 Task: Find connections with filter location Barrancabermeja with filter topic #wfhwith filter profile language Spanish with filter current company Monginis Foods Pvt. Ltd. with filter school Government Engineering College,Gandhinagar with filter industry Utilities Administration with filter service category Bankruptcy Law with filter keywords title Dog Walker / Pet Sitter
Action: Mouse moved to (603, 100)
Screenshot: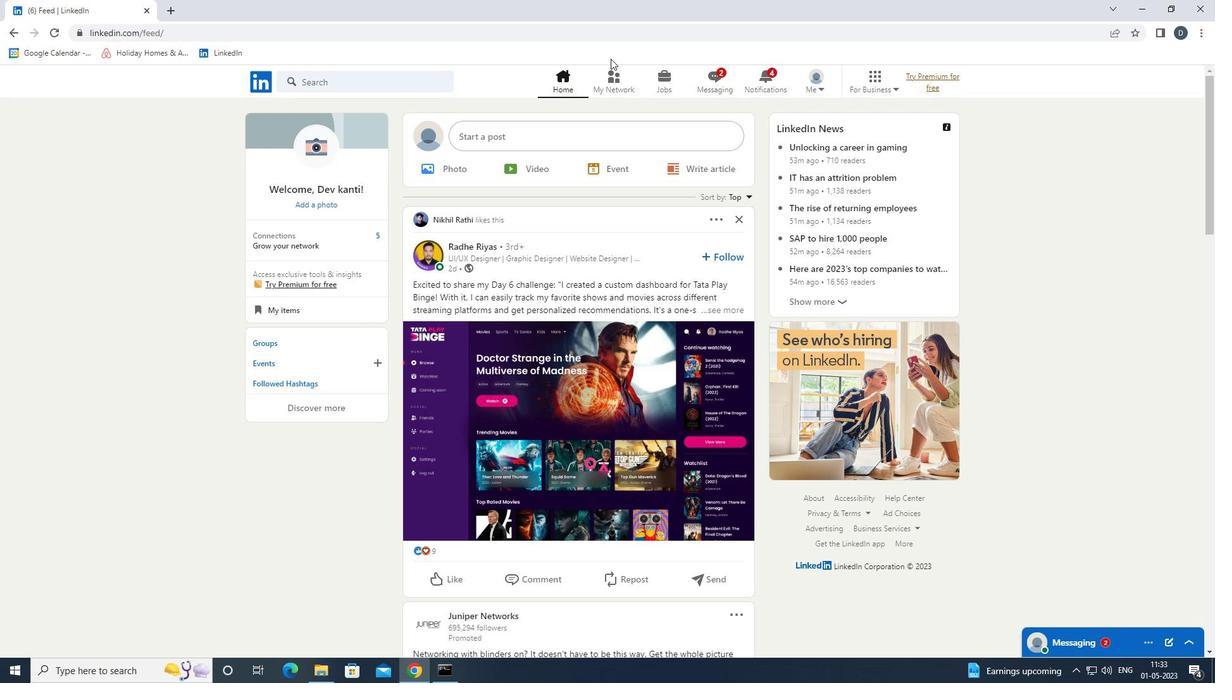 
Action: Mouse pressed left at (603, 100)
Screenshot: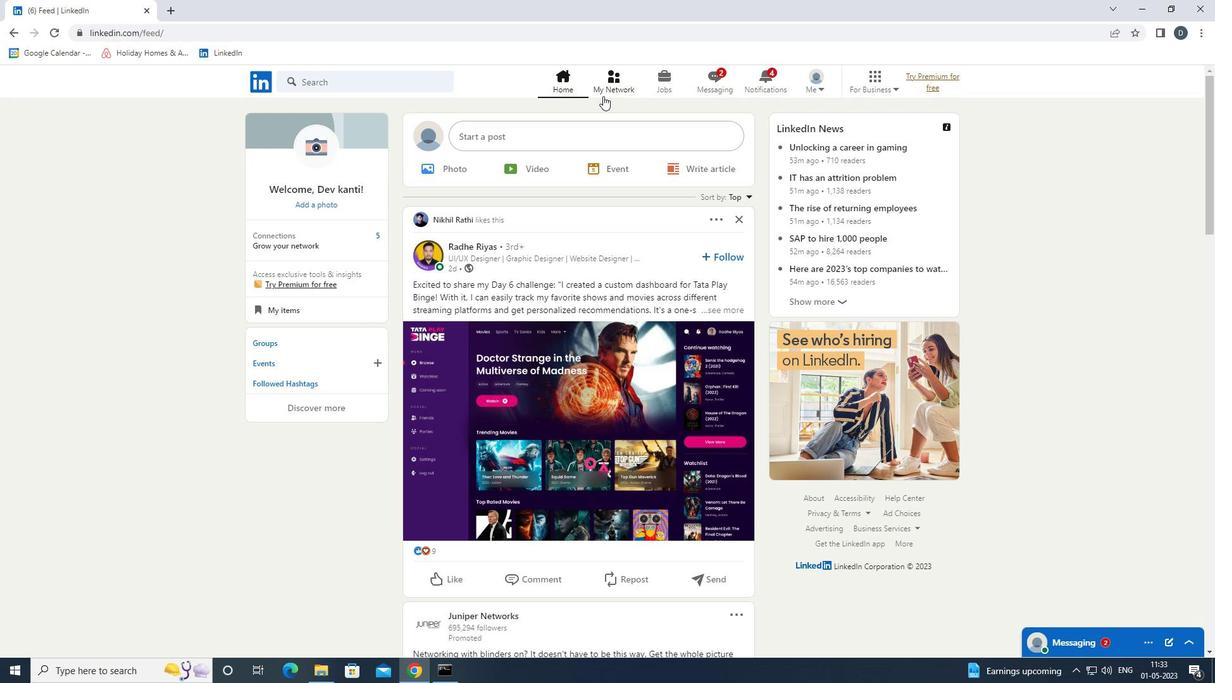 
Action: Mouse moved to (607, 81)
Screenshot: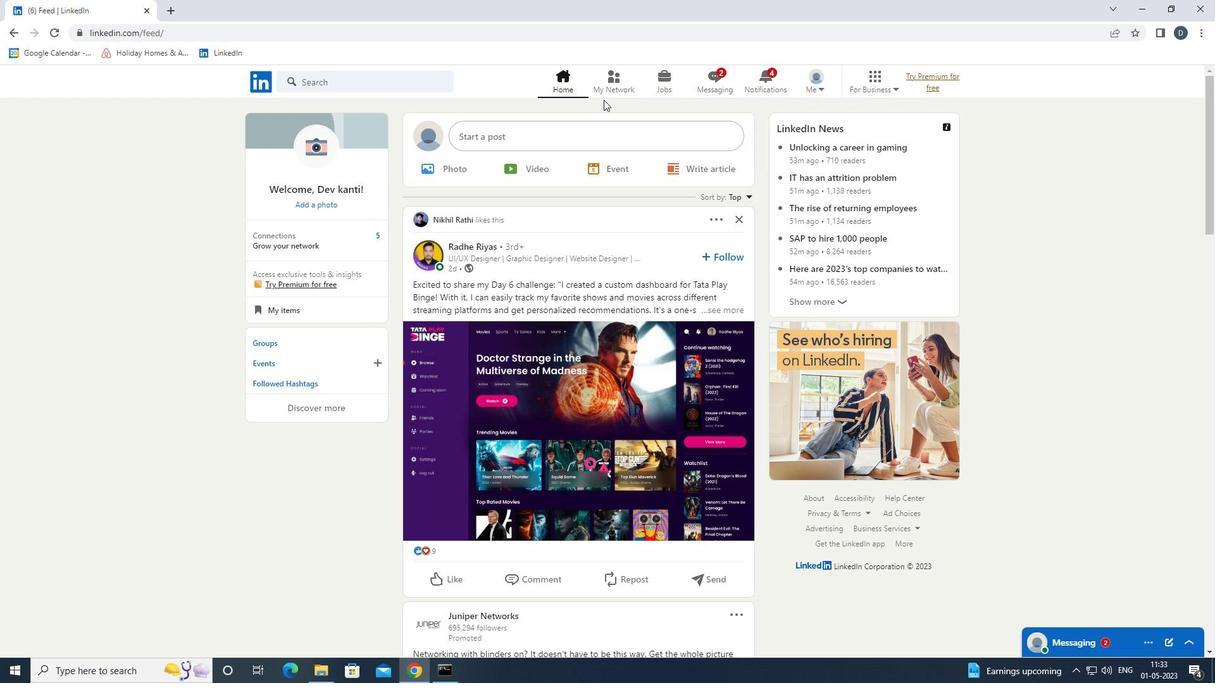 
Action: Mouse pressed left at (607, 81)
Screenshot: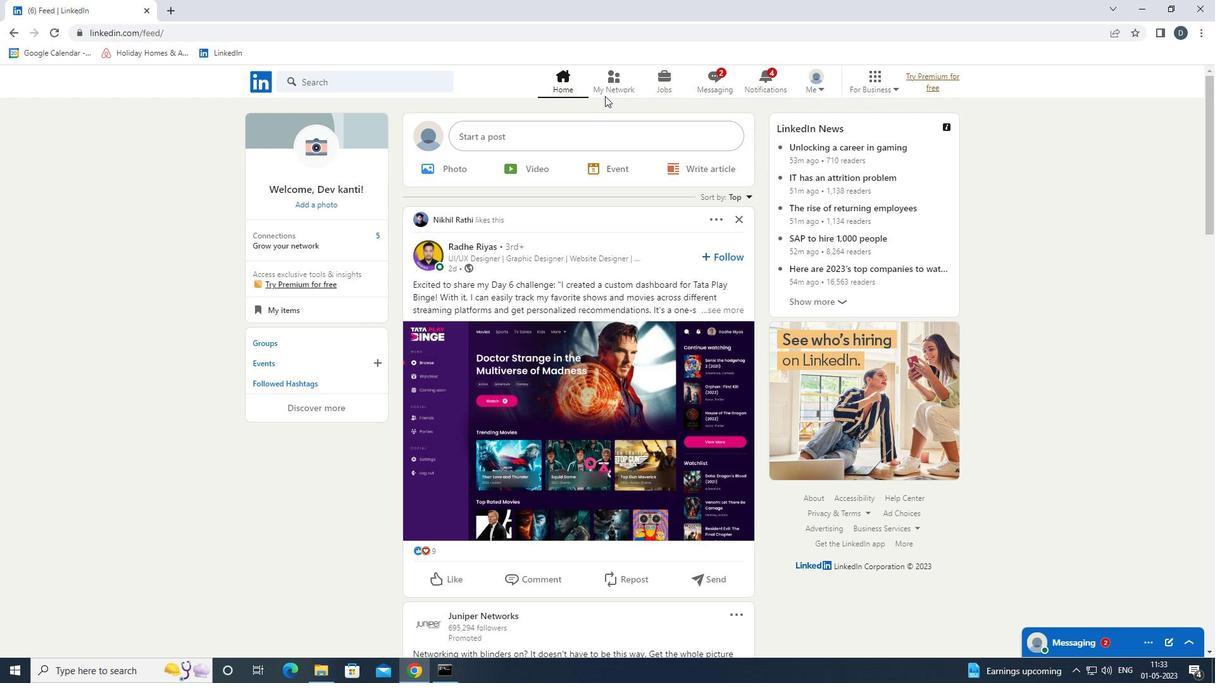 
Action: Mouse moved to (416, 151)
Screenshot: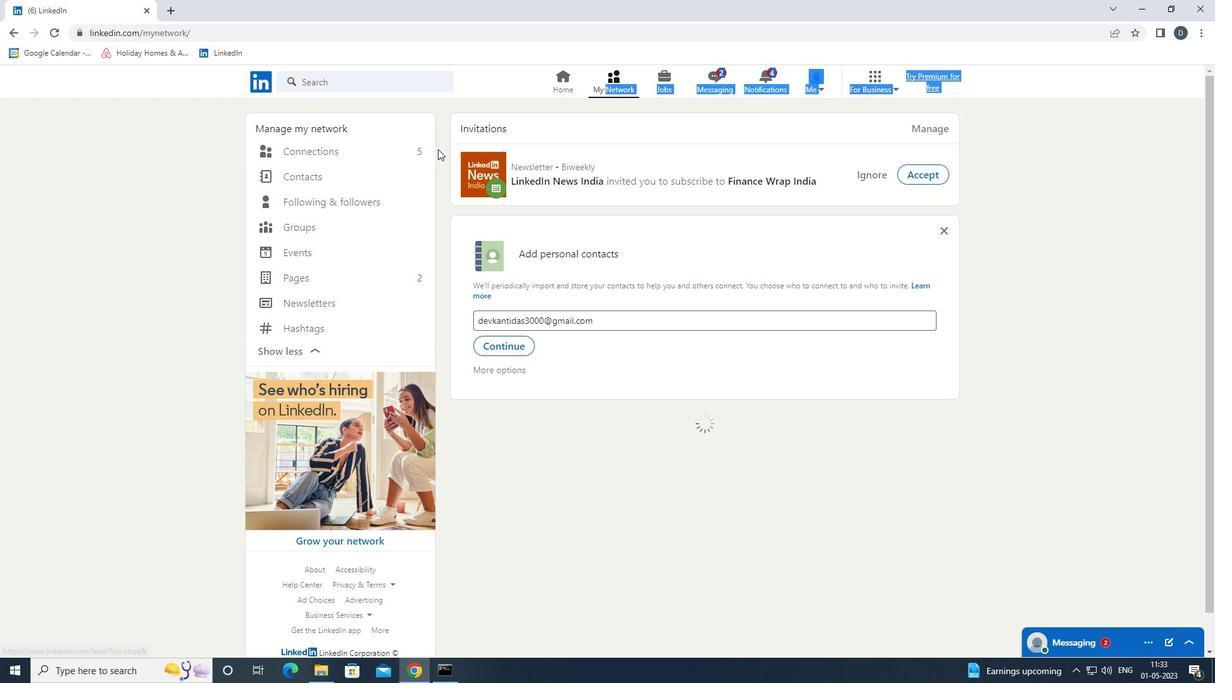
Action: Mouse pressed left at (416, 151)
Screenshot: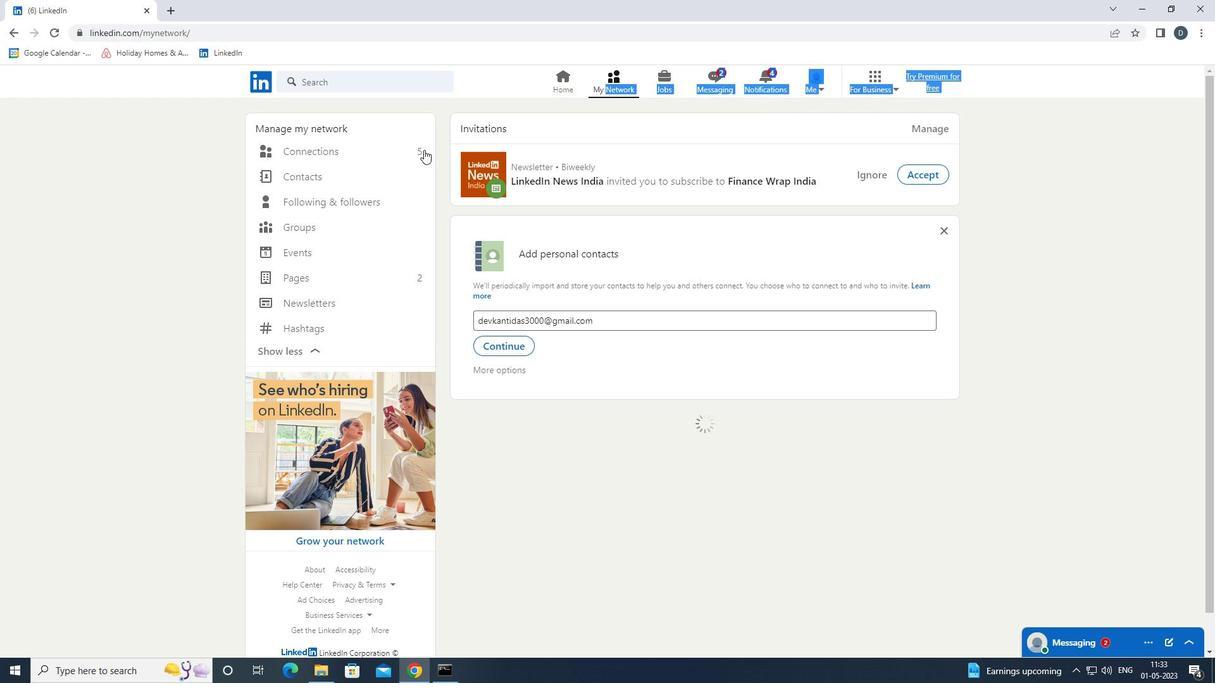 
Action: Mouse moved to (975, 109)
Screenshot: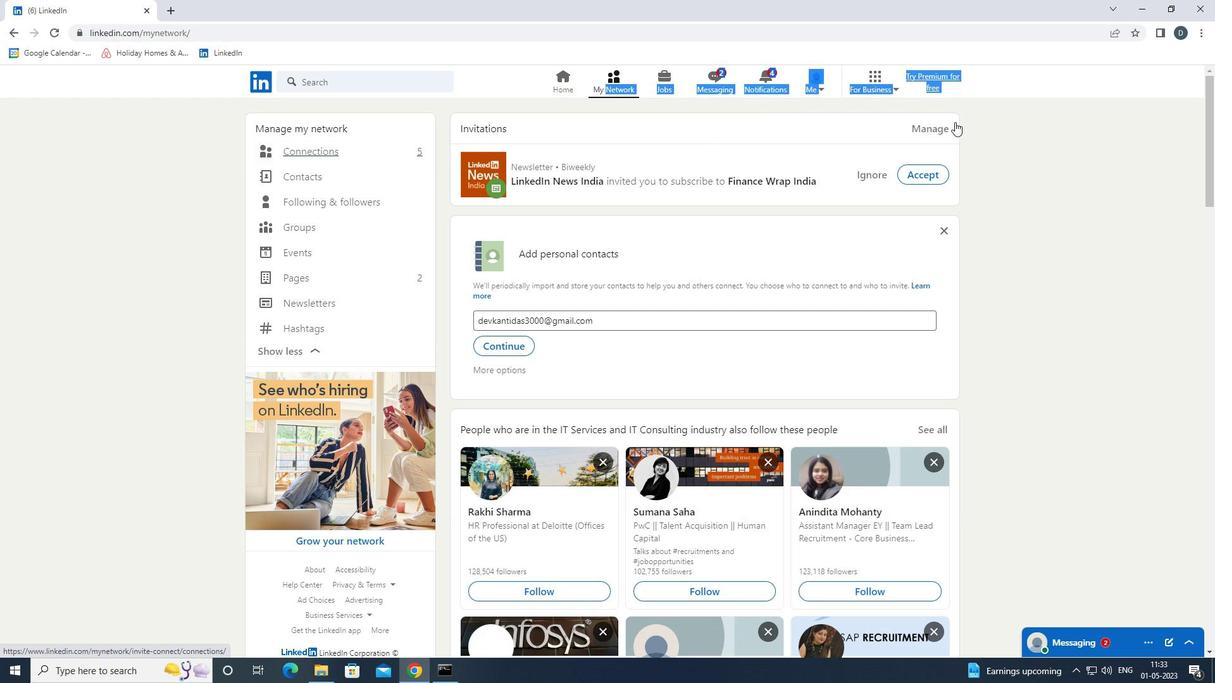 
Action: Mouse pressed left at (975, 109)
Screenshot: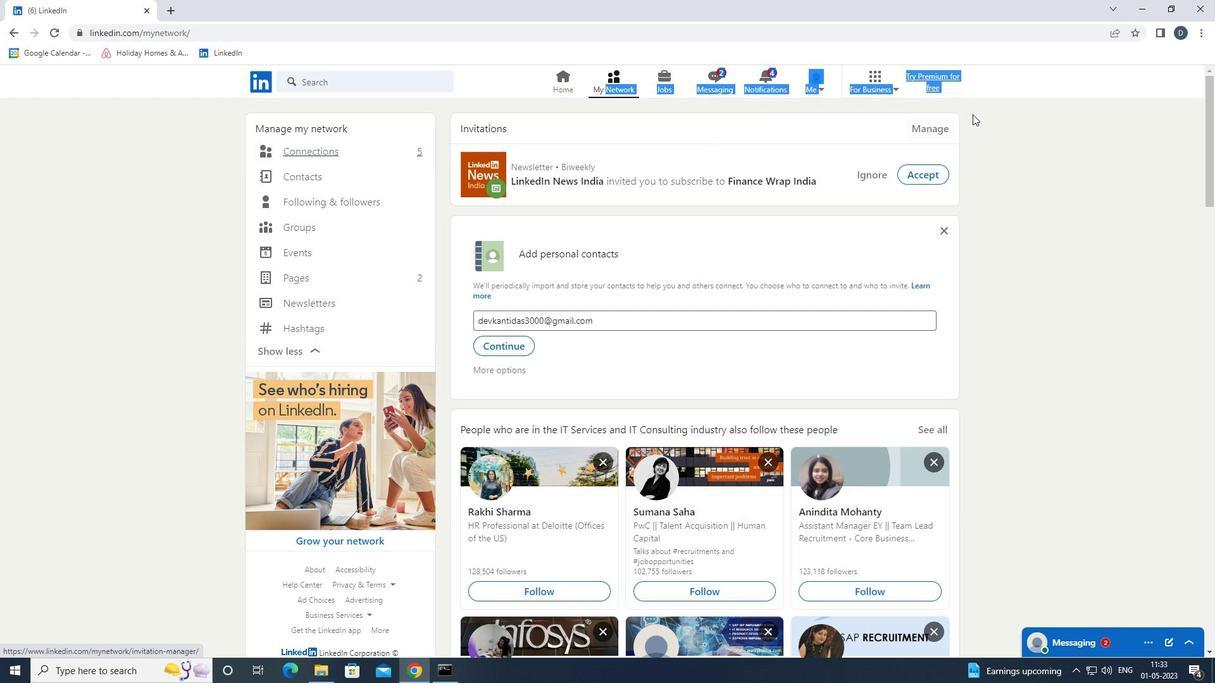 
Action: Mouse moved to (719, 148)
Screenshot: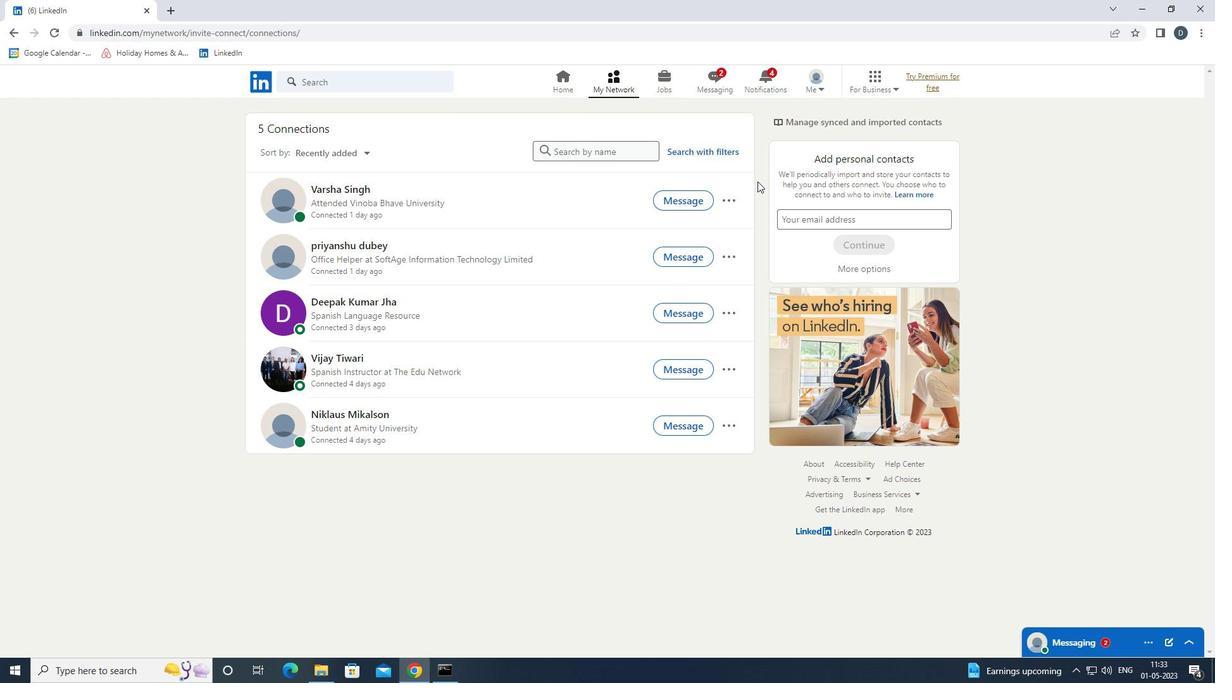 
Action: Mouse pressed left at (719, 148)
Screenshot: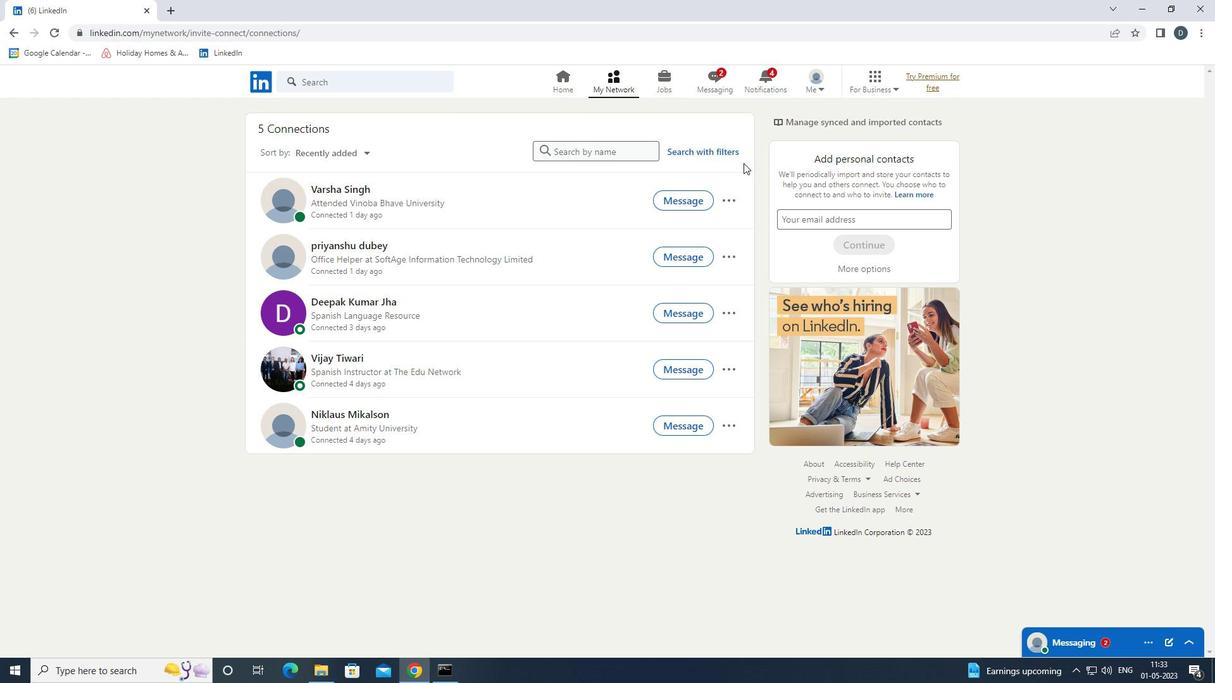 
Action: Mouse moved to (657, 119)
Screenshot: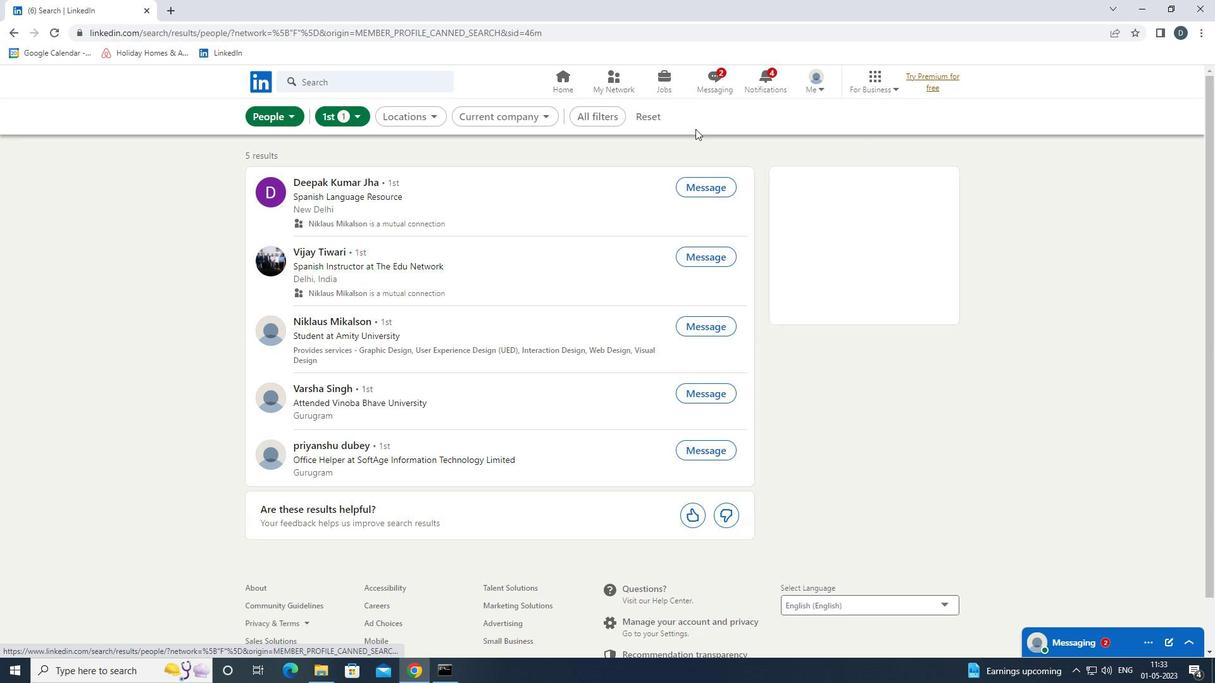 
Action: Mouse pressed left at (657, 119)
Screenshot: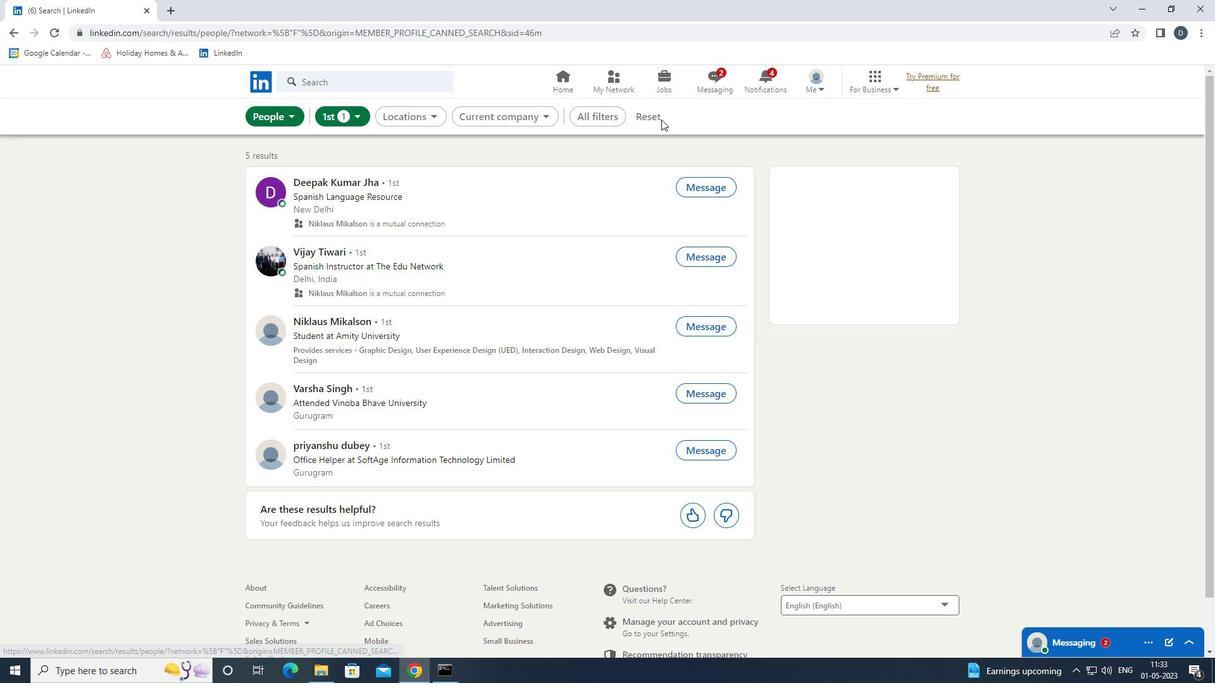 
Action: Mouse moved to (619, 113)
Screenshot: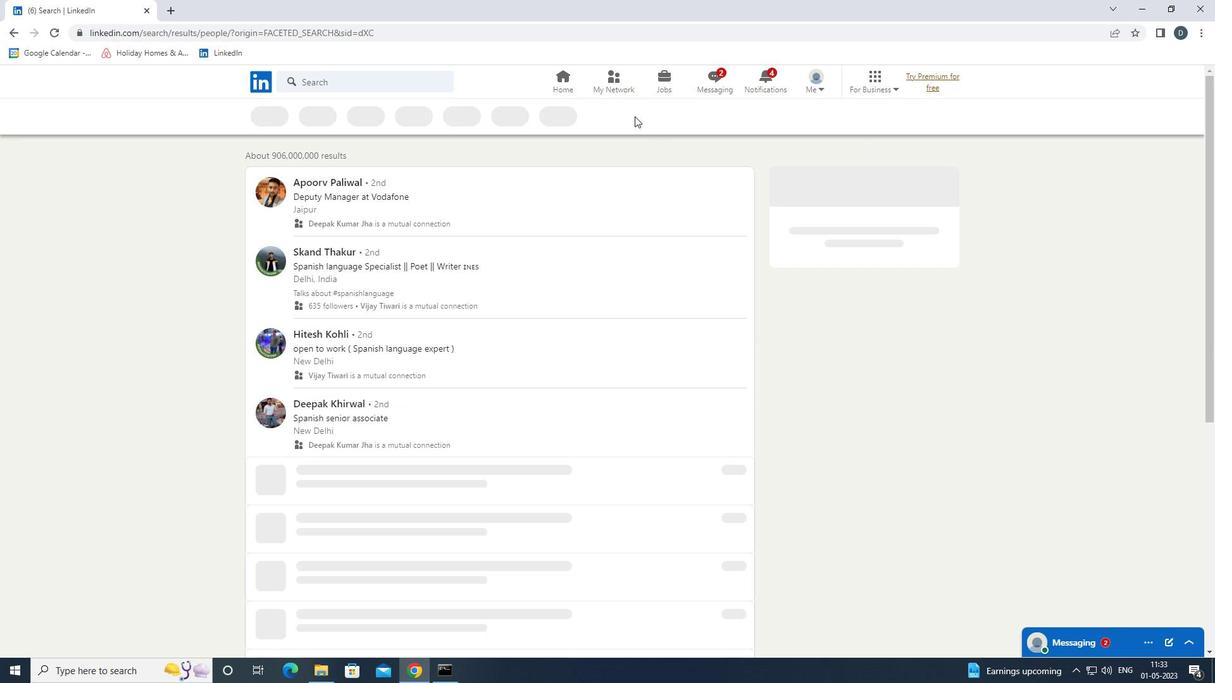 
Action: Mouse pressed left at (619, 113)
Screenshot: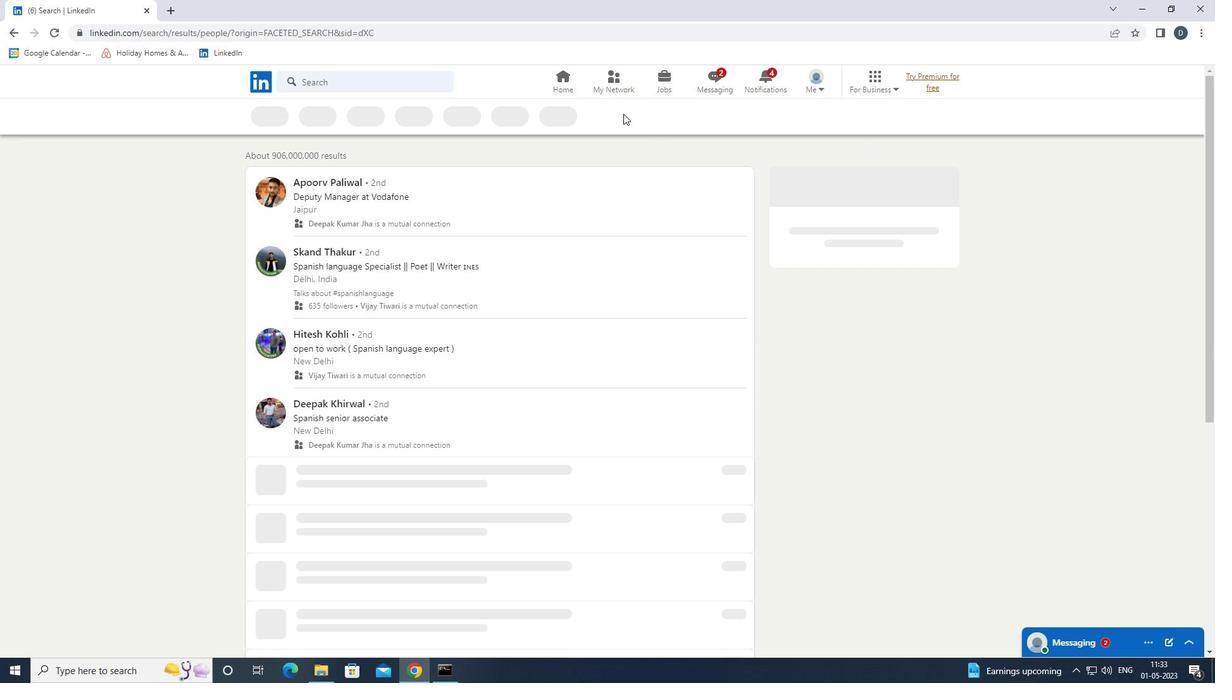 
Action: Mouse moved to (1007, 368)
Screenshot: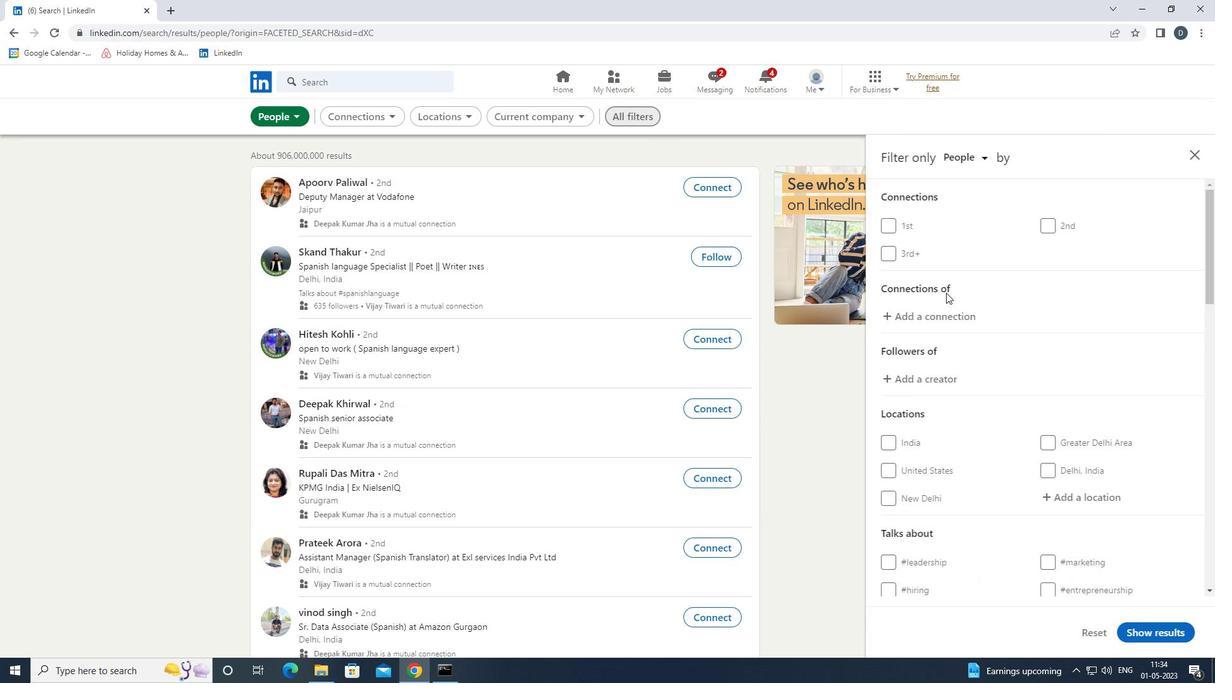 
Action: Mouse scrolled (1007, 367) with delta (0, 0)
Screenshot: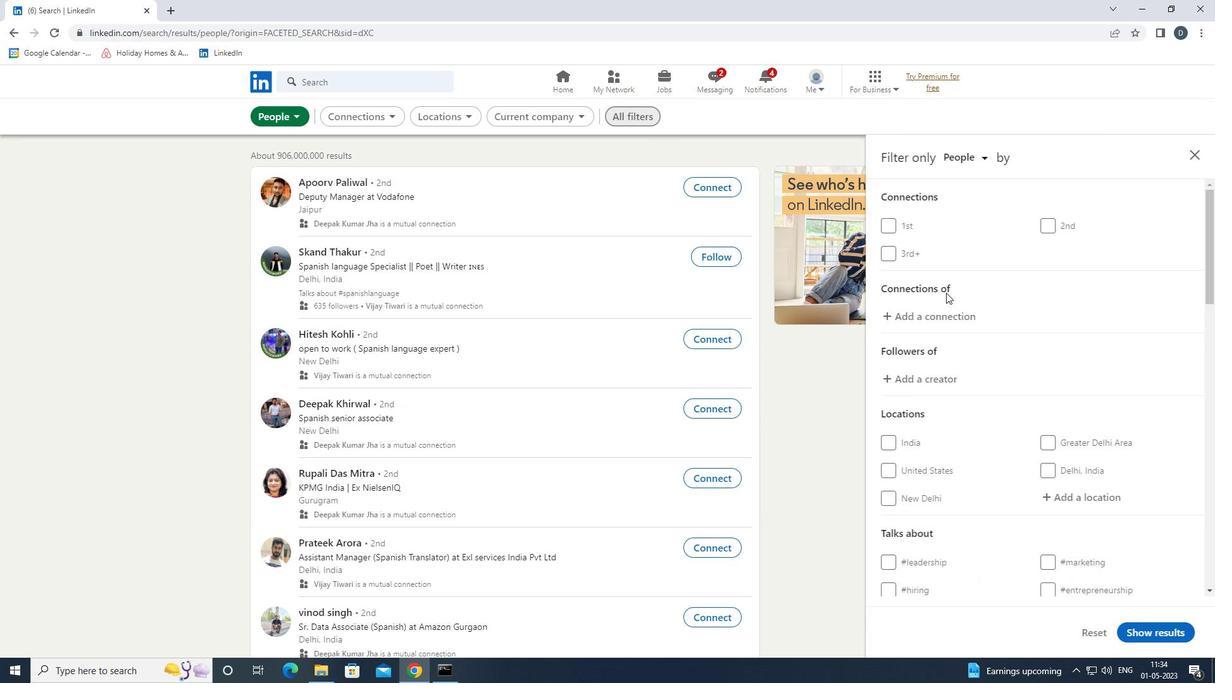 
Action: Mouse scrolled (1007, 367) with delta (0, 0)
Screenshot: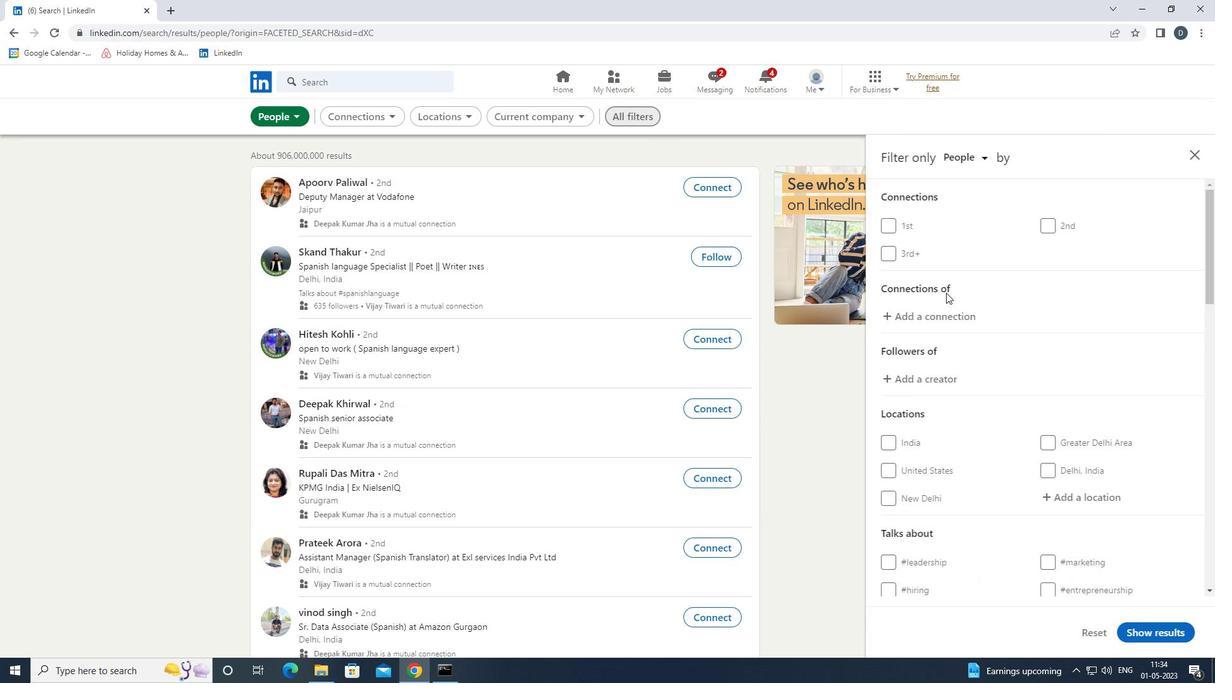 
Action: Mouse scrolled (1007, 367) with delta (0, 0)
Screenshot: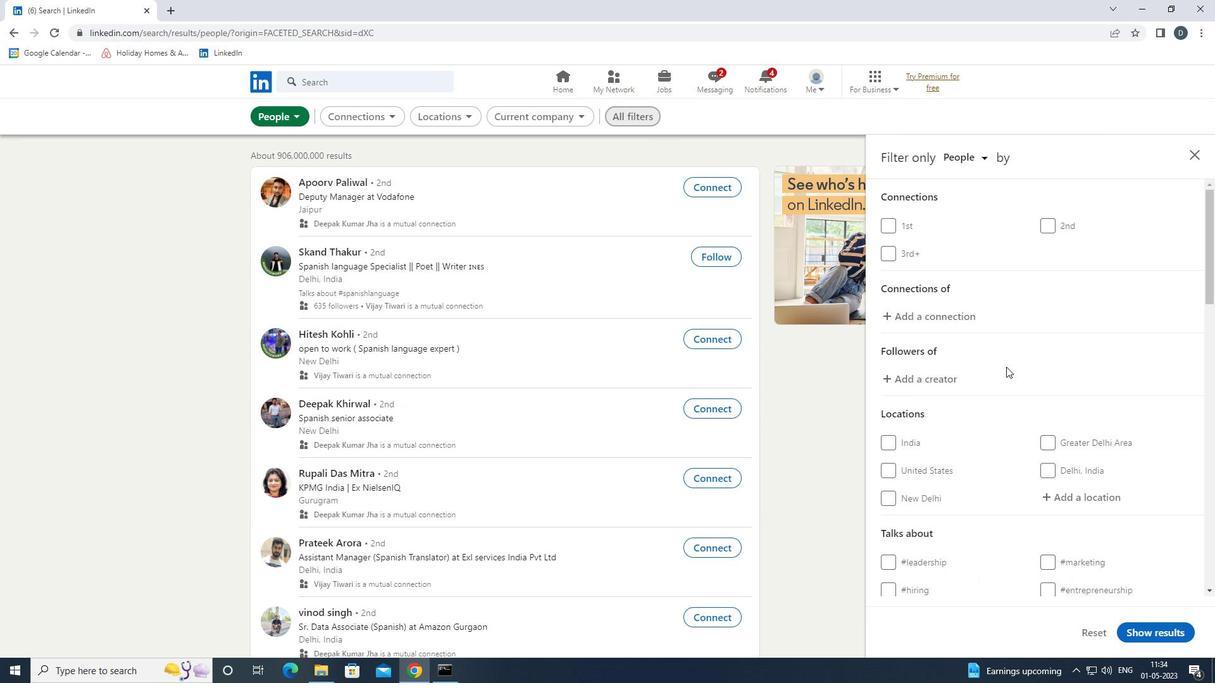 
Action: Mouse moved to (1083, 310)
Screenshot: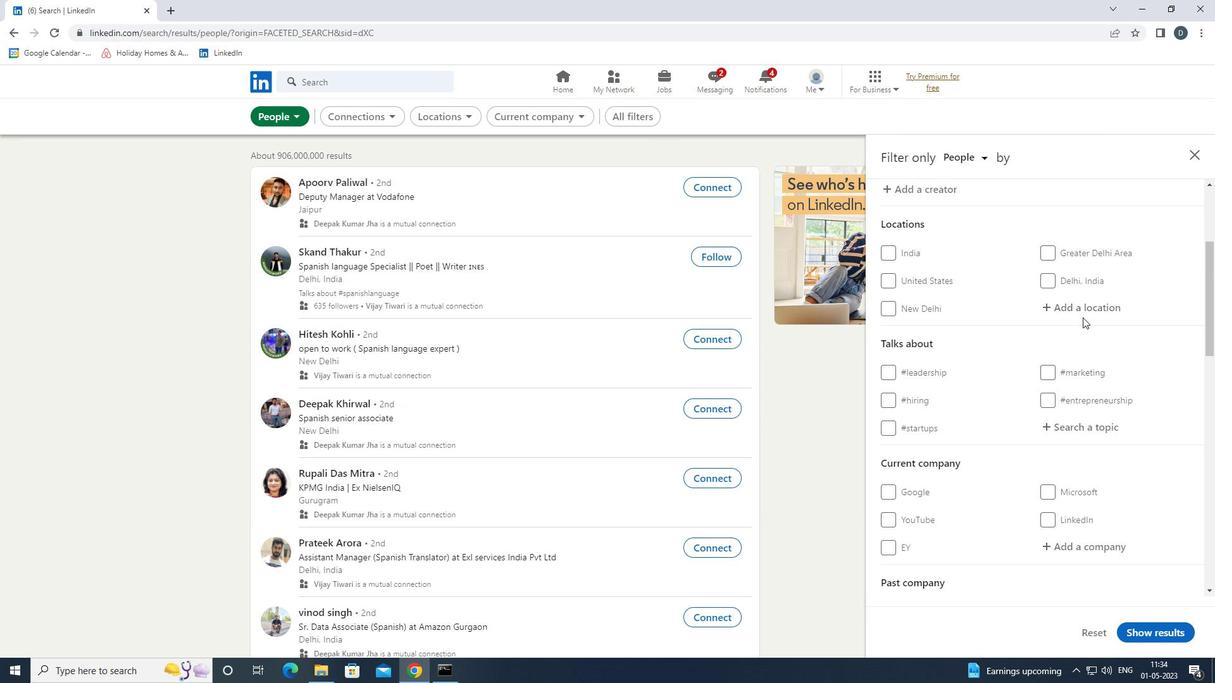 
Action: Mouse pressed left at (1083, 310)
Screenshot: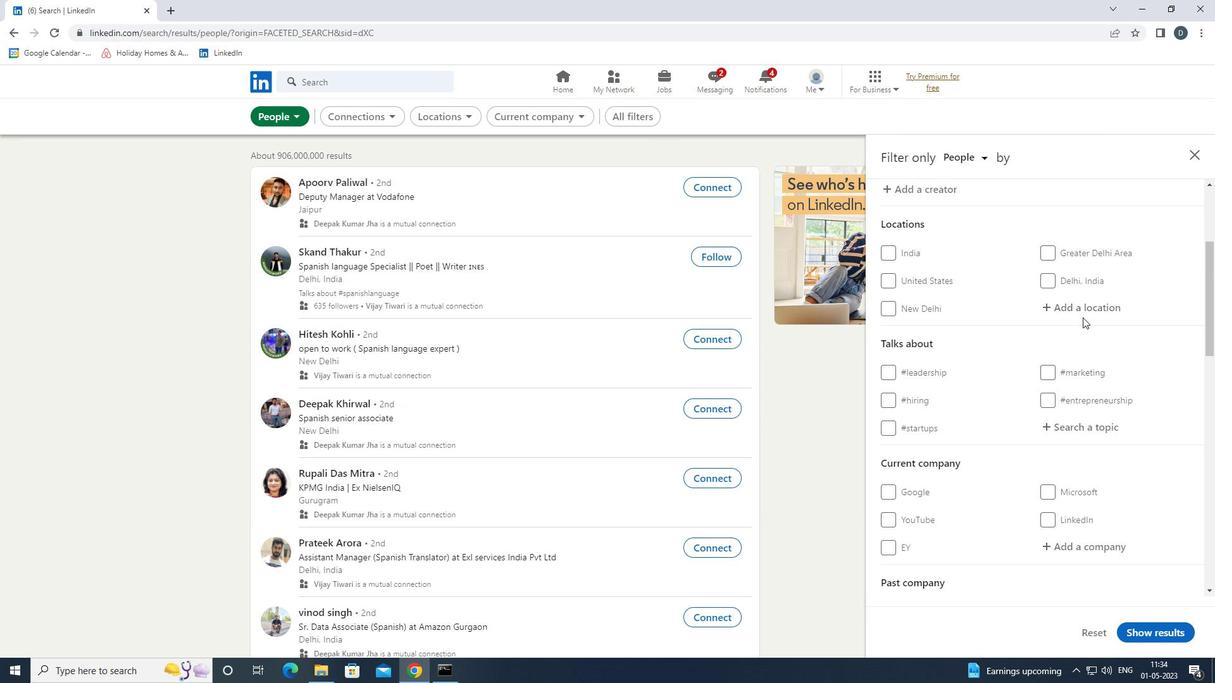
Action: Key pressed <Key.shift>BARRANCABER<Key.down><Key.enter>
Screenshot: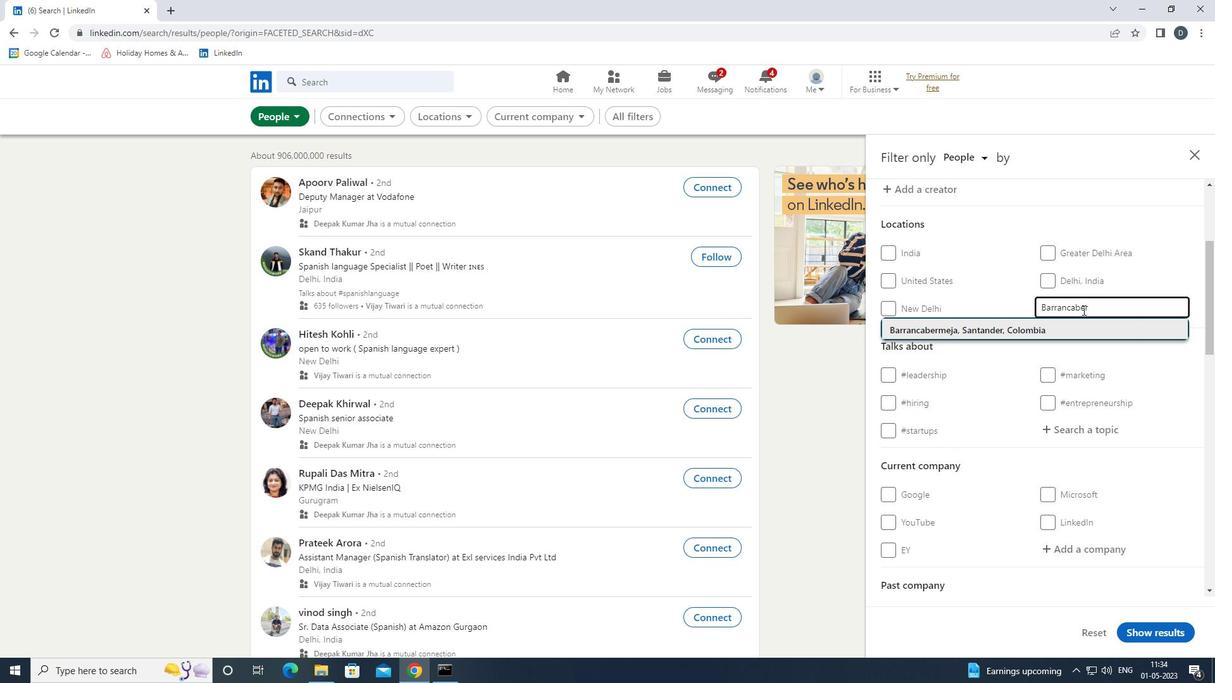 
Action: Mouse moved to (1085, 315)
Screenshot: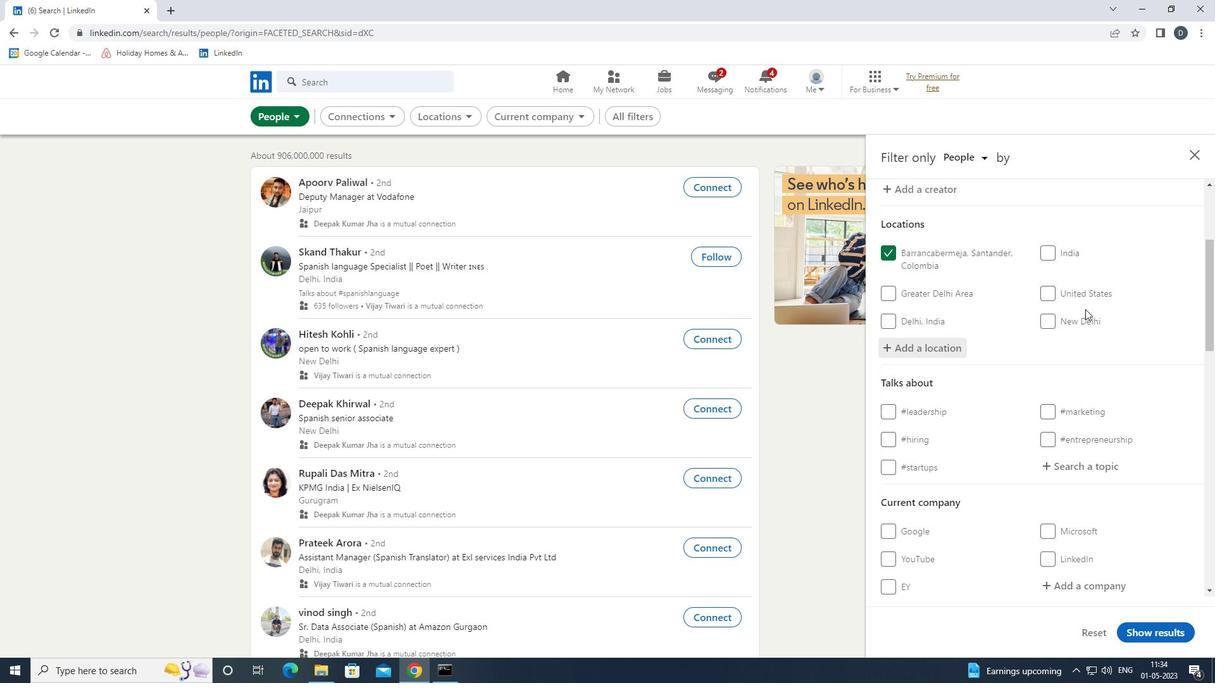 
Action: Mouse scrolled (1085, 314) with delta (0, 0)
Screenshot: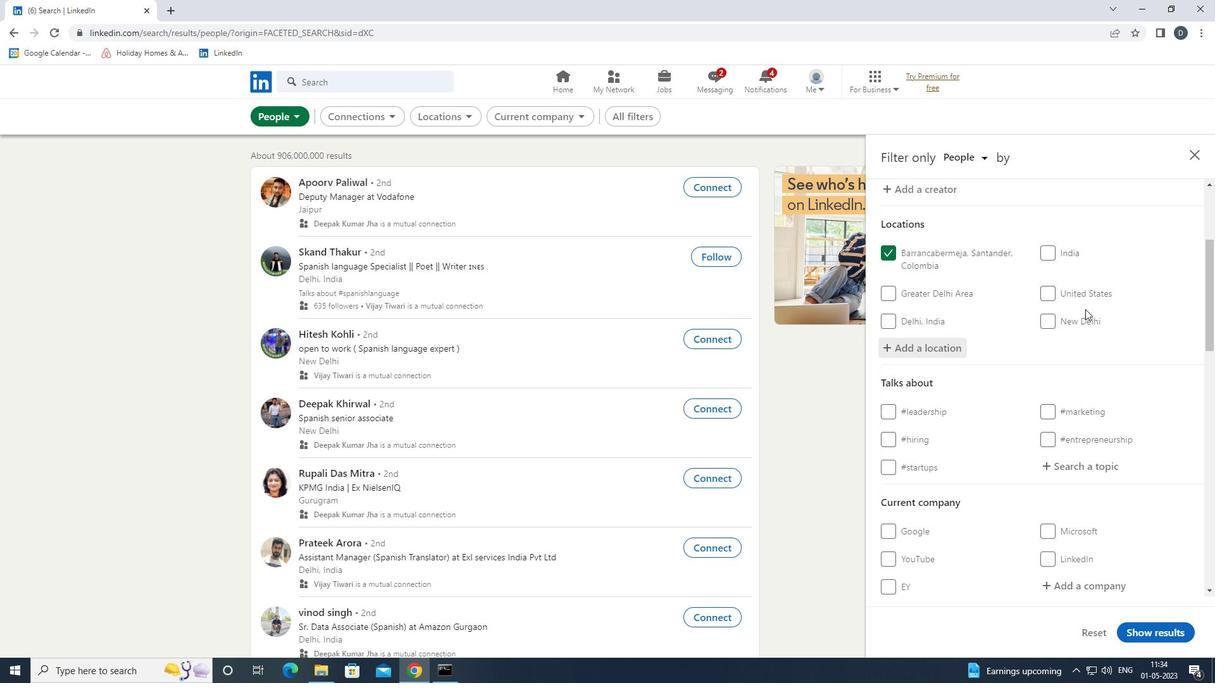 
Action: Mouse moved to (1083, 317)
Screenshot: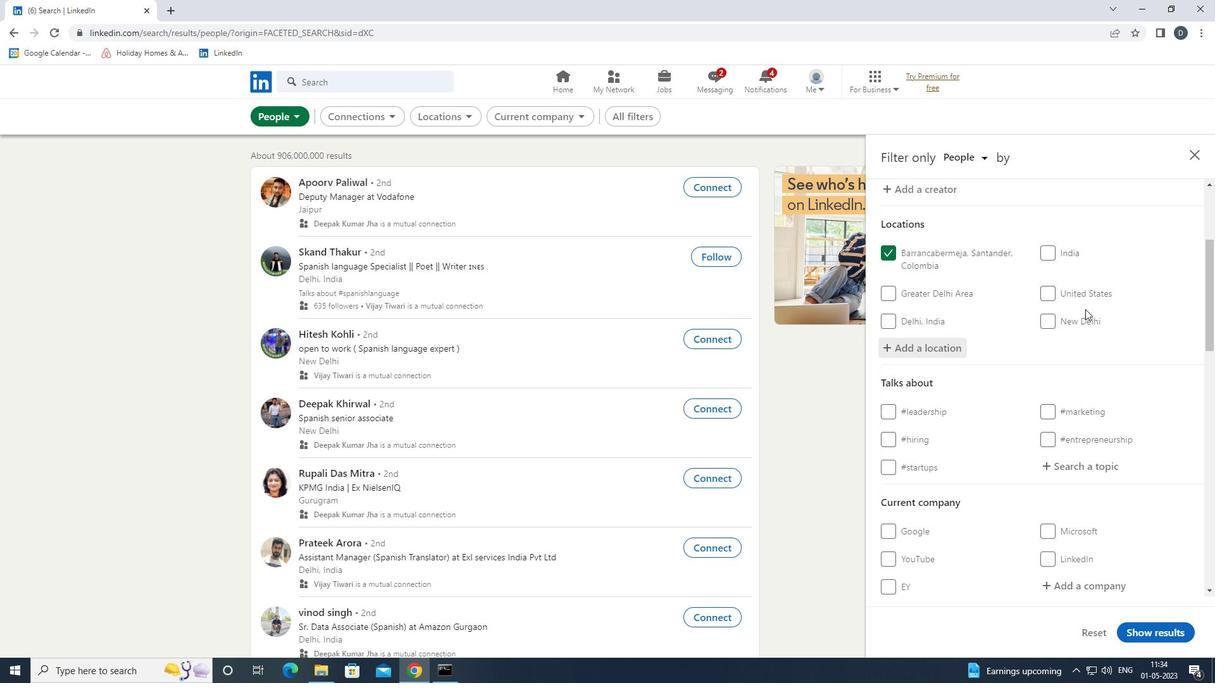 
Action: Mouse scrolled (1083, 316) with delta (0, 0)
Screenshot: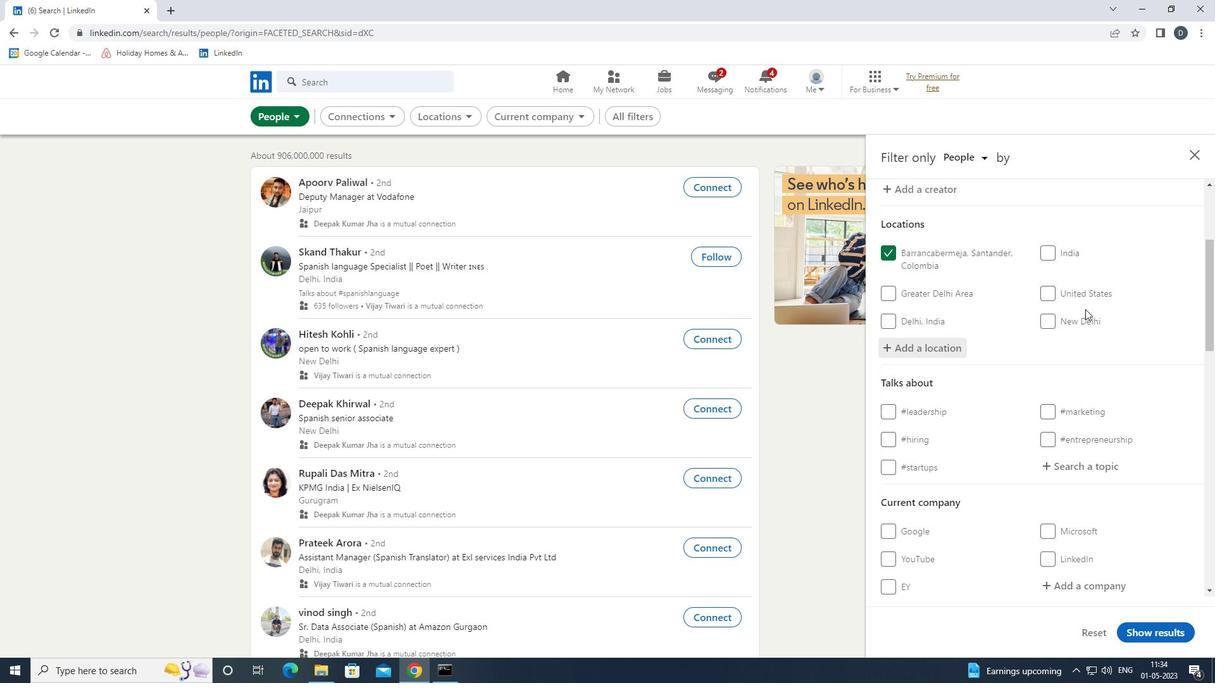 
Action: Mouse moved to (1062, 340)
Screenshot: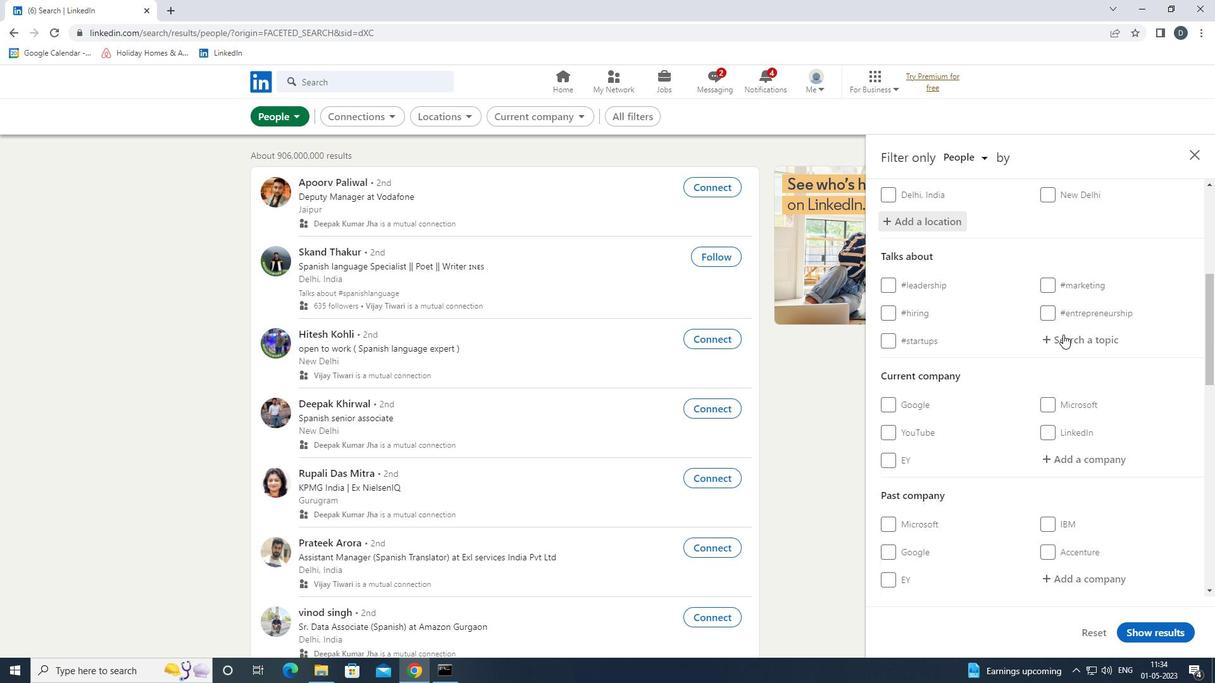 
Action: Mouse pressed left at (1062, 340)
Screenshot: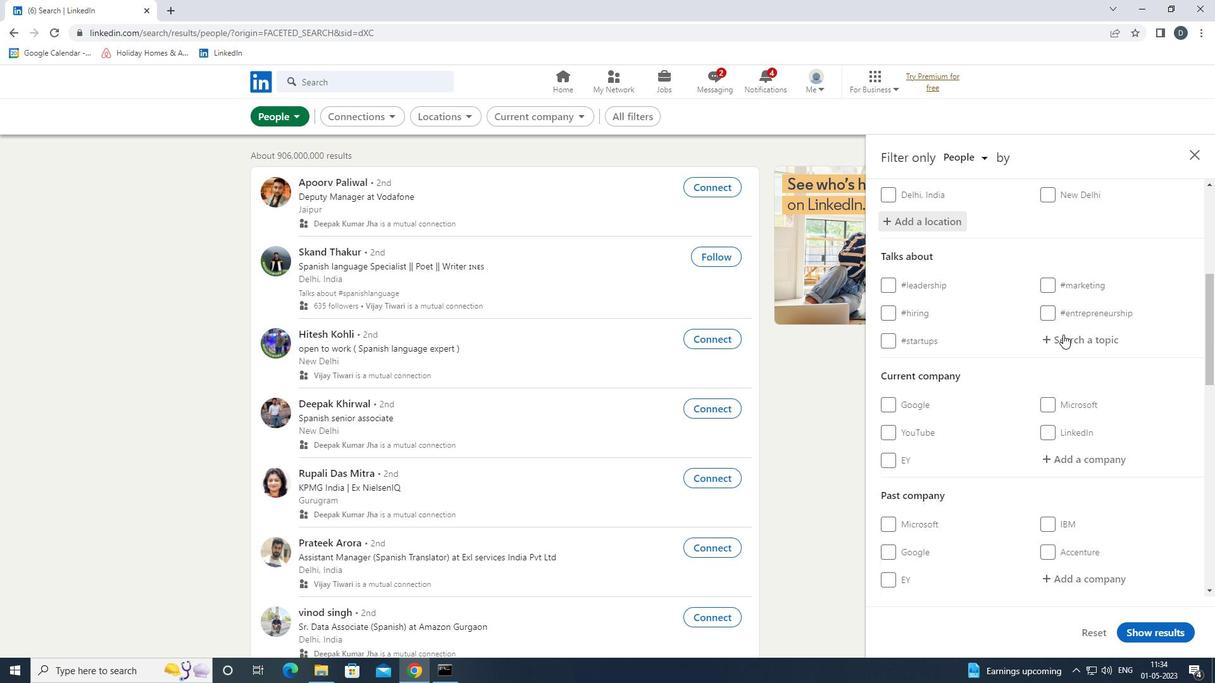 
Action: Key pressed <Key.shift><Key.shift><Key.shift><Key.shift><Key.shift>W<Key.backspace><Key.backspace><Key.shift>#WFH
Screenshot: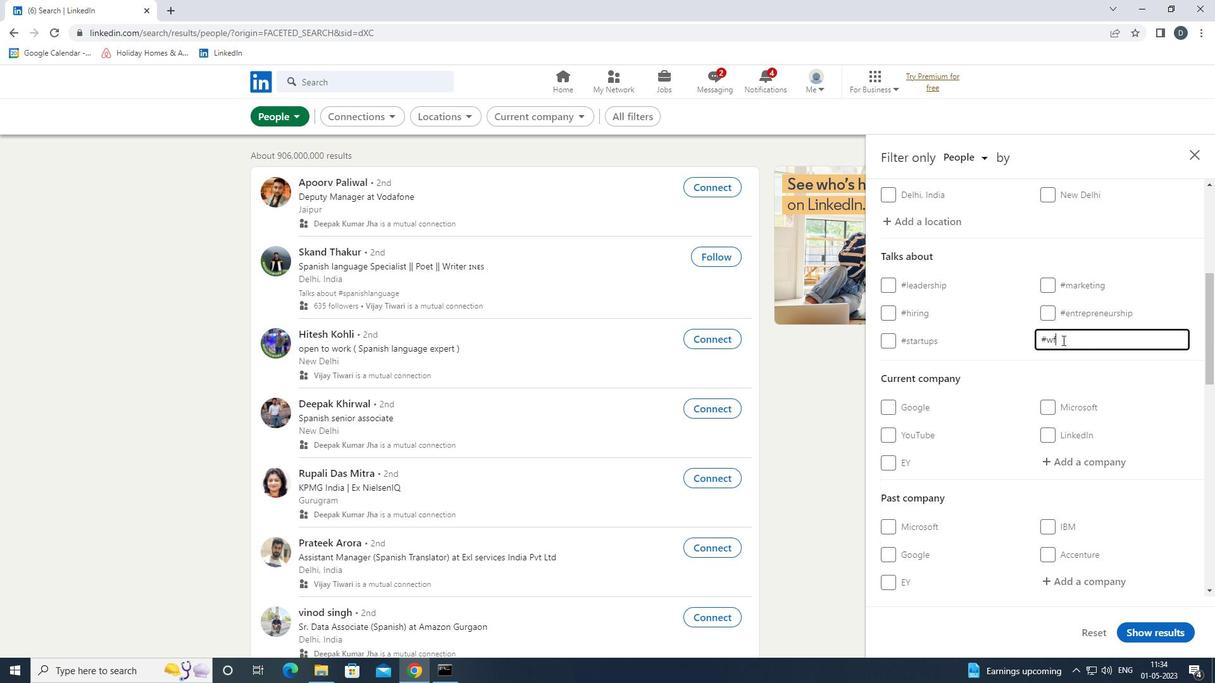 
Action: Mouse scrolled (1062, 339) with delta (0, 0)
Screenshot: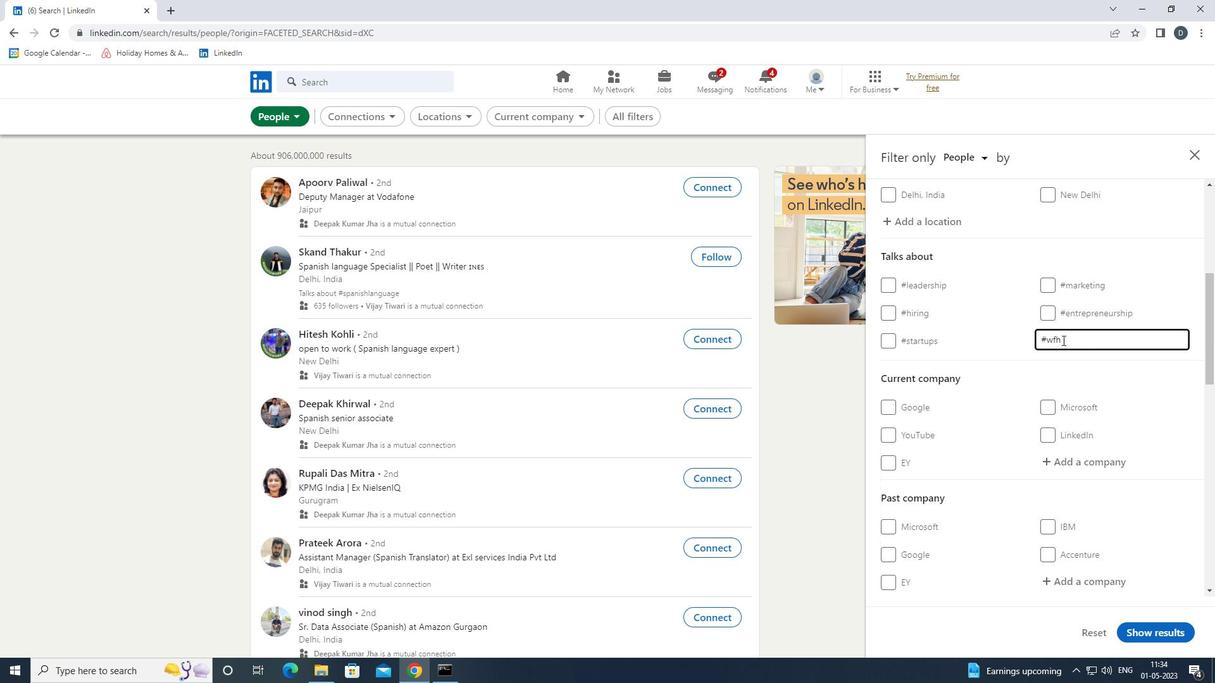 
Action: Mouse scrolled (1062, 339) with delta (0, 0)
Screenshot: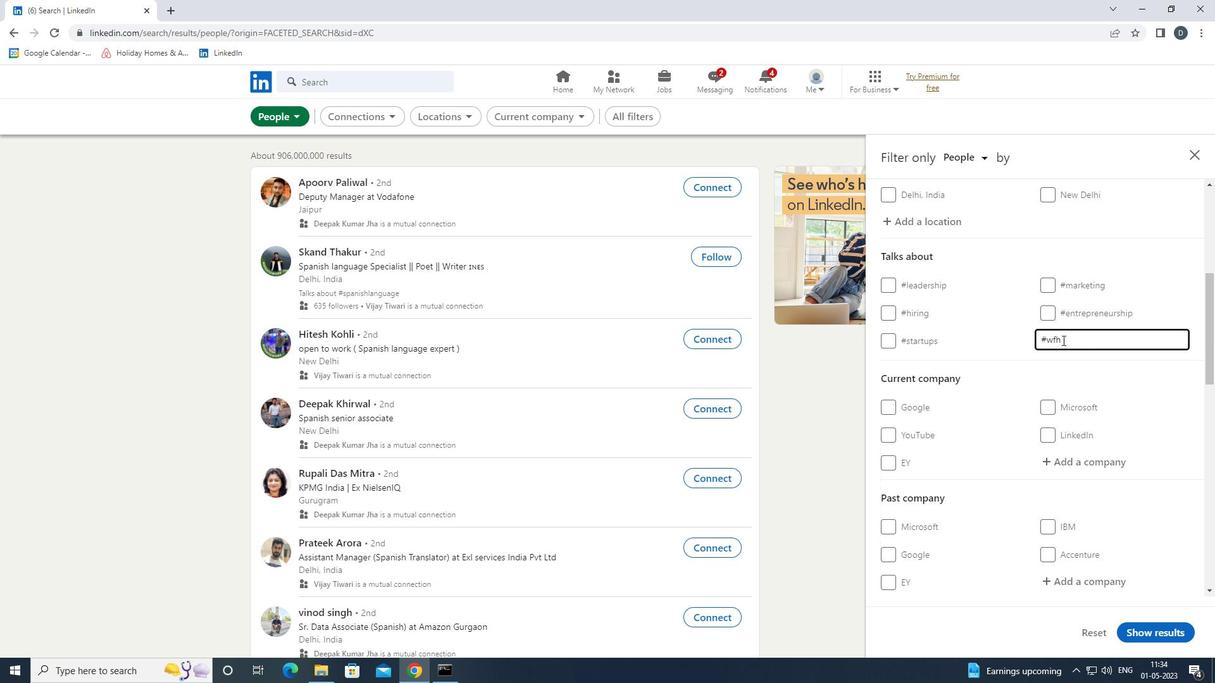 
Action: Mouse moved to (1073, 330)
Screenshot: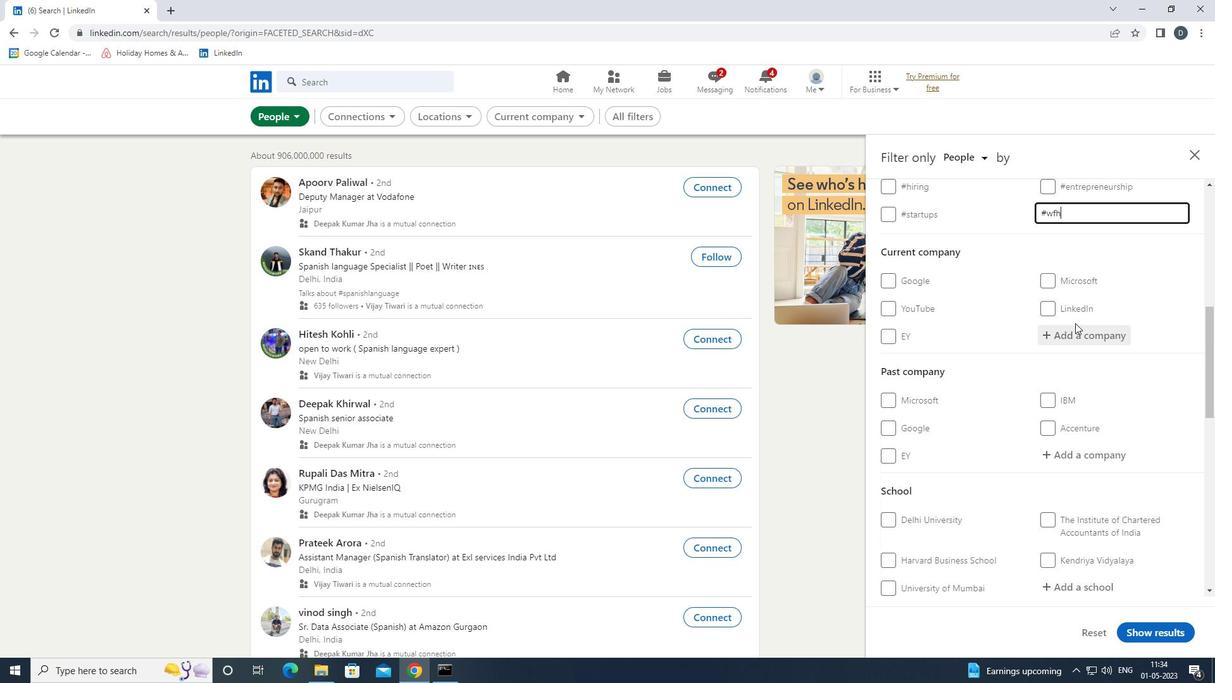 
Action: Mouse scrolled (1073, 329) with delta (0, 0)
Screenshot: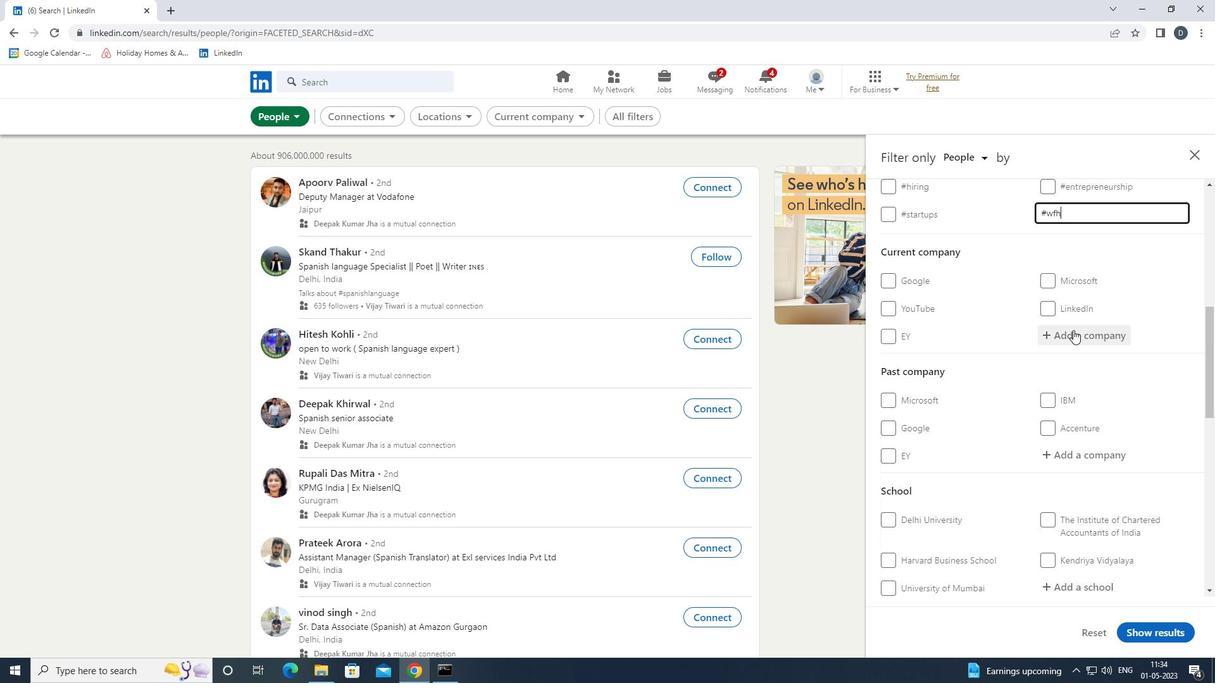 
Action: Mouse scrolled (1073, 329) with delta (0, 0)
Screenshot: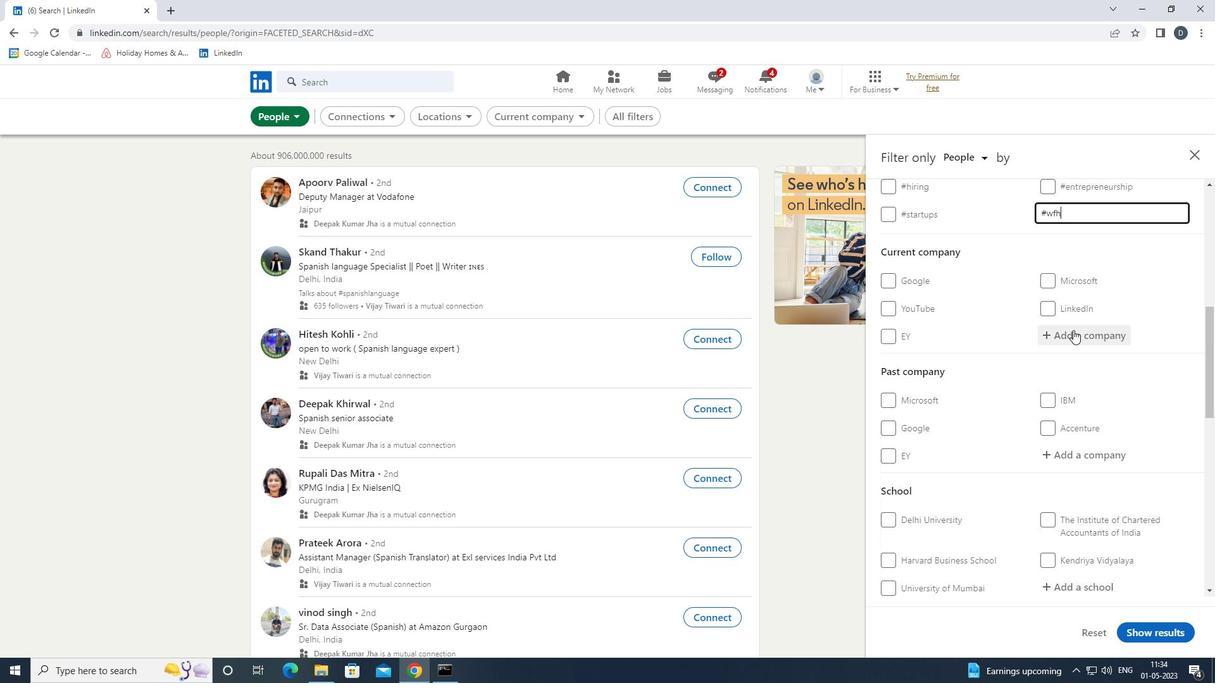 
Action: Mouse scrolled (1073, 329) with delta (0, 0)
Screenshot: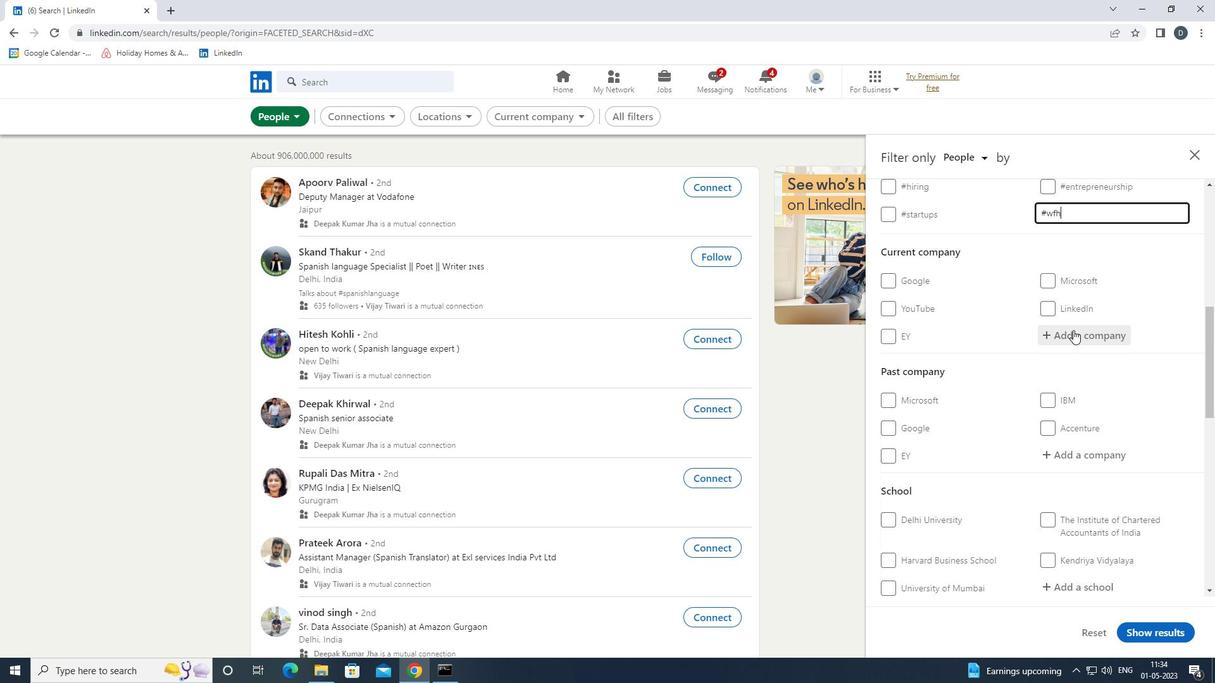 
Action: Mouse scrolled (1073, 329) with delta (0, 0)
Screenshot: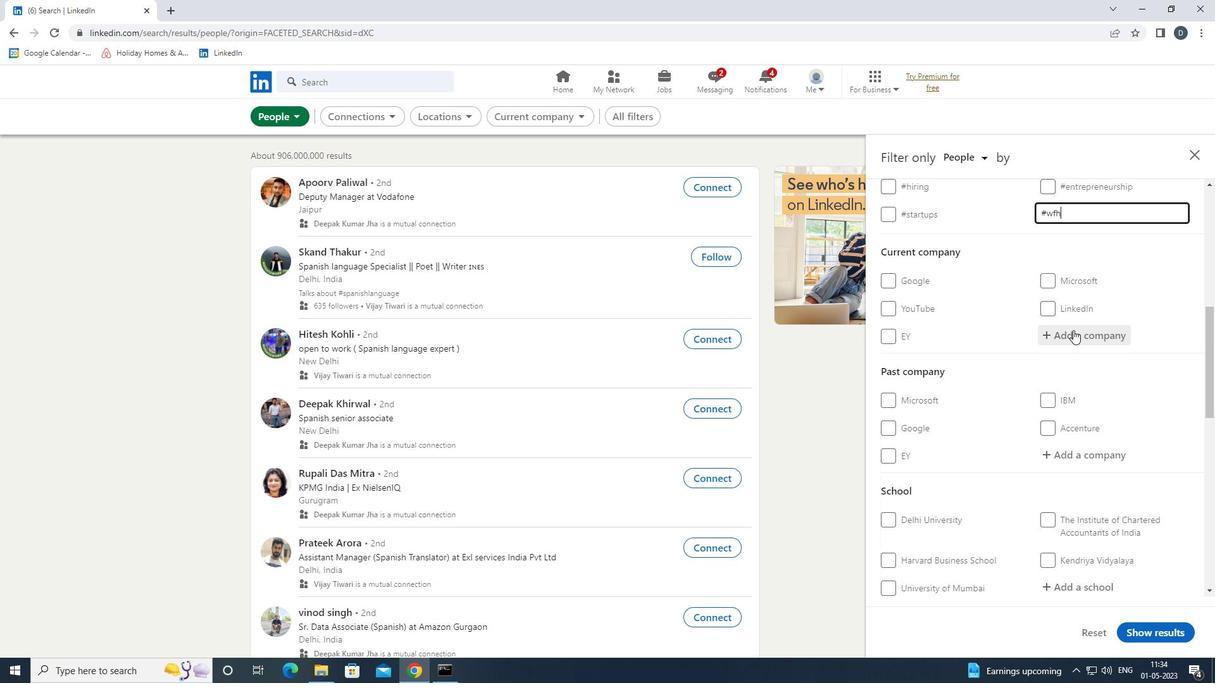 
Action: Mouse moved to (1071, 332)
Screenshot: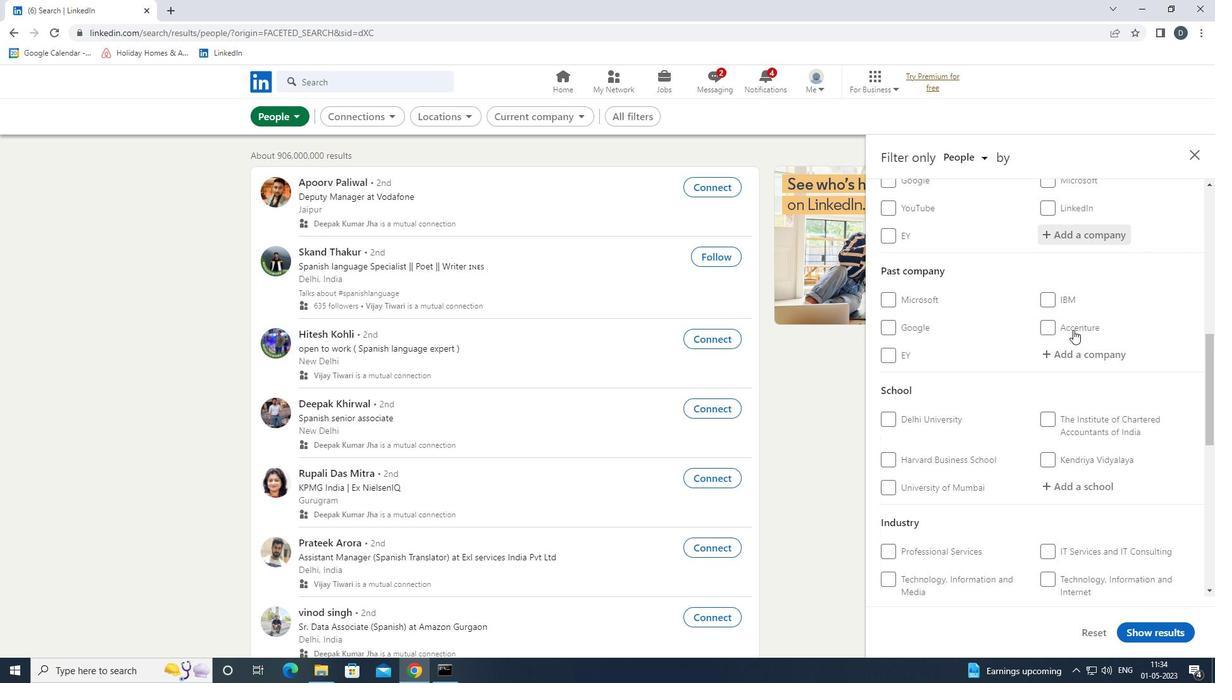
Action: Mouse scrolled (1071, 331) with delta (0, 0)
Screenshot: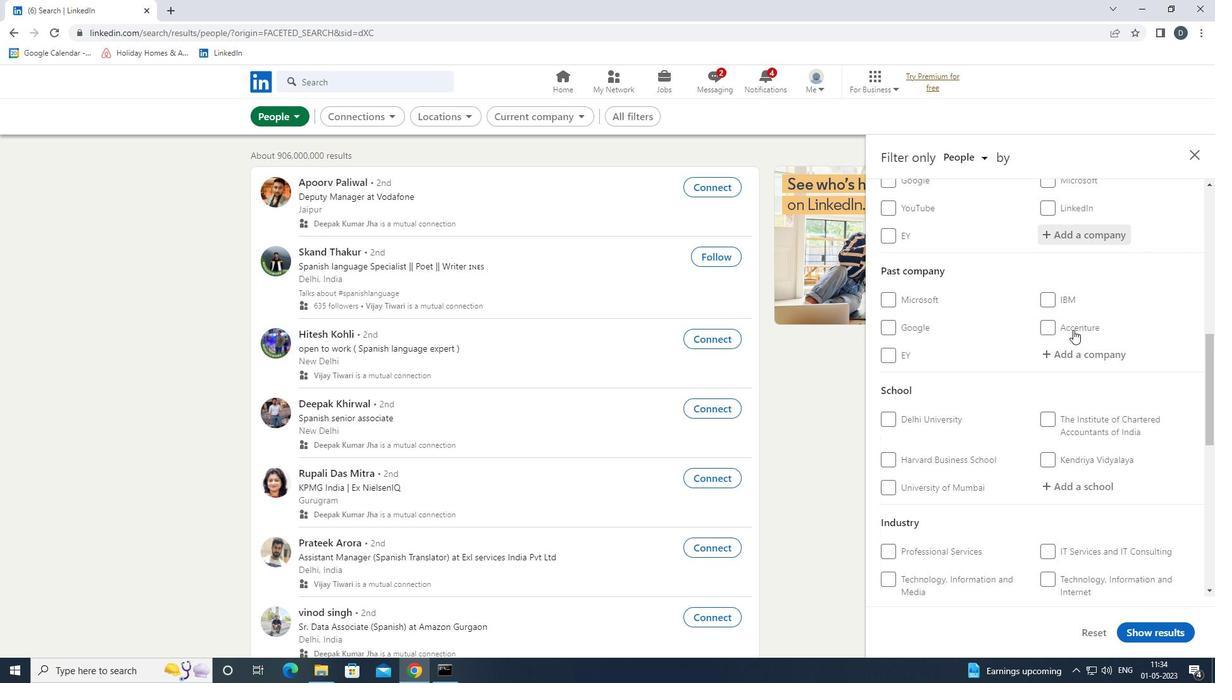 
Action: Mouse moved to (1071, 332)
Screenshot: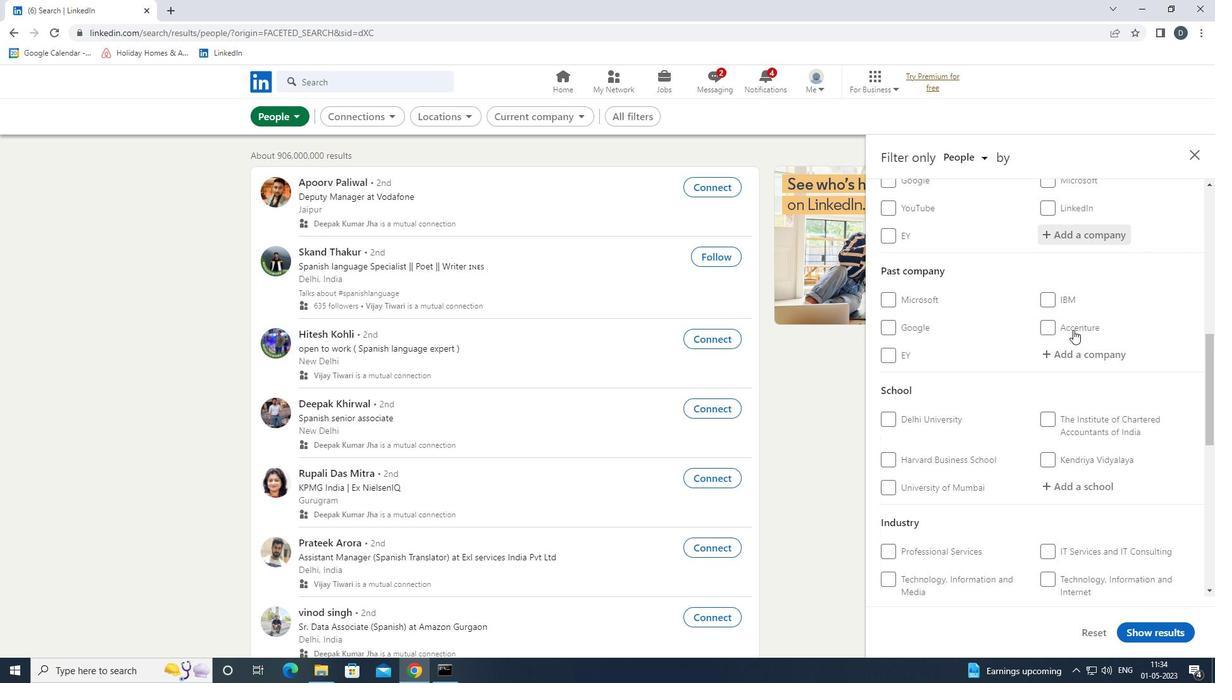 
Action: Mouse scrolled (1071, 331) with delta (0, 0)
Screenshot: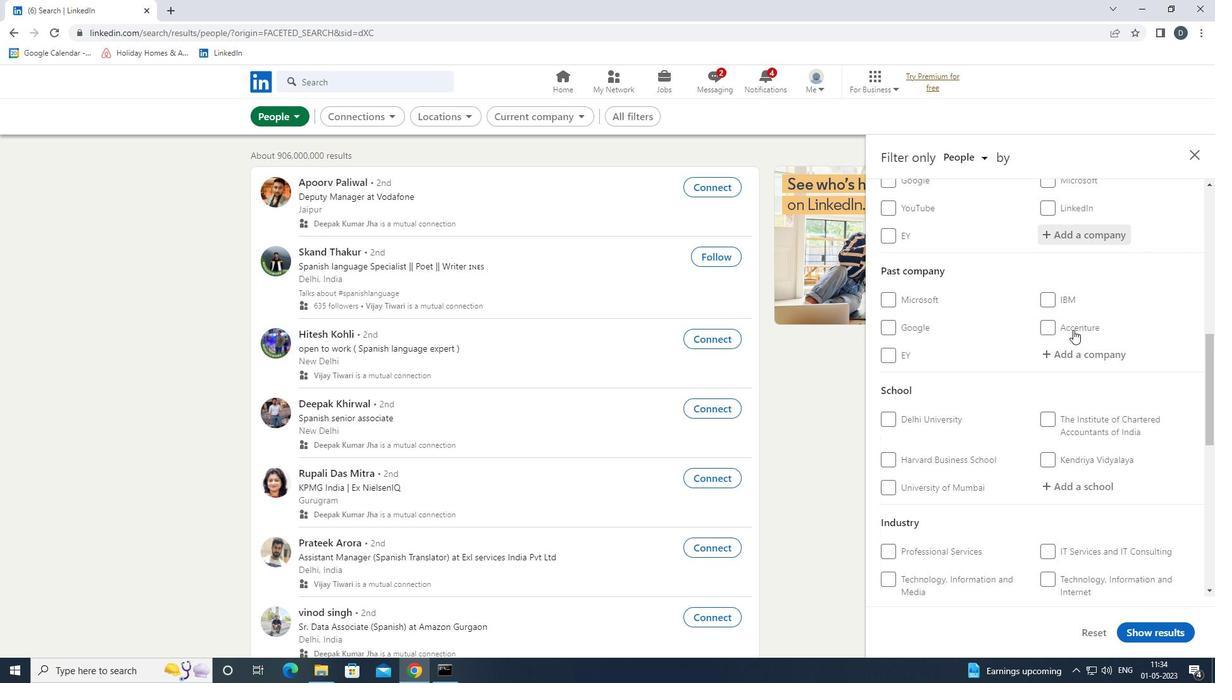 
Action: Mouse moved to (915, 450)
Screenshot: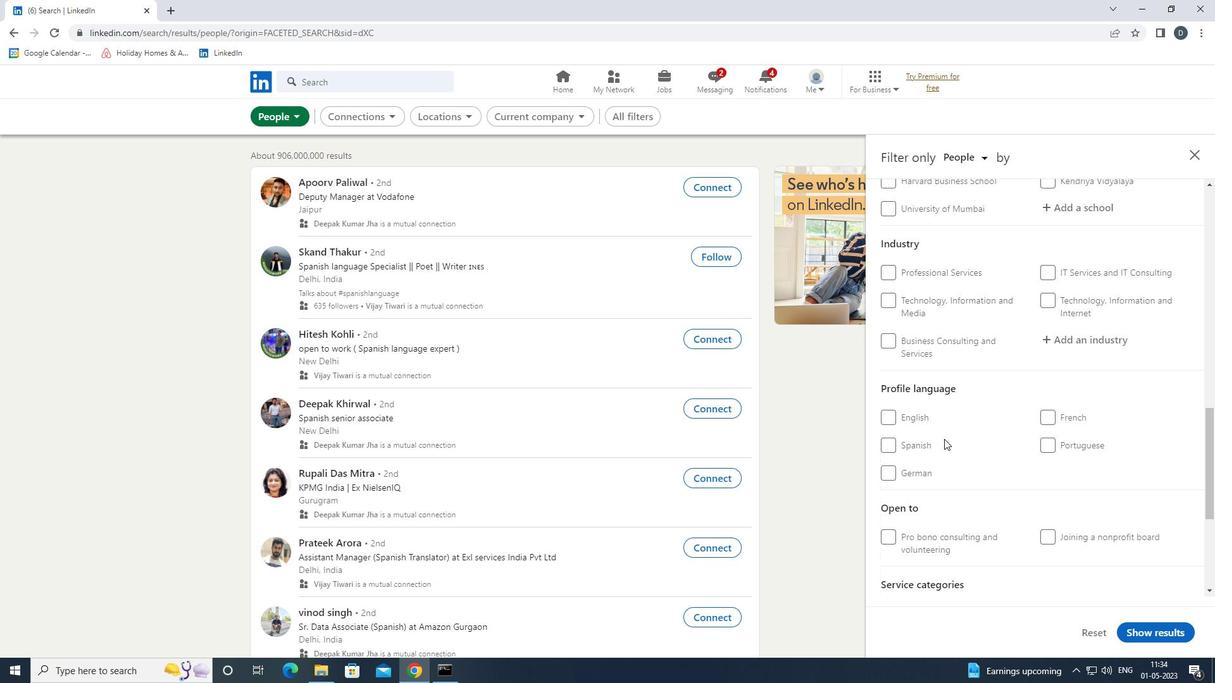 
Action: Mouse pressed left at (915, 450)
Screenshot: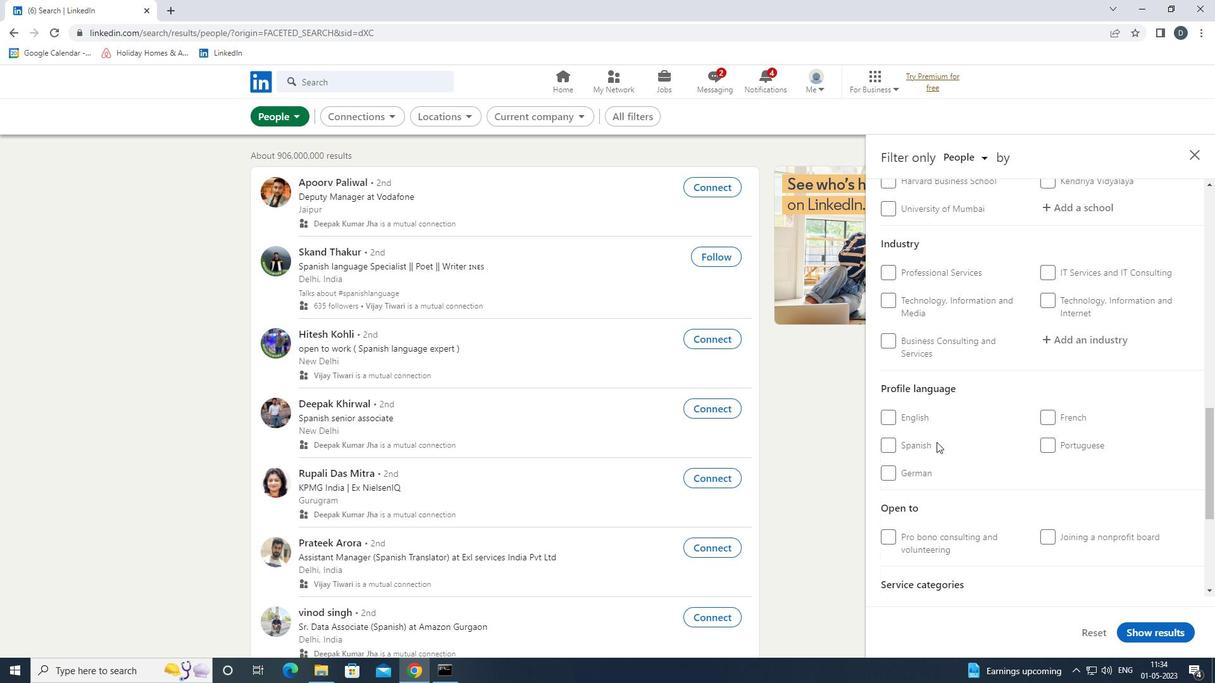 
Action: Mouse moved to (948, 442)
Screenshot: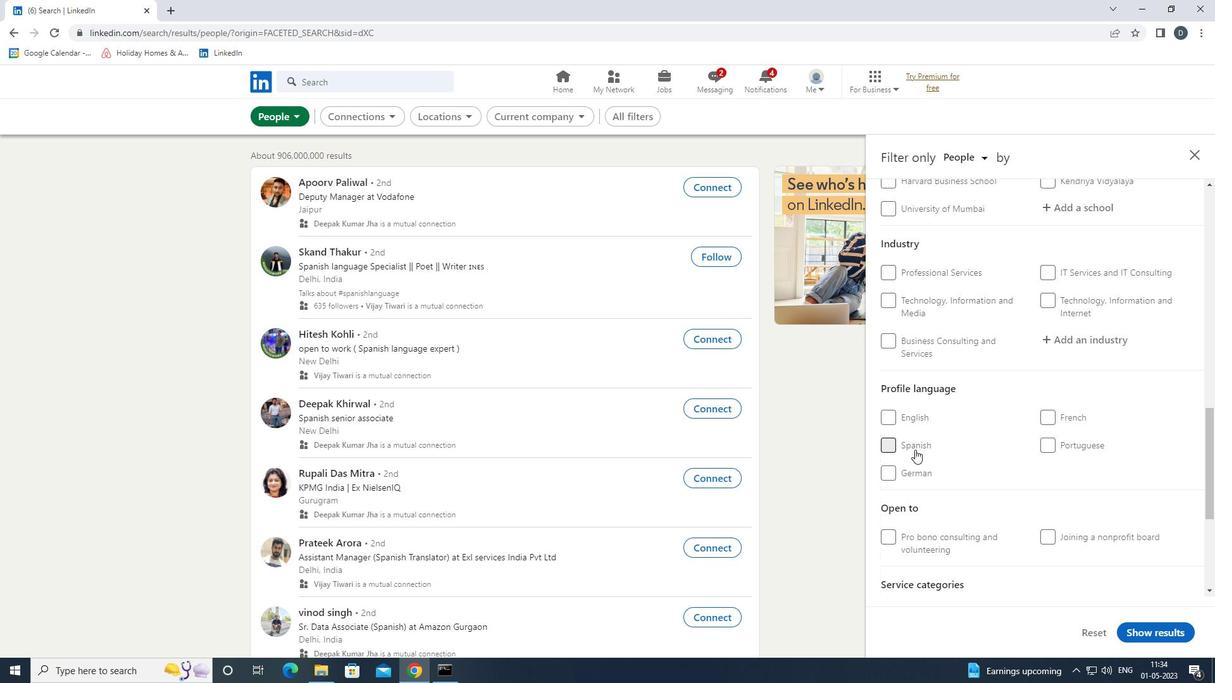 
Action: Mouse scrolled (948, 443) with delta (0, 0)
Screenshot: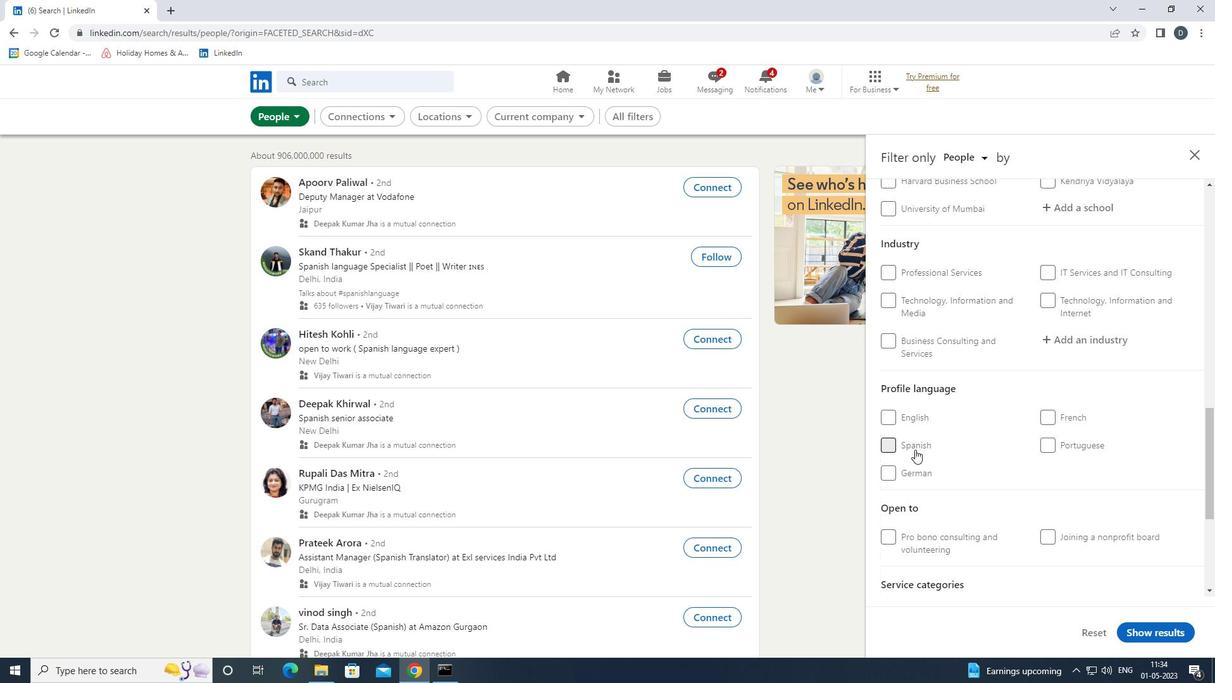 
Action: Mouse scrolled (948, 443) with delta (0, 0)
Screenshot: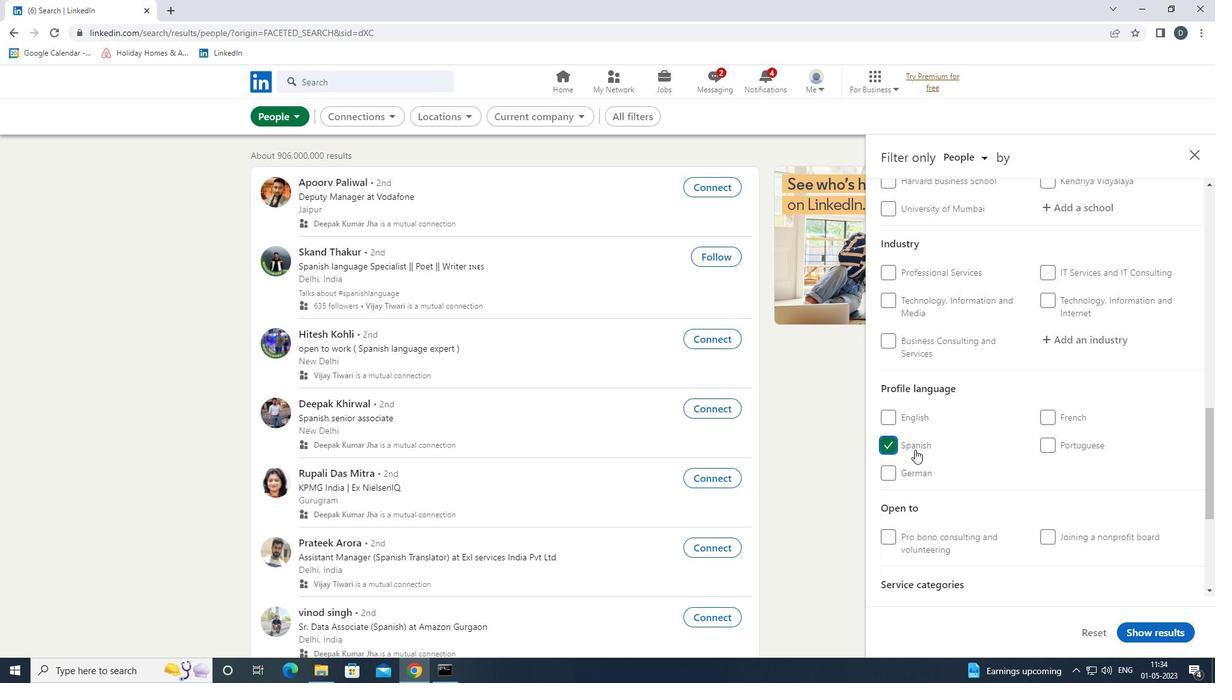 
Action: Mouse scrolled (948, 443) with delta (0, 0)
Screenshot: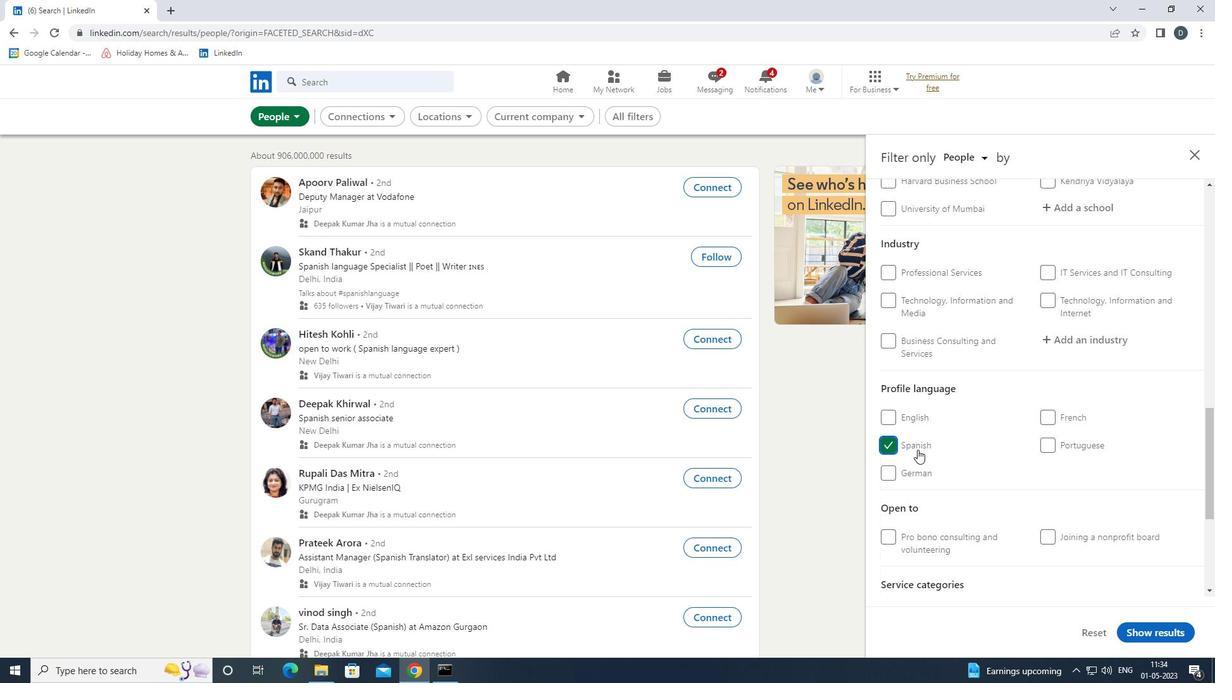
Action: Mouse scrolled (948, 443) with delta (0, 0)
Screenshot: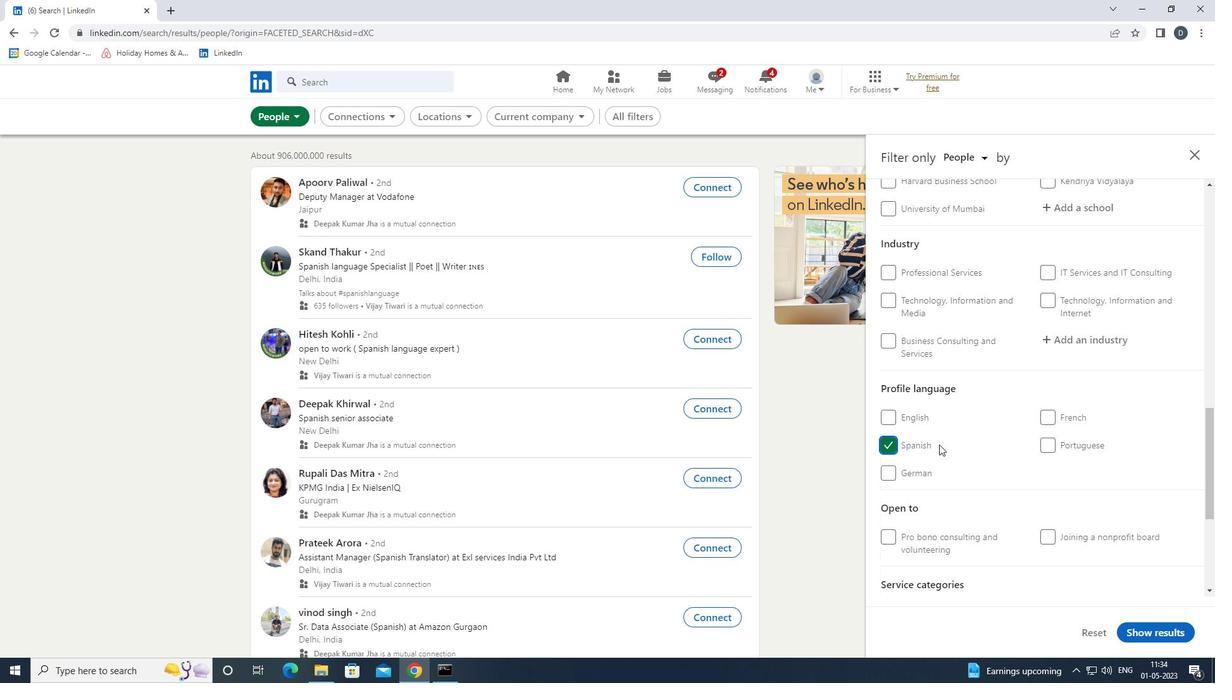
Action: Mouse moved to (959, 438)
Screenshot: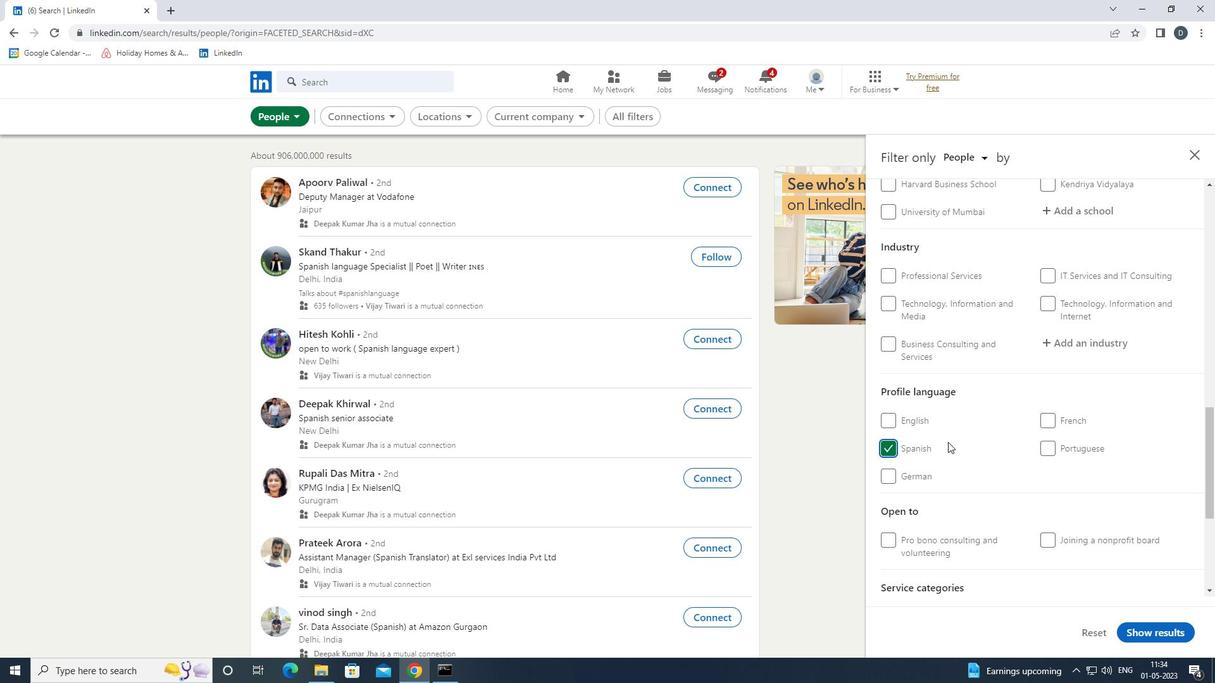 
Action: Mouse scrolled (959, 439) with delta (0, 0)
Screenshot: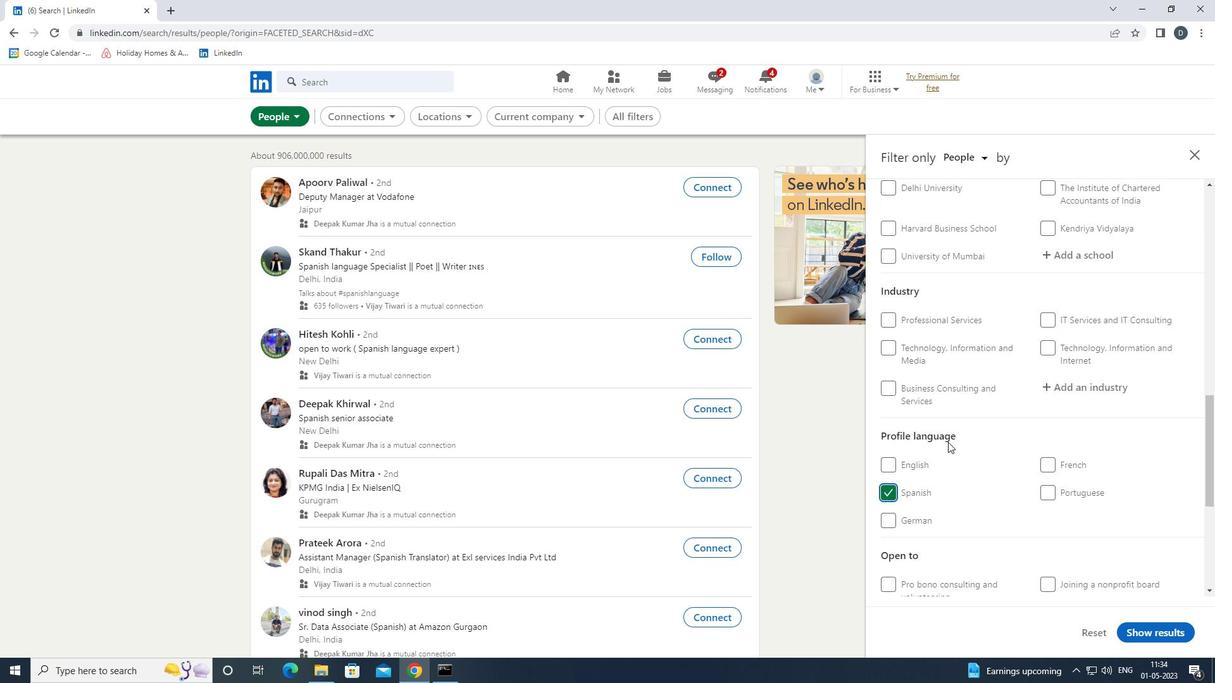 
Action: Mouse scrolled (959, 439) with delta (0, 0)
Screenshot: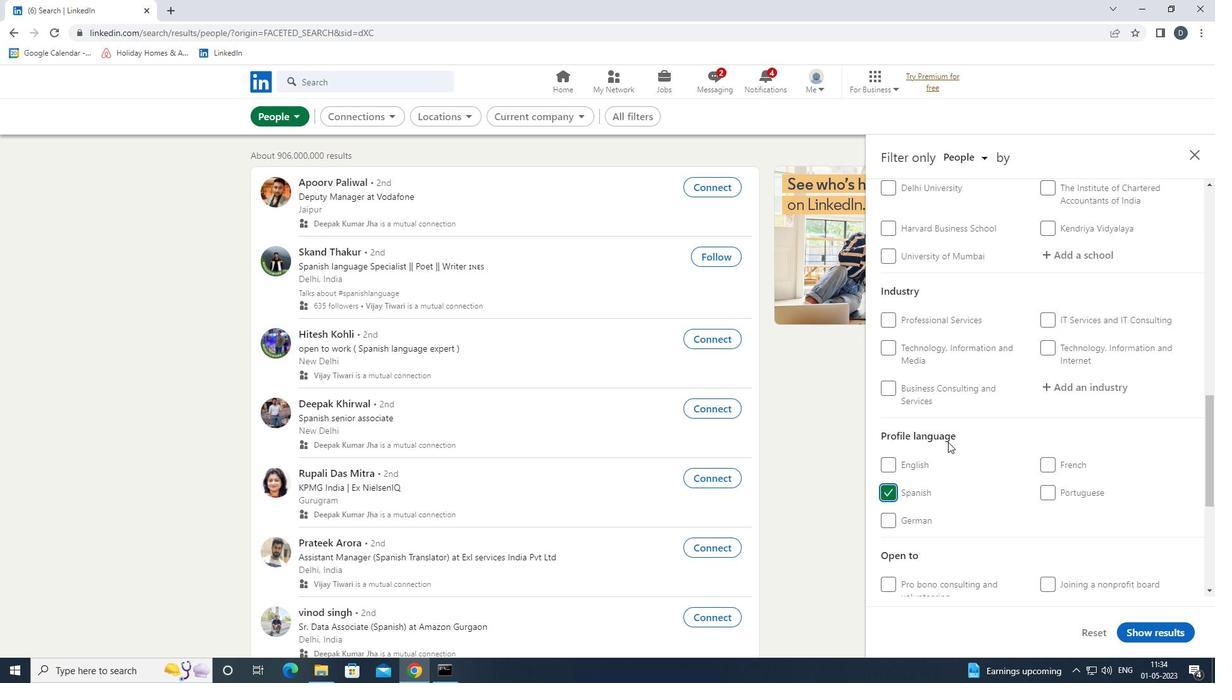 
Action: Mouse moved to (1098, 330)
Screenshot: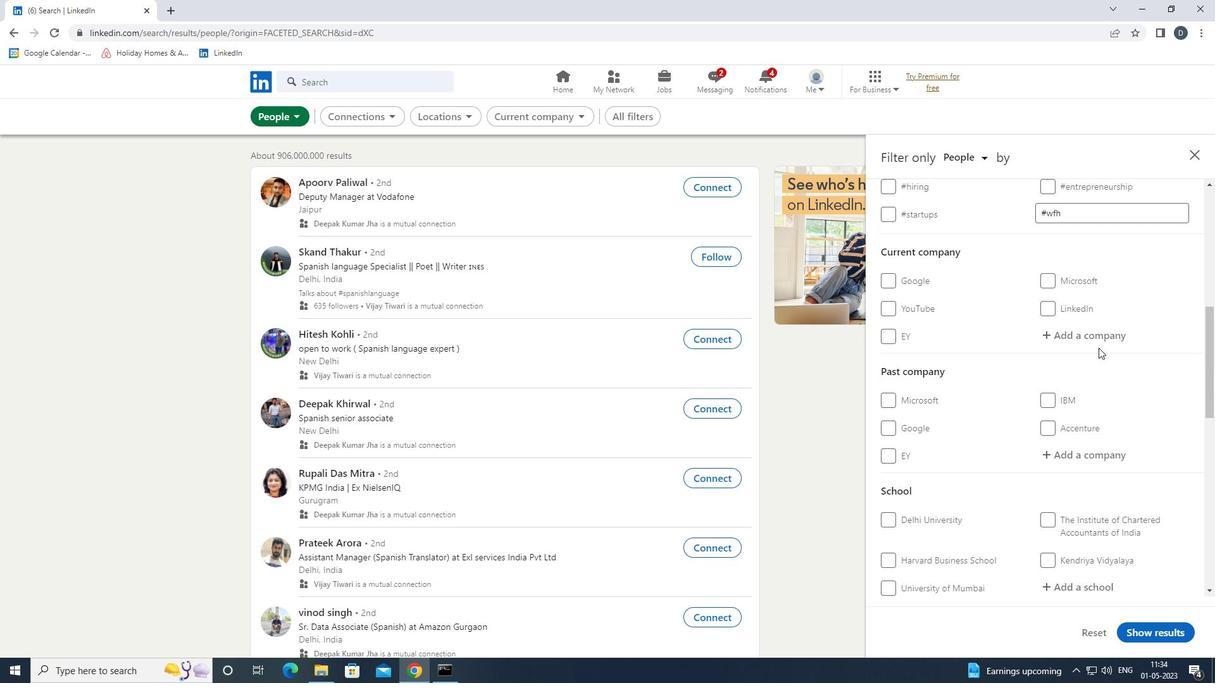 
Action: Mouse pressed left at (1098, 330)
Screenshot: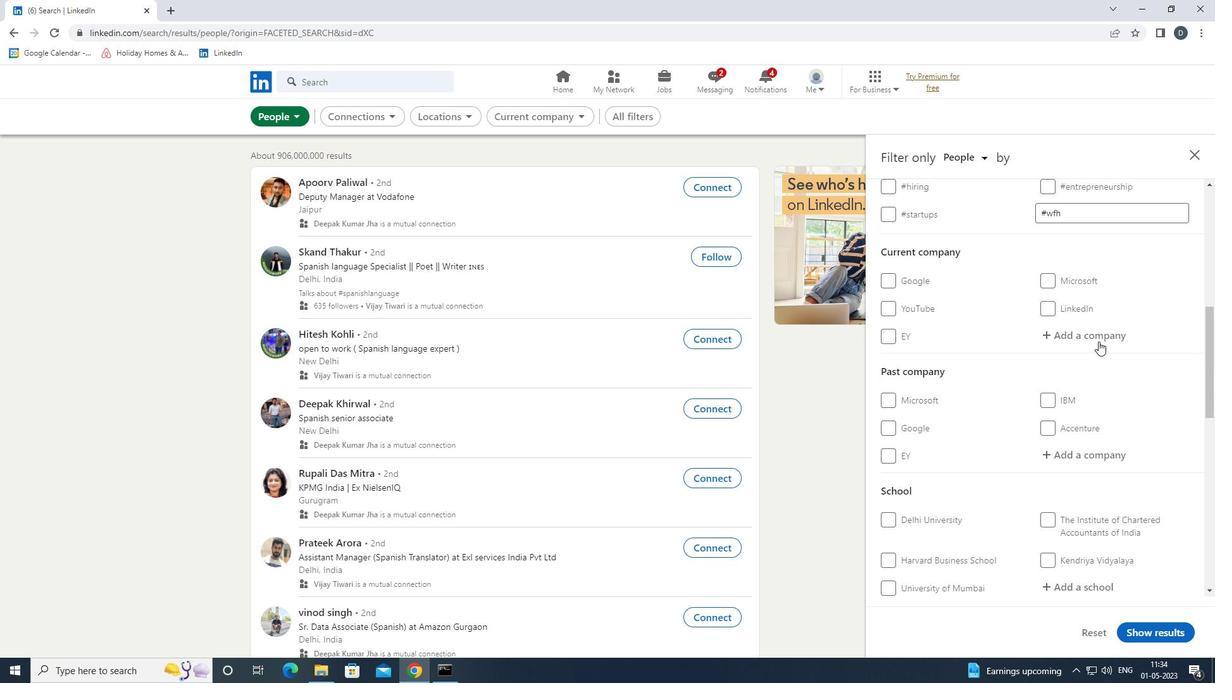 
Action: Key pressed <Key.shift><Key.shift><Key.shift>MONGINIS
Screenshot: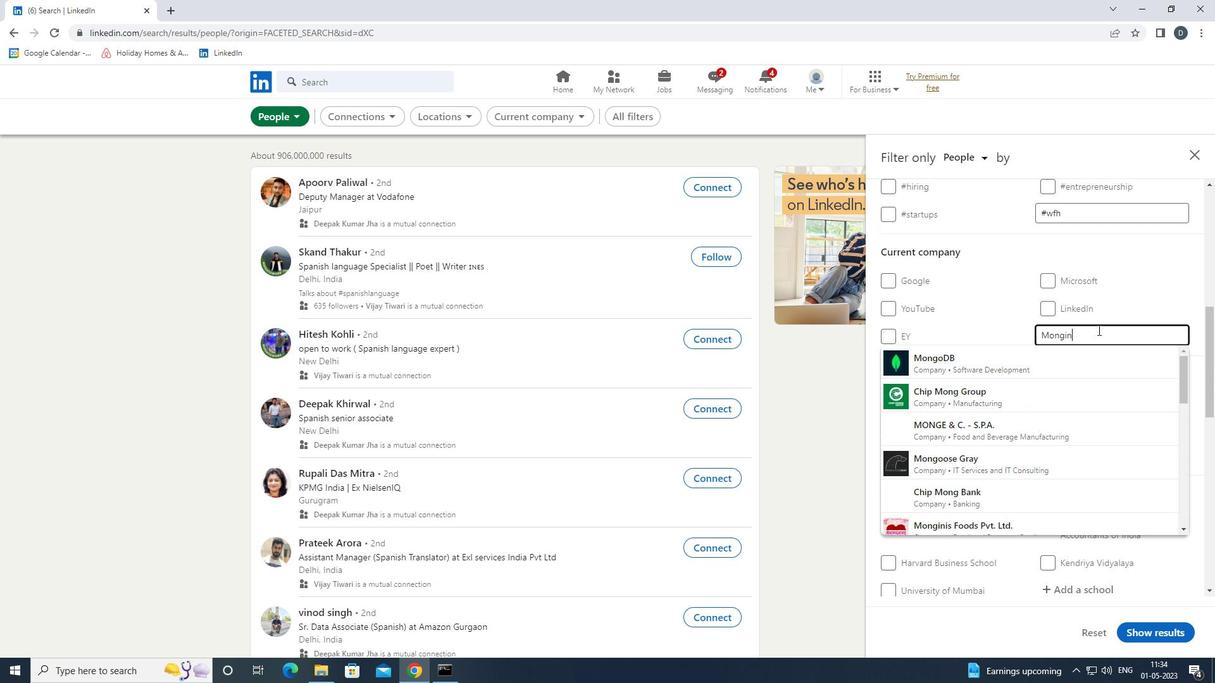 
Action: Mouse moved to (1068, 362)
Screenshot: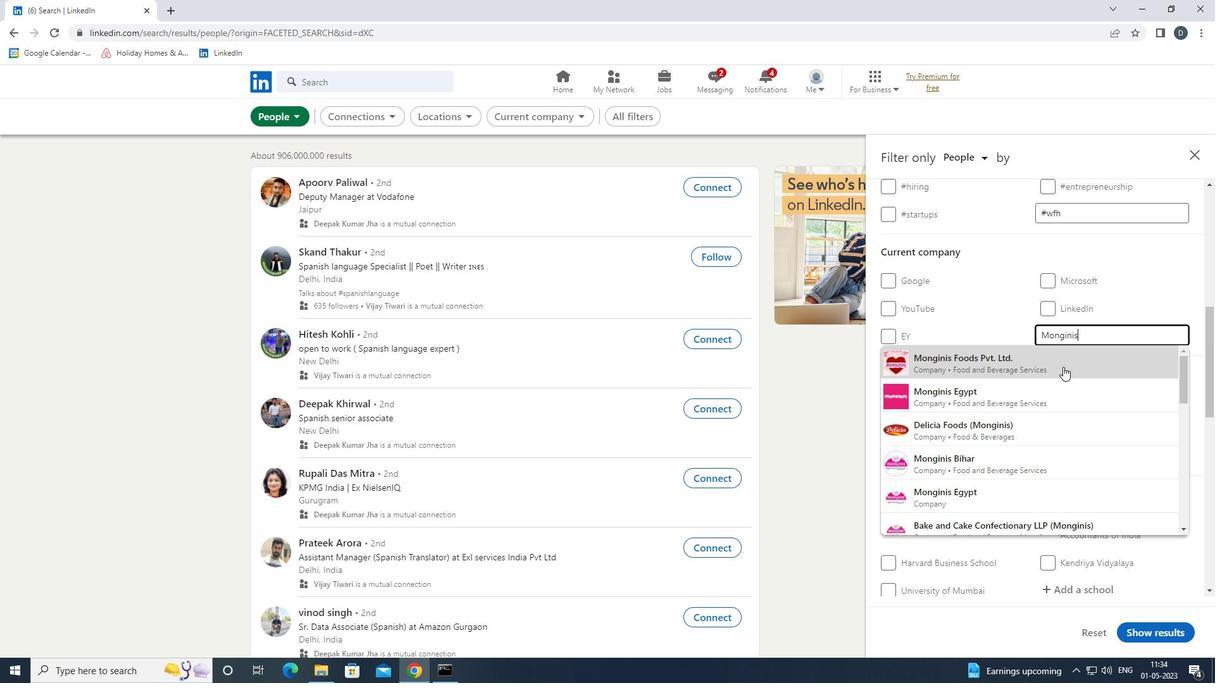 
Action: Mouse pressed left at (1068, 362)
Screenshot: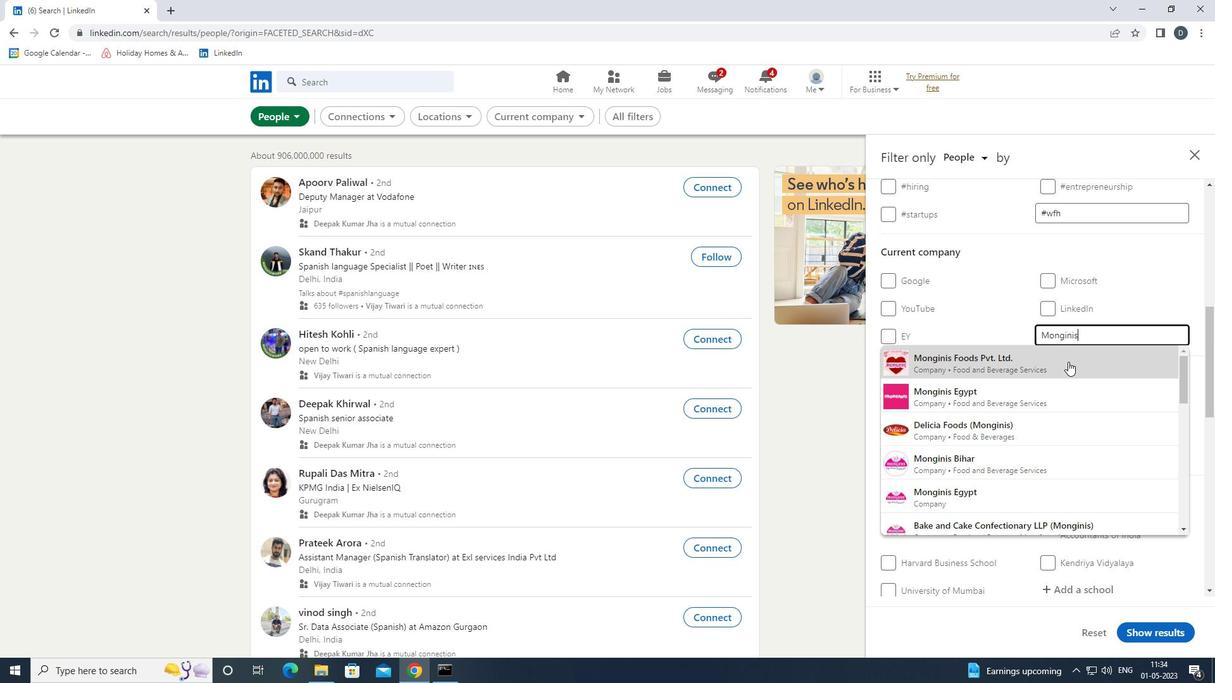 
Action: Mouse scrolled (1068, 361) with delta (0, 0)
Screenshot: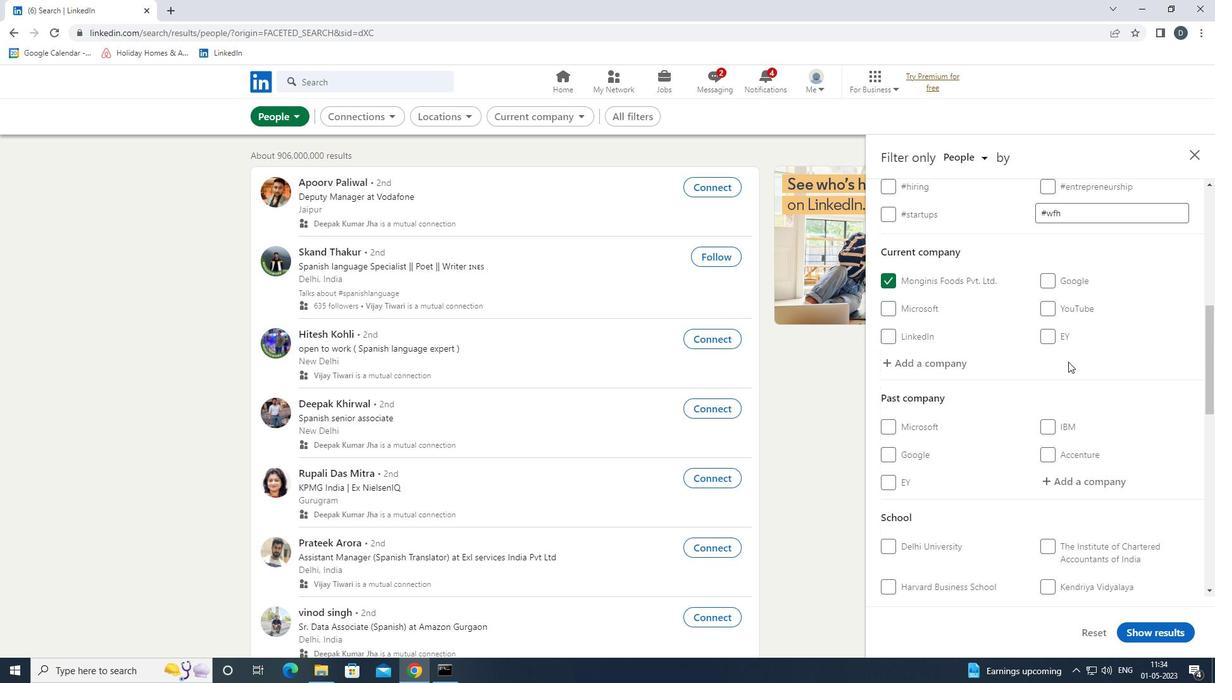 
Action: Mouse scrolled (1068, 361) with delta (0, 0)
Screenshot: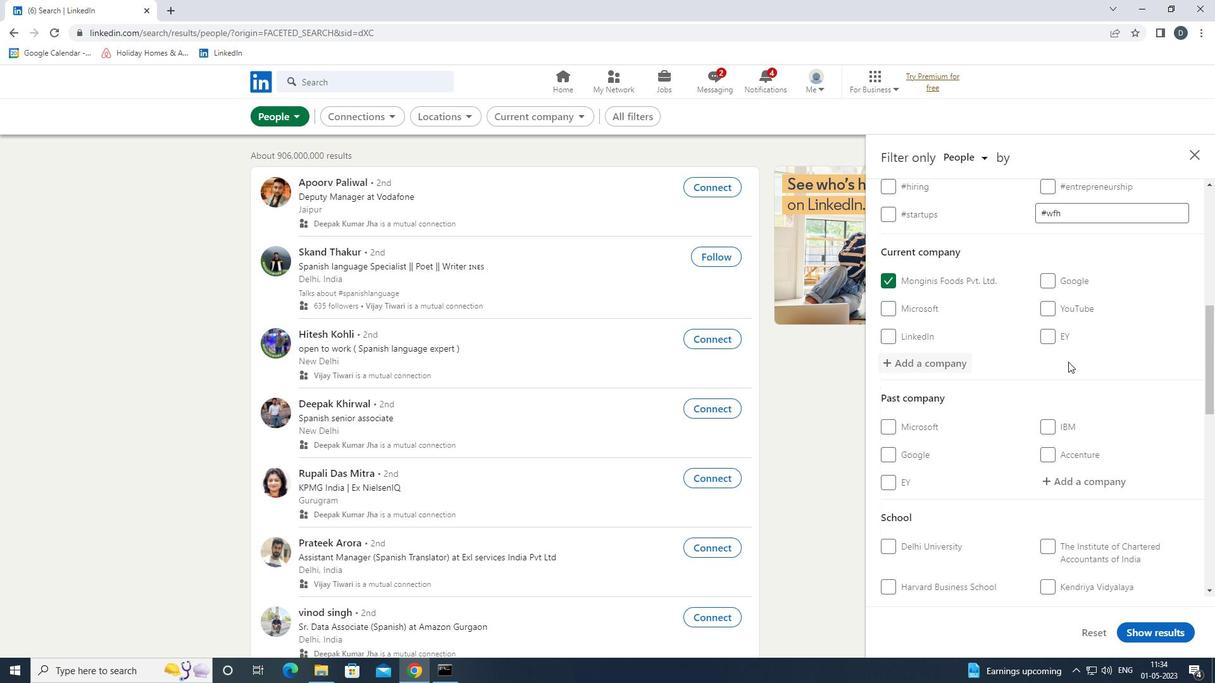 
Action: Mouse scrolled (1068, 361) with delta (0, 0)
Screenshot: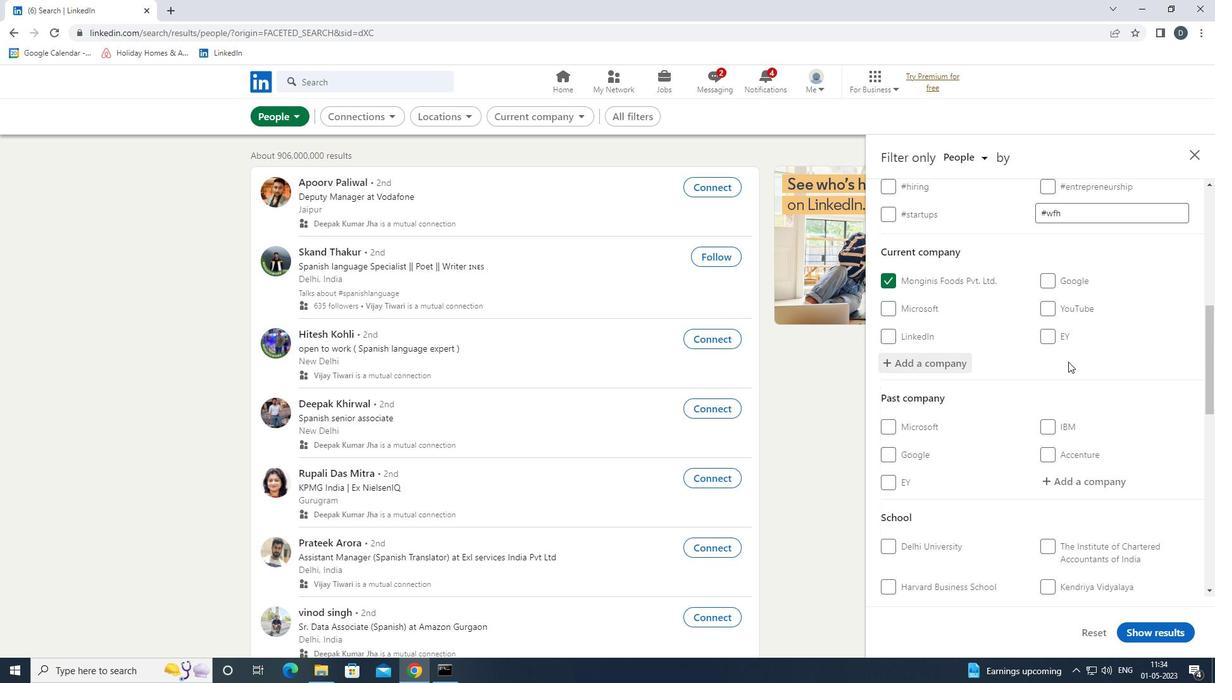 
Action: Mouse moved to (1085, 417)
Screenshot: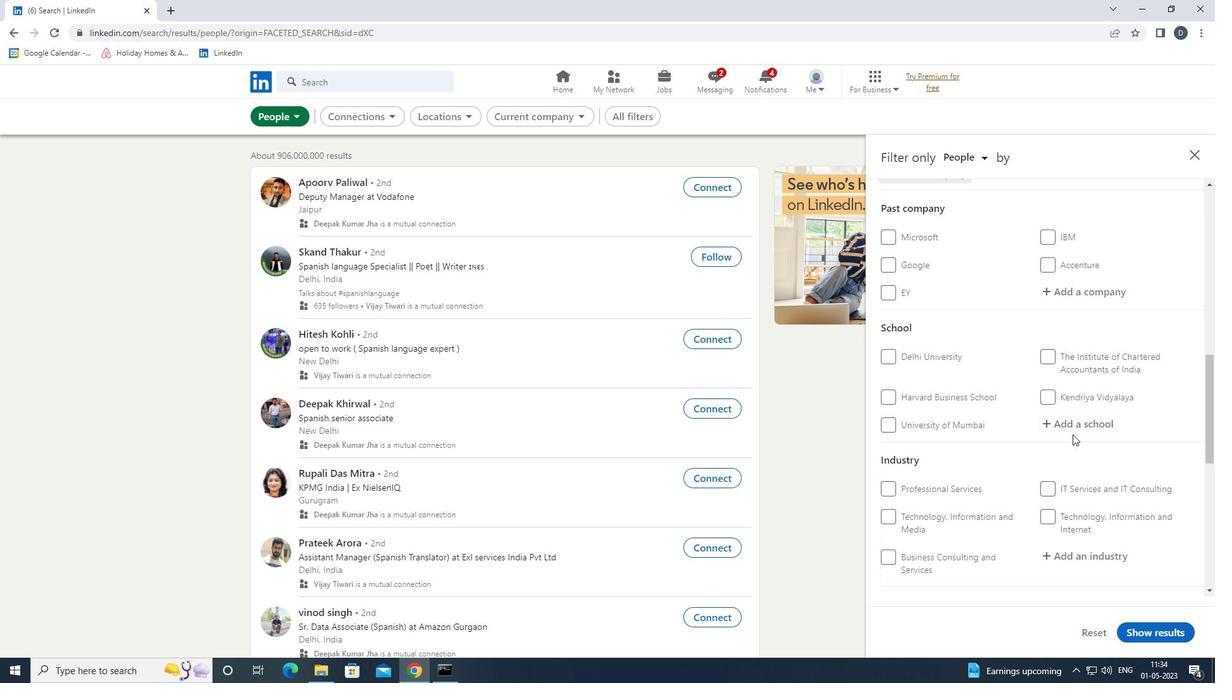 
Action: Mouse pressed left at (1085, 417)
Screenshot: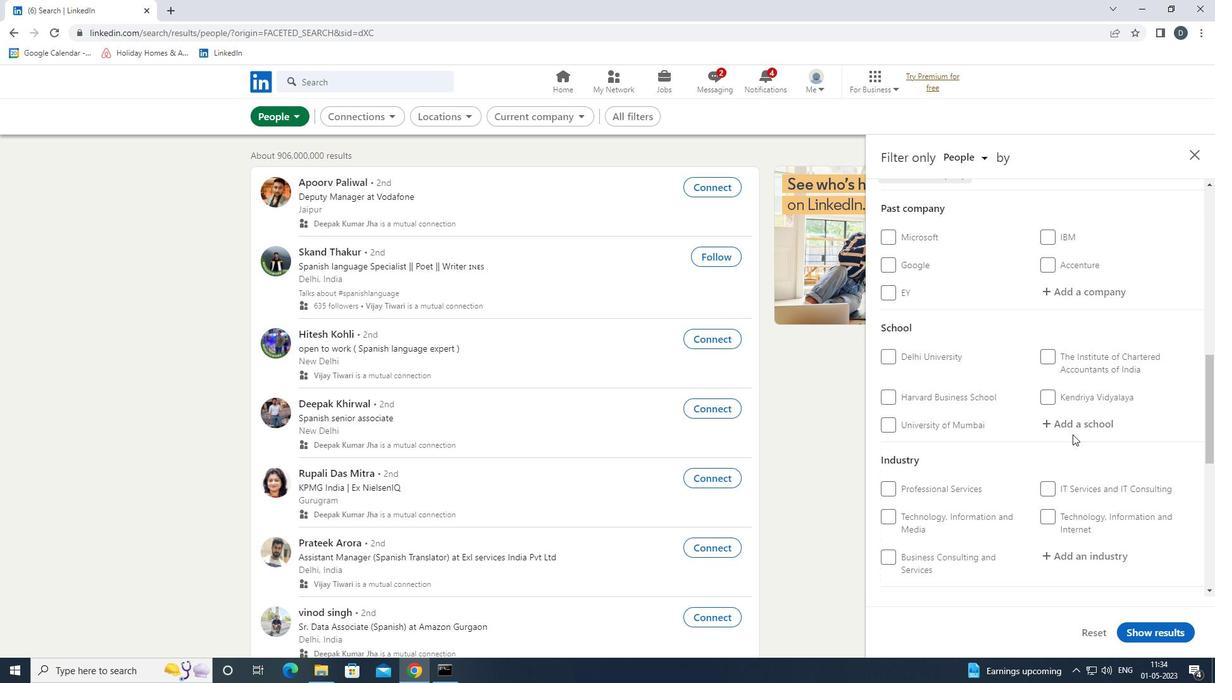 
Action: Key pressed <Key.shift>GOVERNMENT<Key.space>ENGINEERING<Key.space>OF<Key.space><Key.backspace><Key.backspace><Key.backspace><Key.backspace><Key.space>
Screenshot: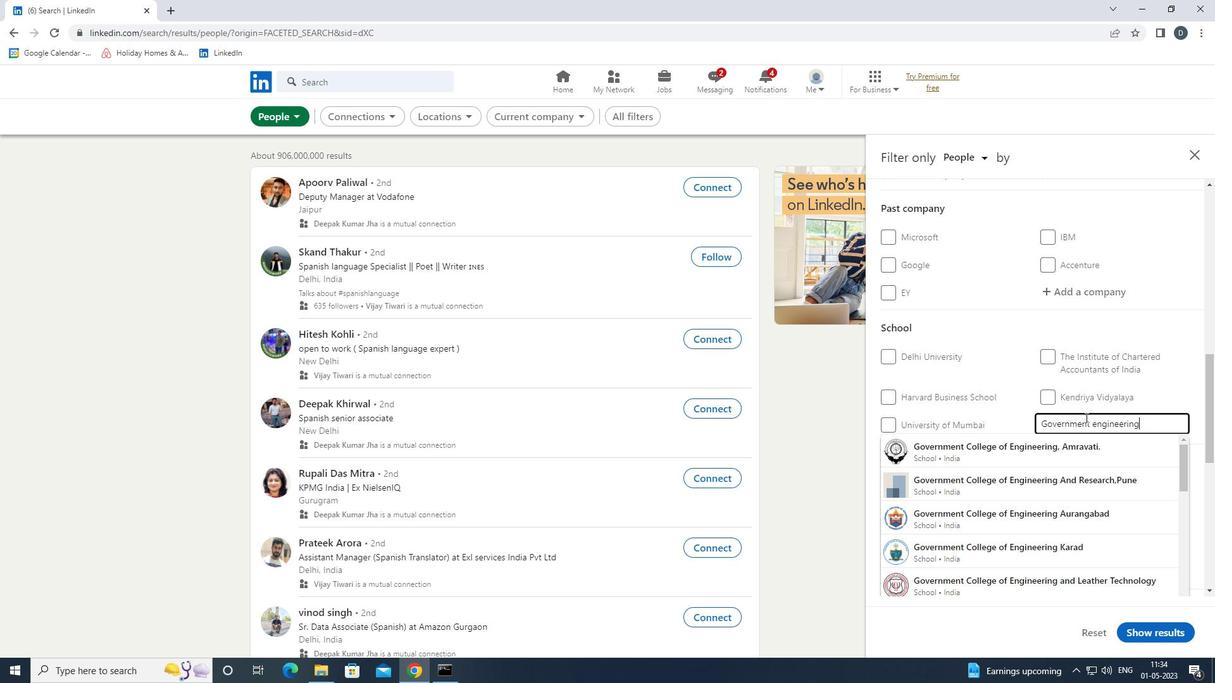 
Action: Mouse moved to (1121, 448)
Screenshot: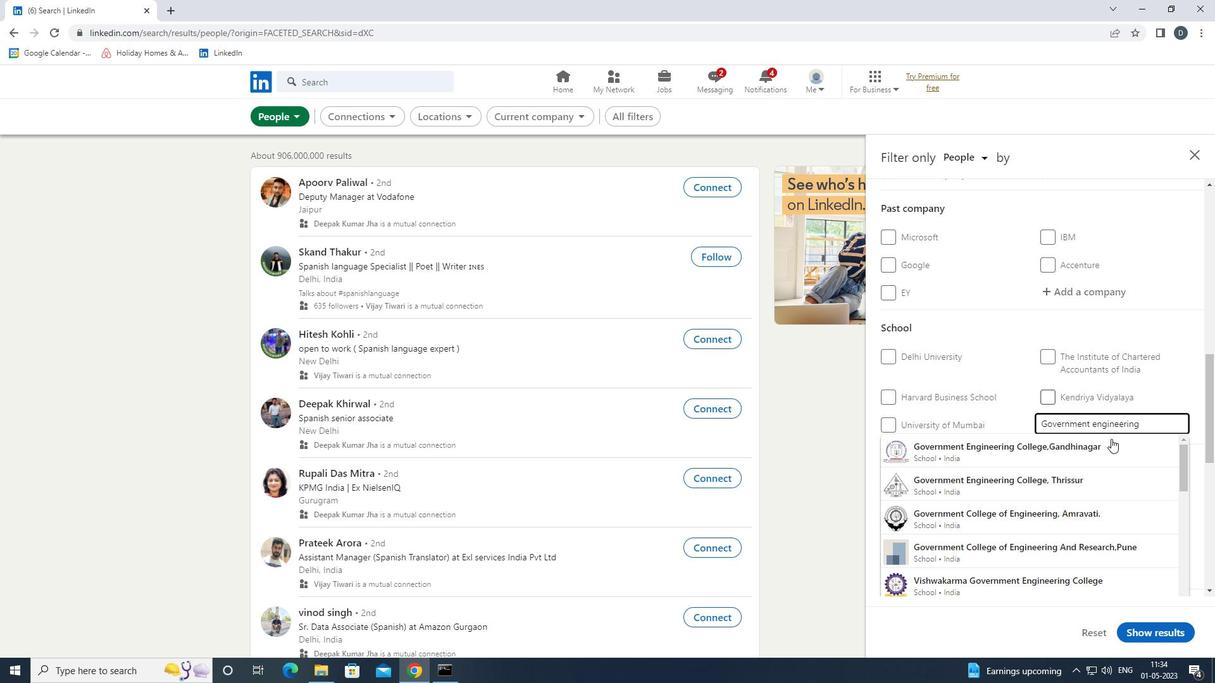 
Action: Mouse pressed left at (1121, 448)
Screenshot: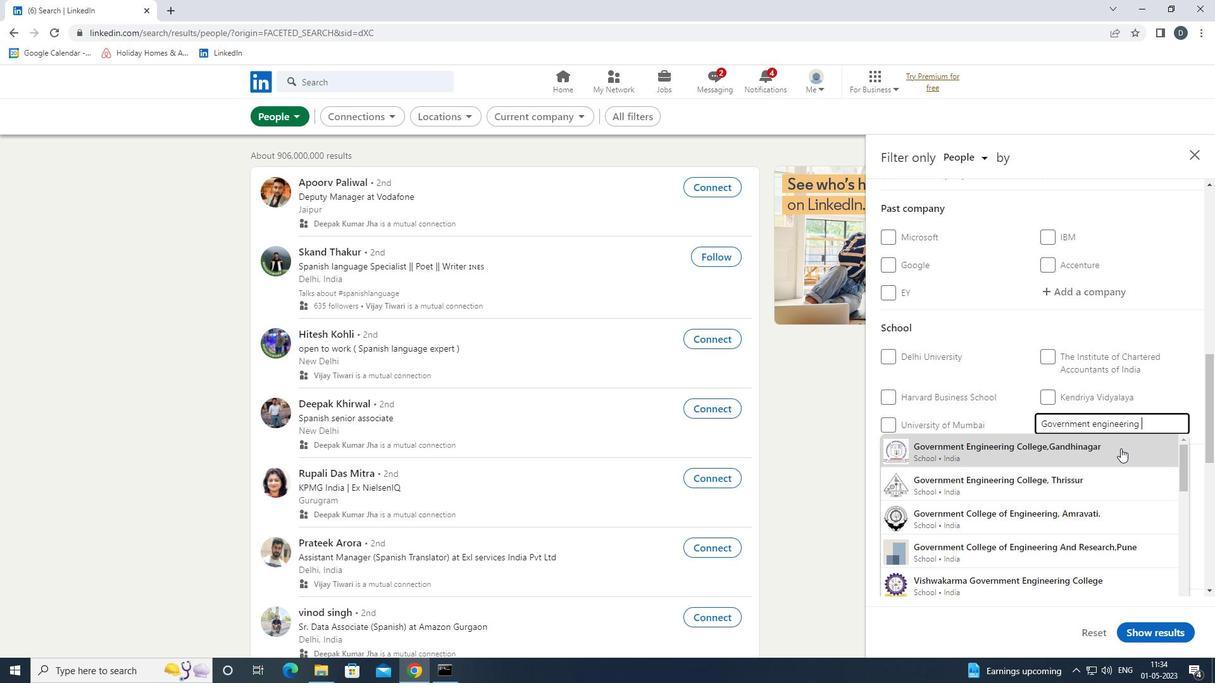 
Action: Mouse scrolled (1121, 448) with delta (0, 0)
Screenshot: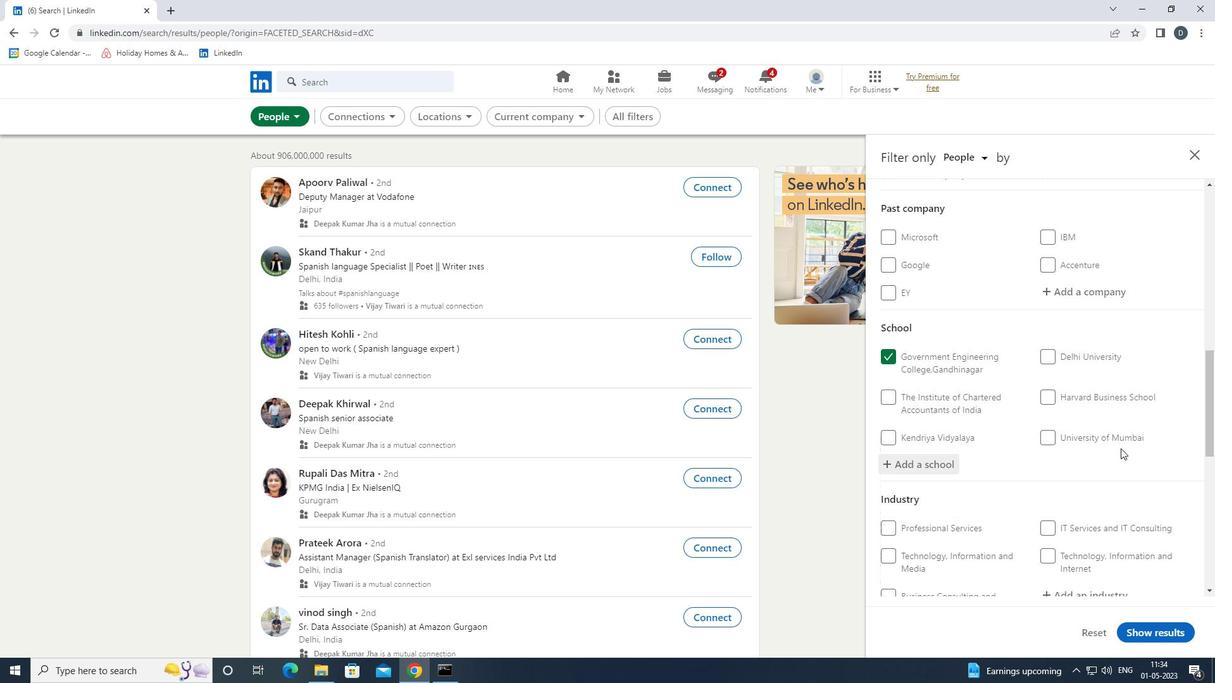 
Action: Mouse scrolled (1121, 448) with delta (0, 0)
Screenshot: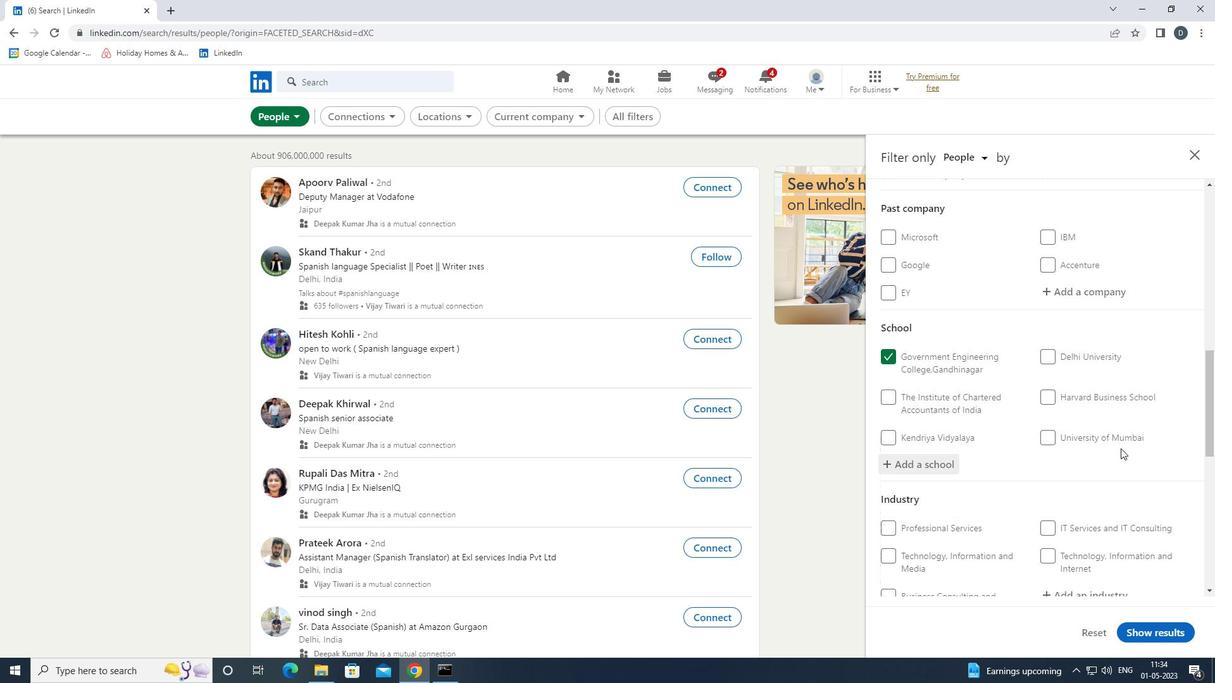 
Action: Mouse scrolled (1121, 448) with delta (0, 0)
Screenshot: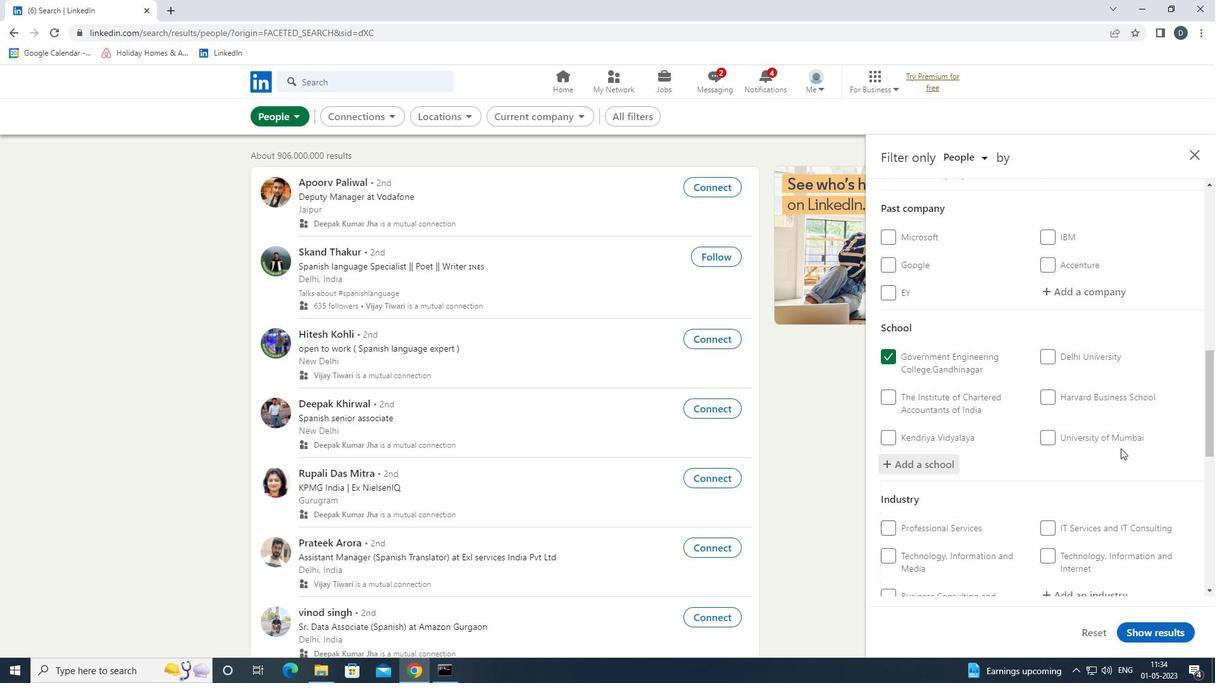 
Action: Mouse moved to (1097, 407)
Screenshot: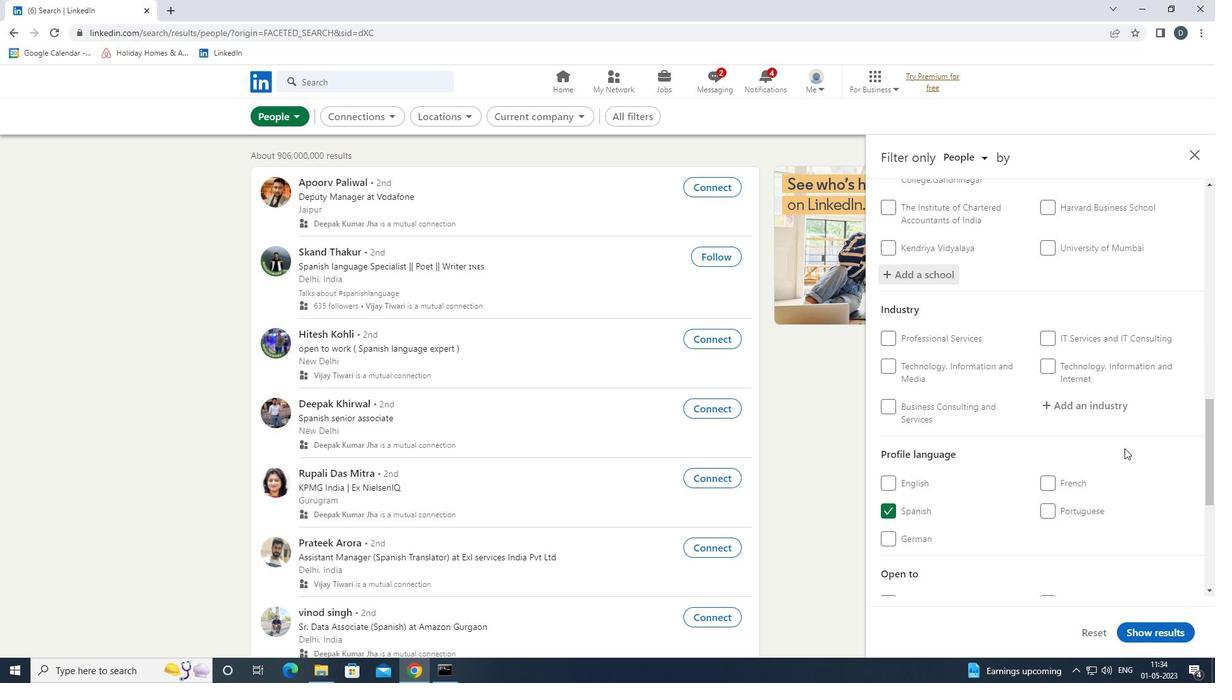 
Action: Mouse pressed left at (1097, 407)
Screenshot: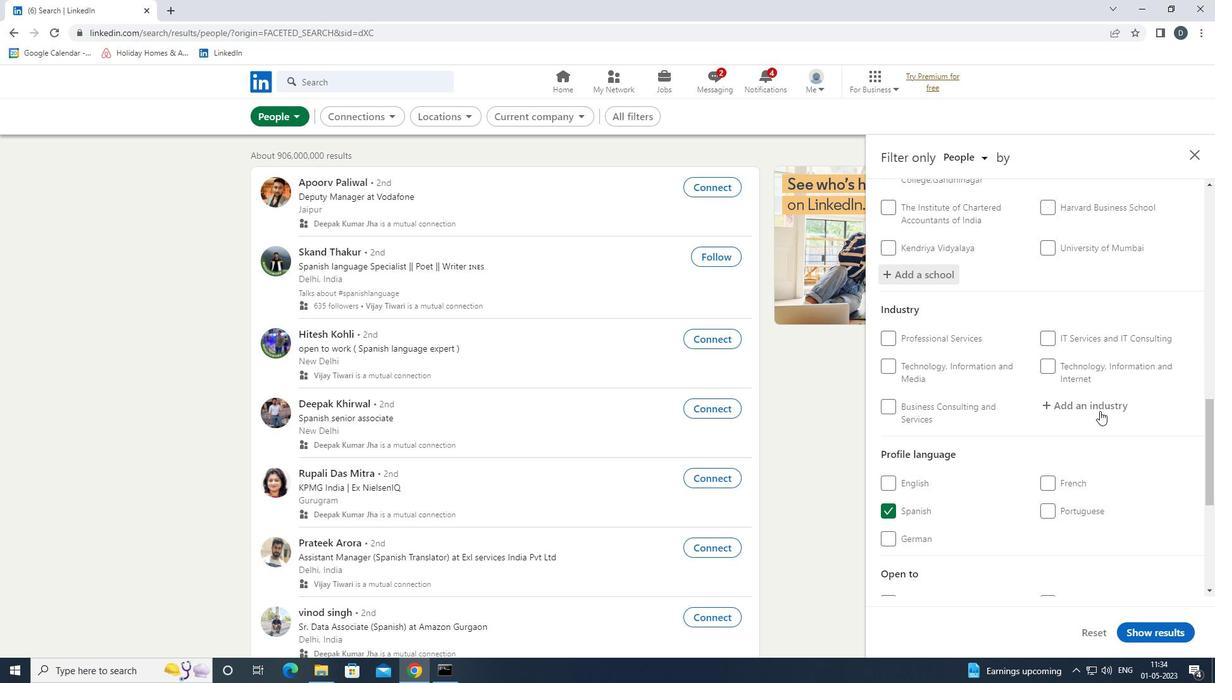 
Action: Key pressed <Key.shift><Key.shift><Key.shift>UTILI<Key.down><Key.down><Key.enter>
Screenshot: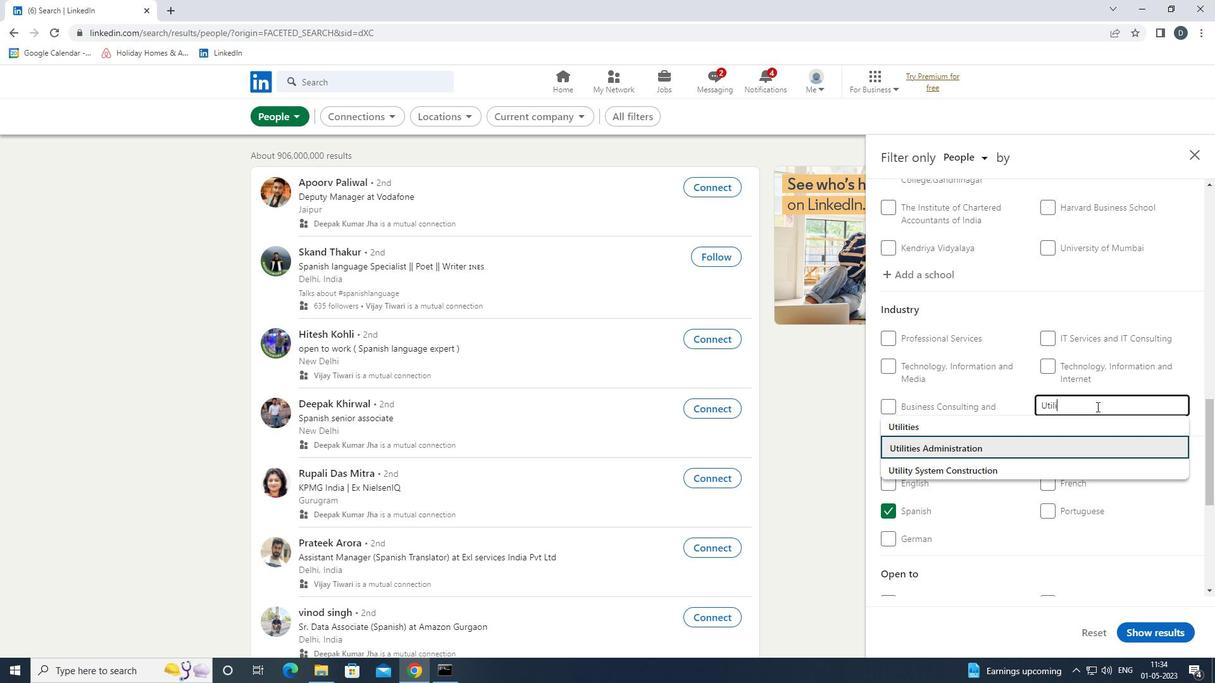 
Action: Mouse moved to (1052, 420)
Screenshot: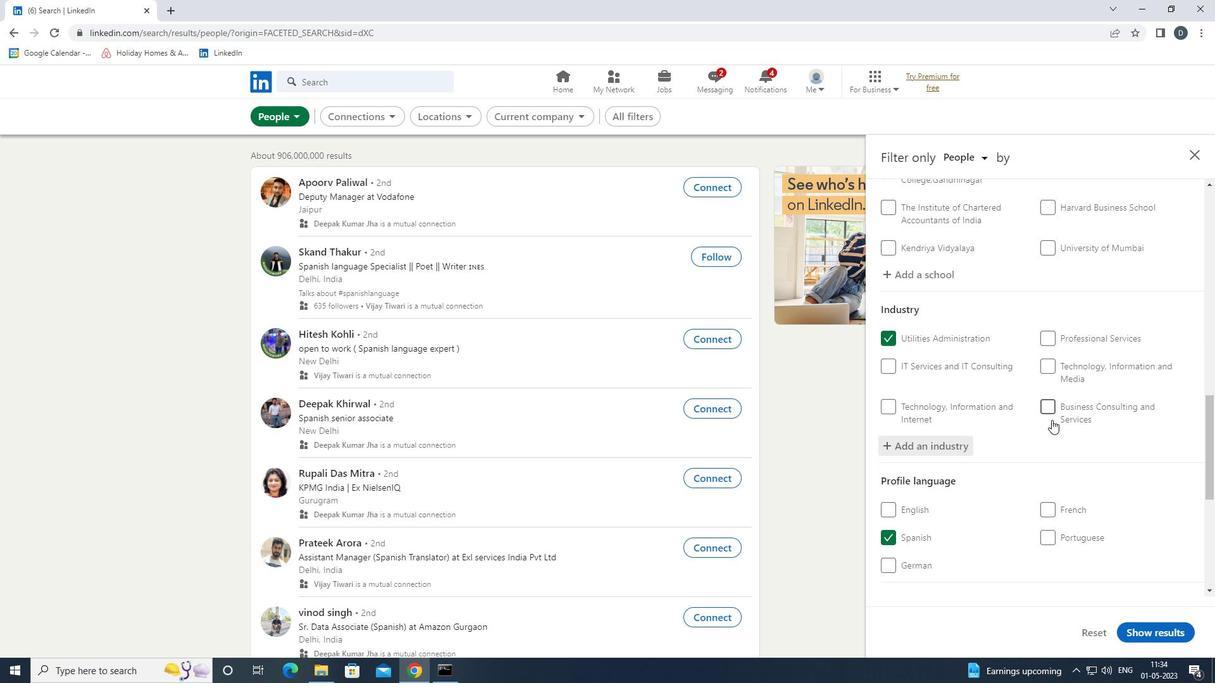 
Action: Mouse scrolled (1052, 420) with delta (0, 0)
Screenshot: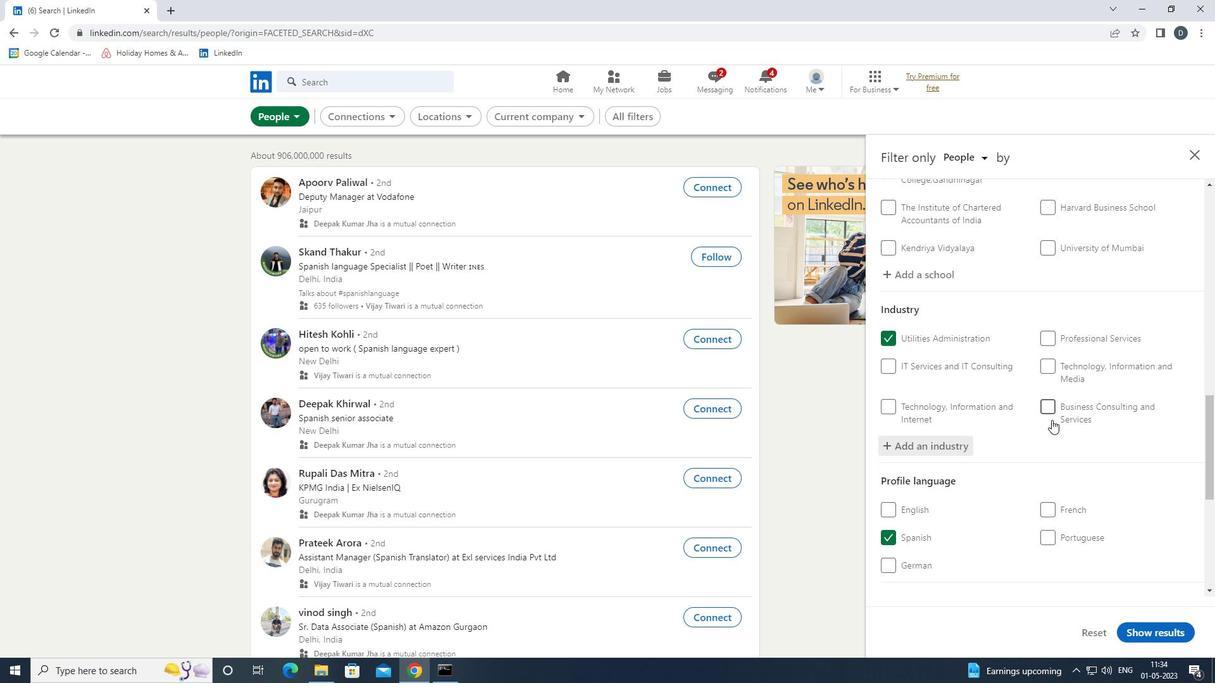
Action: Mouse moved to (1052, 421)
Screenshot: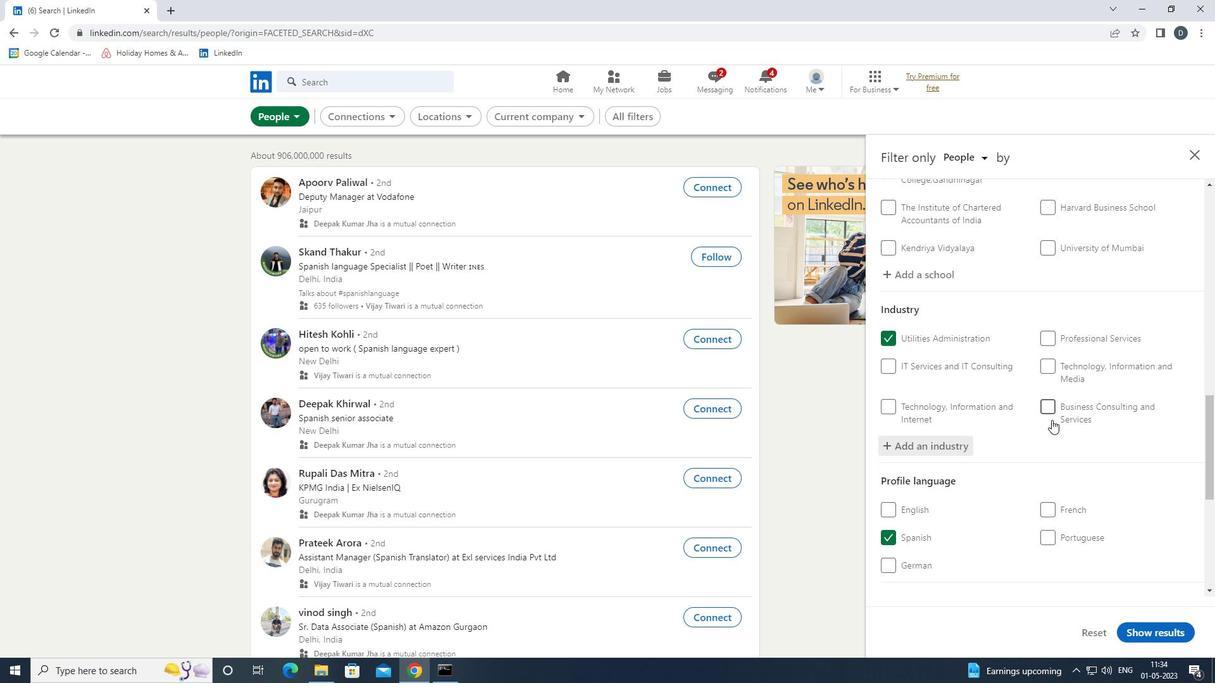 
Action: Mouse scrolled (1052, 420) with delta (0, 0)
Screenshot: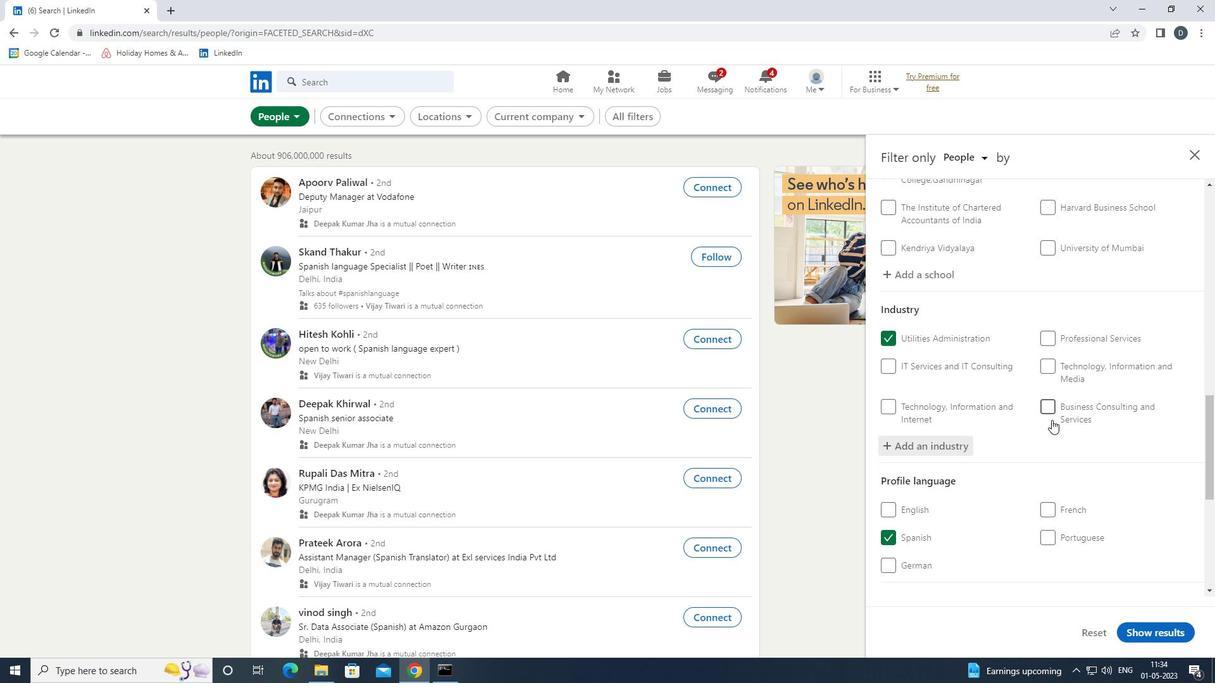 
Action: Mouse moved to (1052, 422)
Screenshot: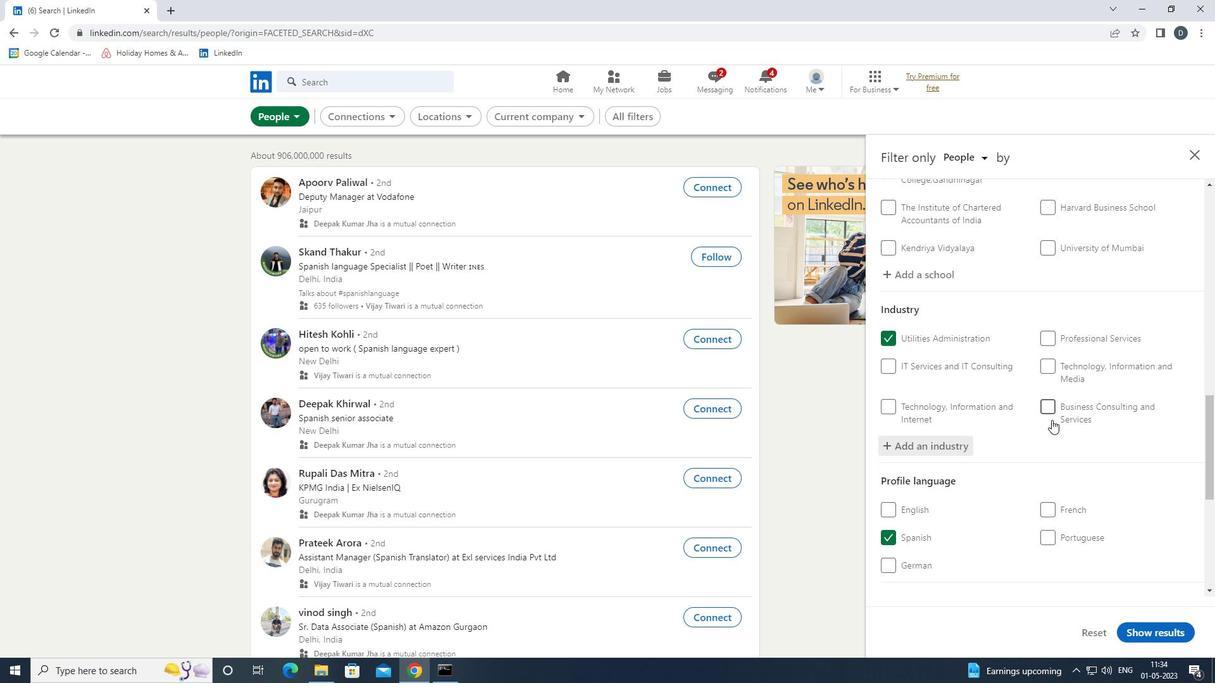 
Action: Mouse scrolled (1052, 422) with delta (0, 0)
Screenshot: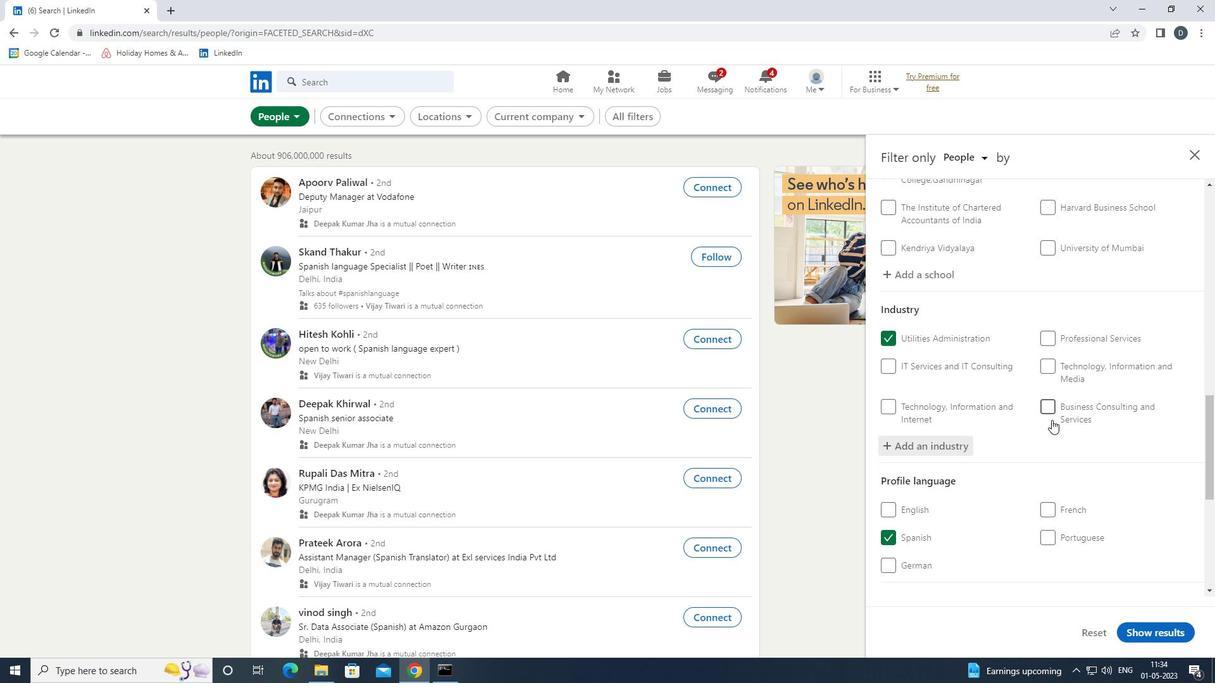 
Action: Mouse moved to (1052, 423)
Screenshot: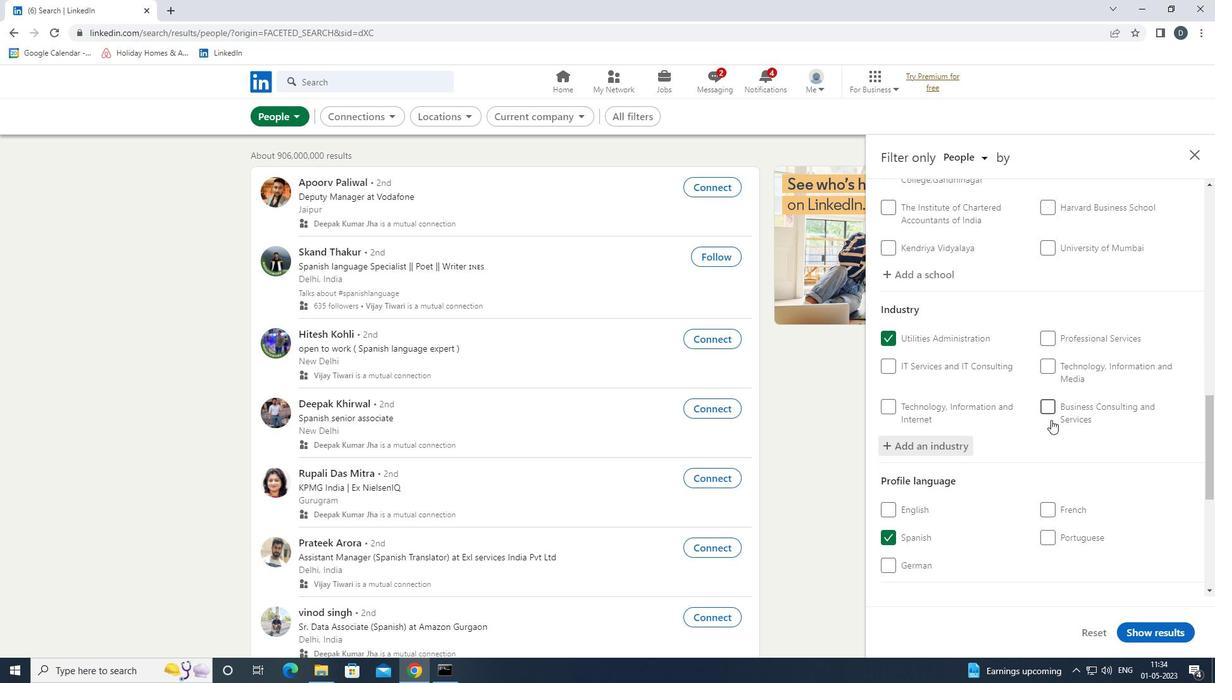
Action: Mouse scrolled (1052, 422) with delta (0, 0)
Screenshot: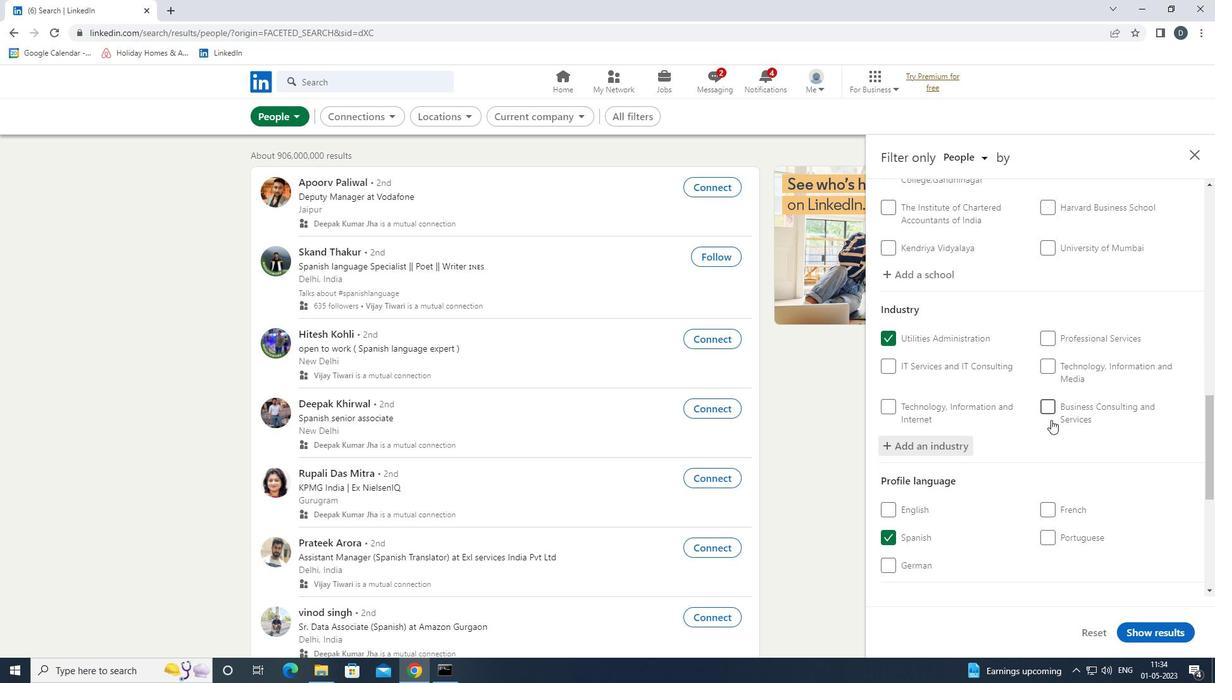 
Action: Mouse moved to (1075, 507)
Screenshot: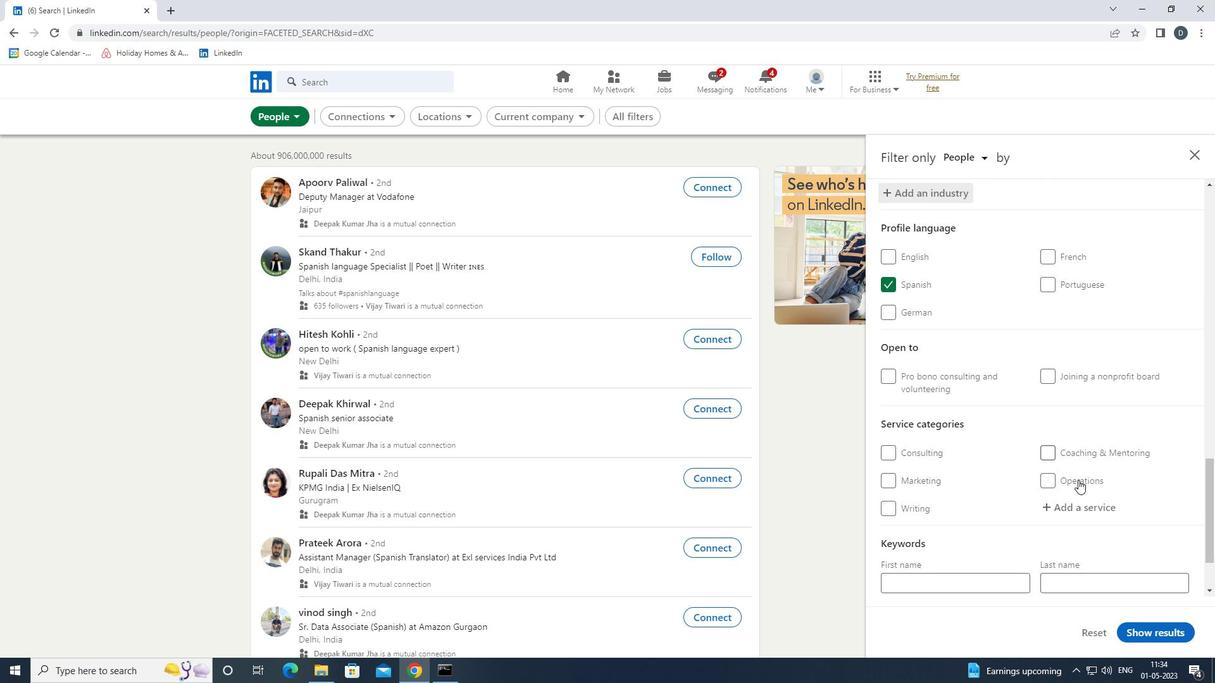 
Action: Mouse pressed left at (1075, 507)
Screenshot: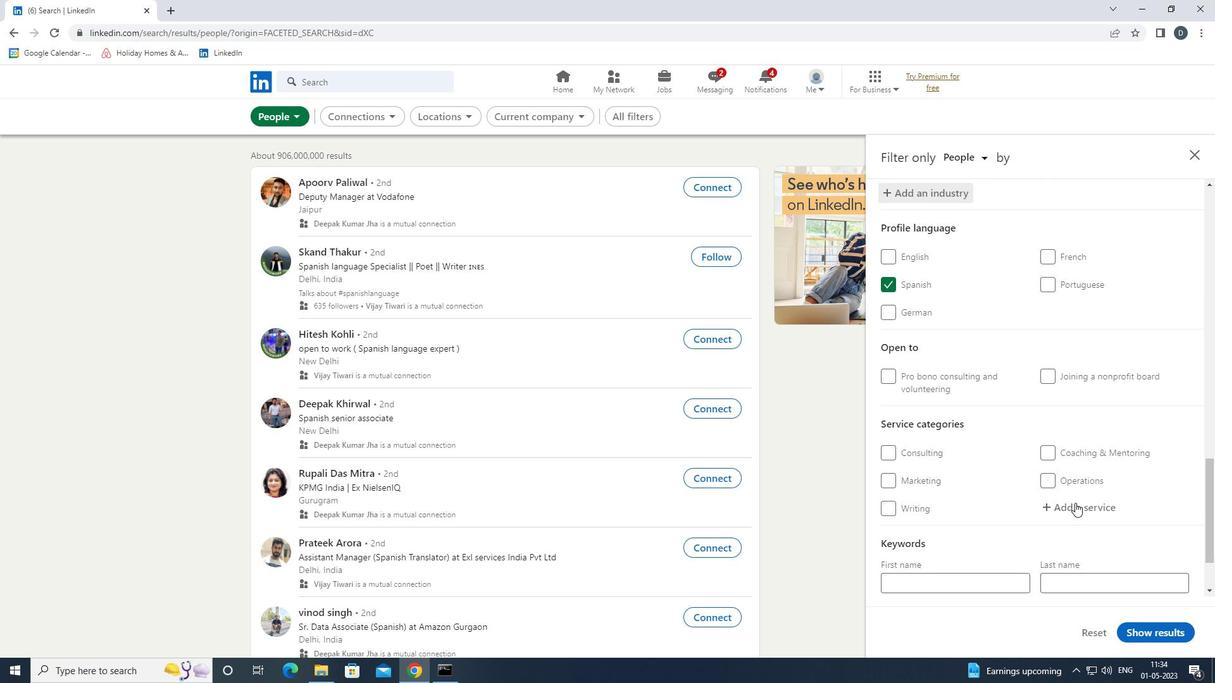 
Action: Key pressed <Key.shift>BANKRU<Key.down><Key.enter>
Screenshot: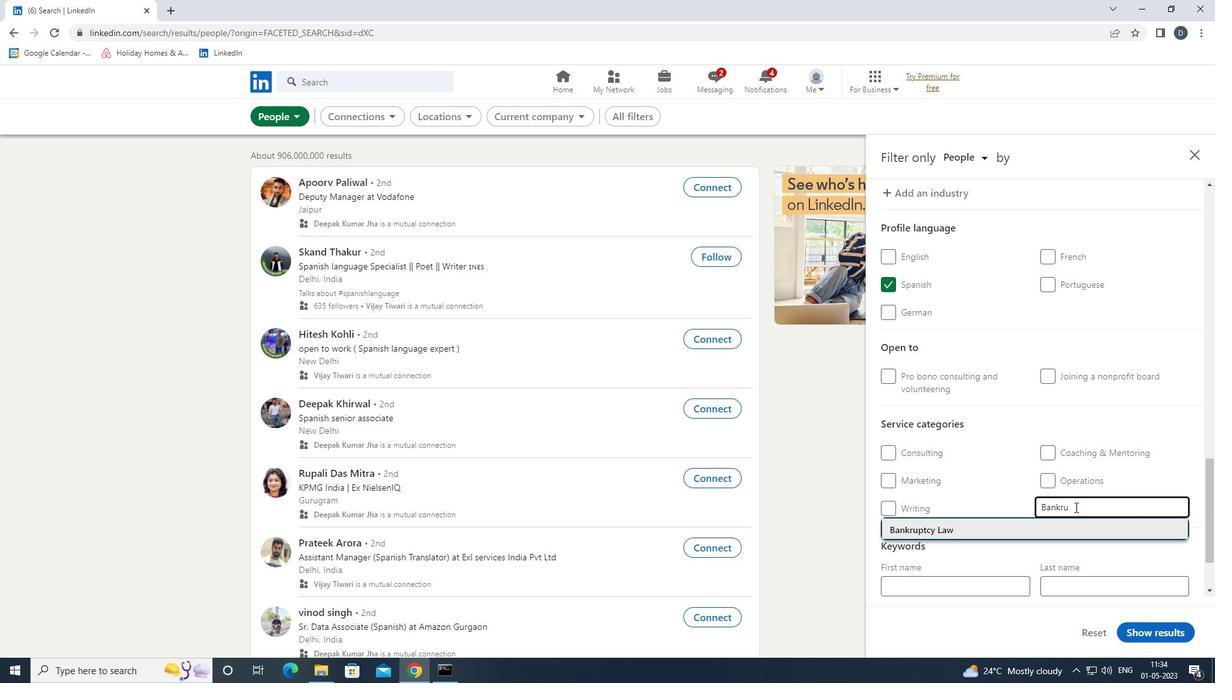 
Action: Mouse moved to (1093, 502)
Screenshot: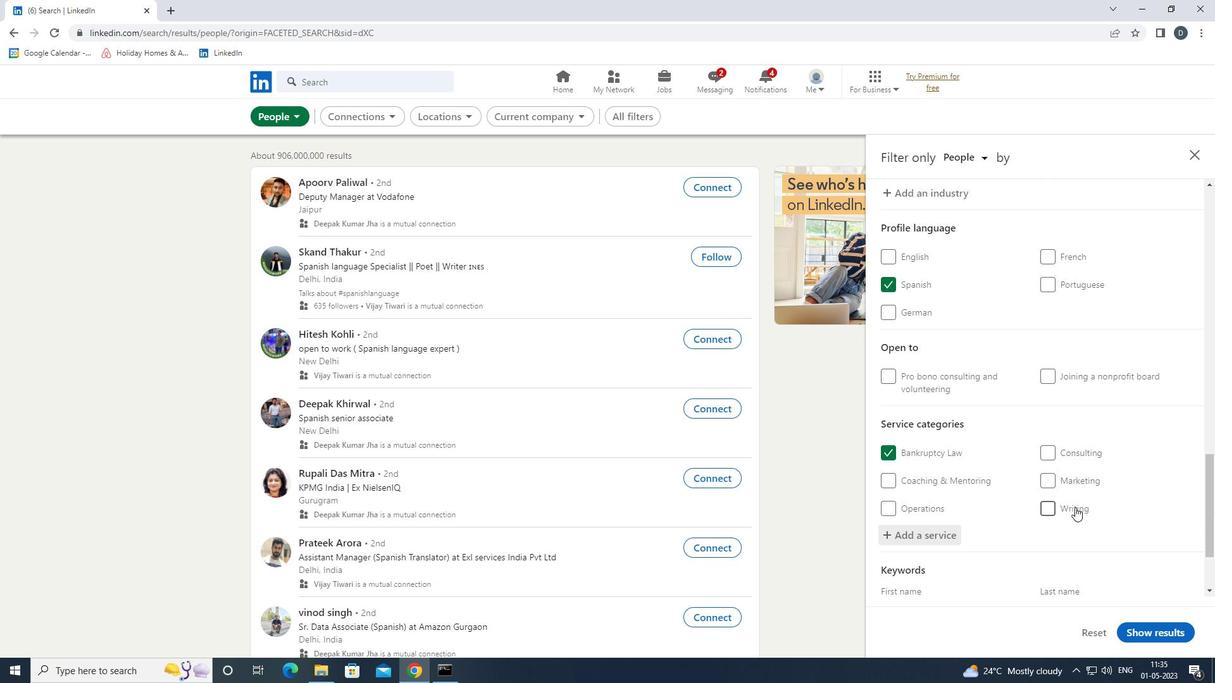
Action: Mouse scrolled (1093, 501) with delta (0, 0)
Screenshot: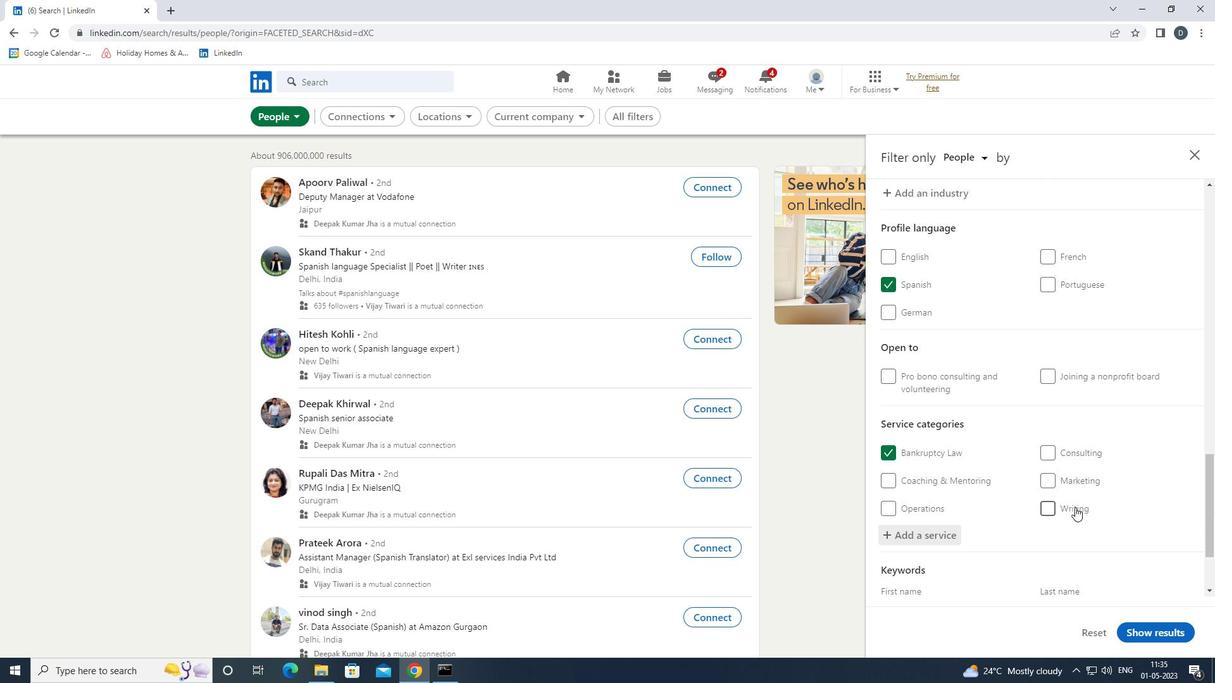 
Action: Mouse scrolled (1093, 501) with delta (0, 0)
Screenshot: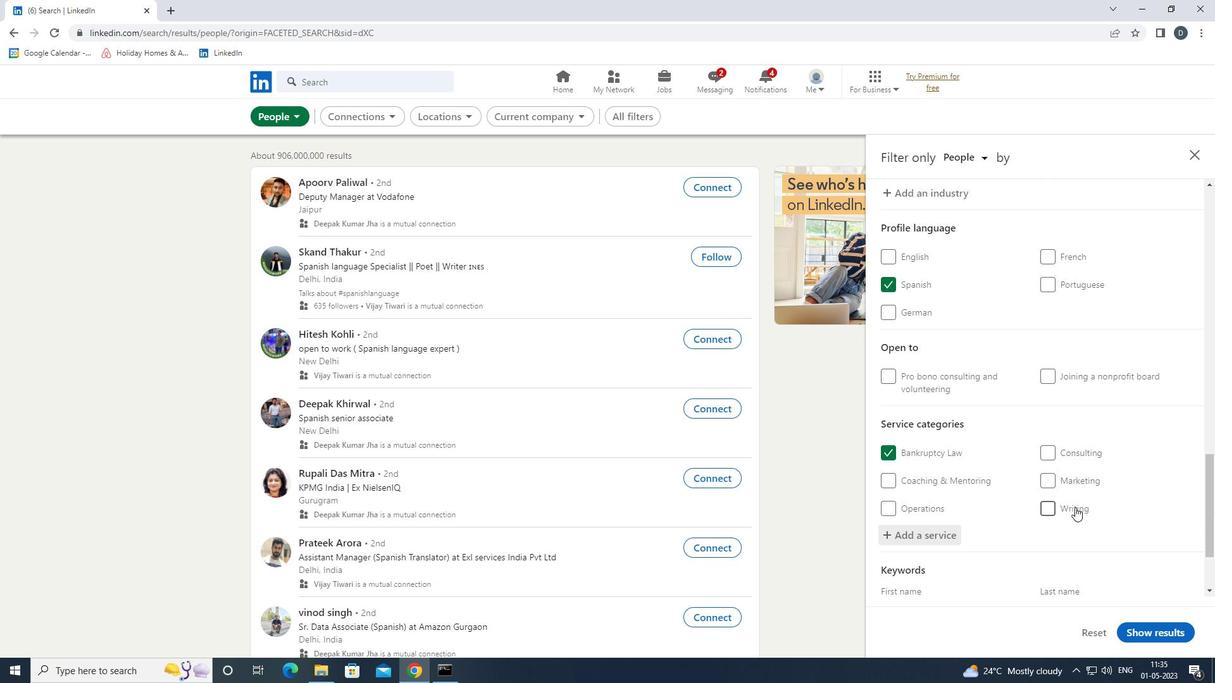 
Action: Mouse scrolled (1093, 501) with delta (0, 0)
Screenshot: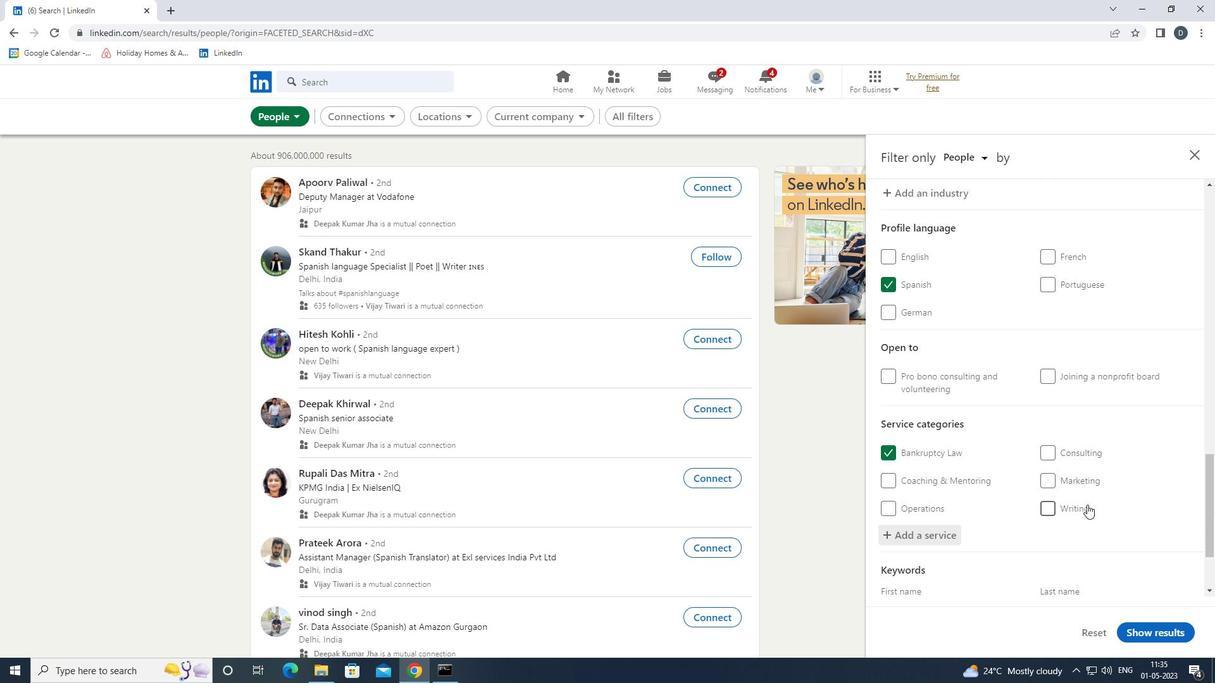 
Action: Mouse scrolled (1093, 501) with delta (0, 0)
Screenshot: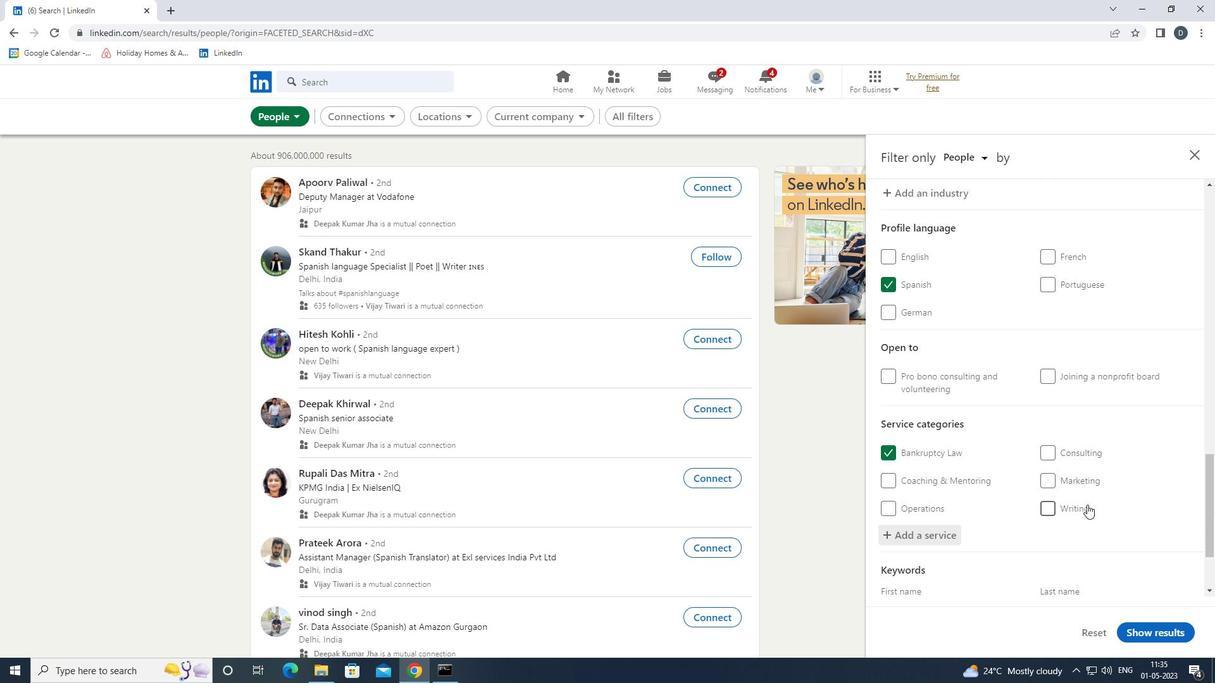 
Action: Mouse moved to (964, 541)
Screenshot: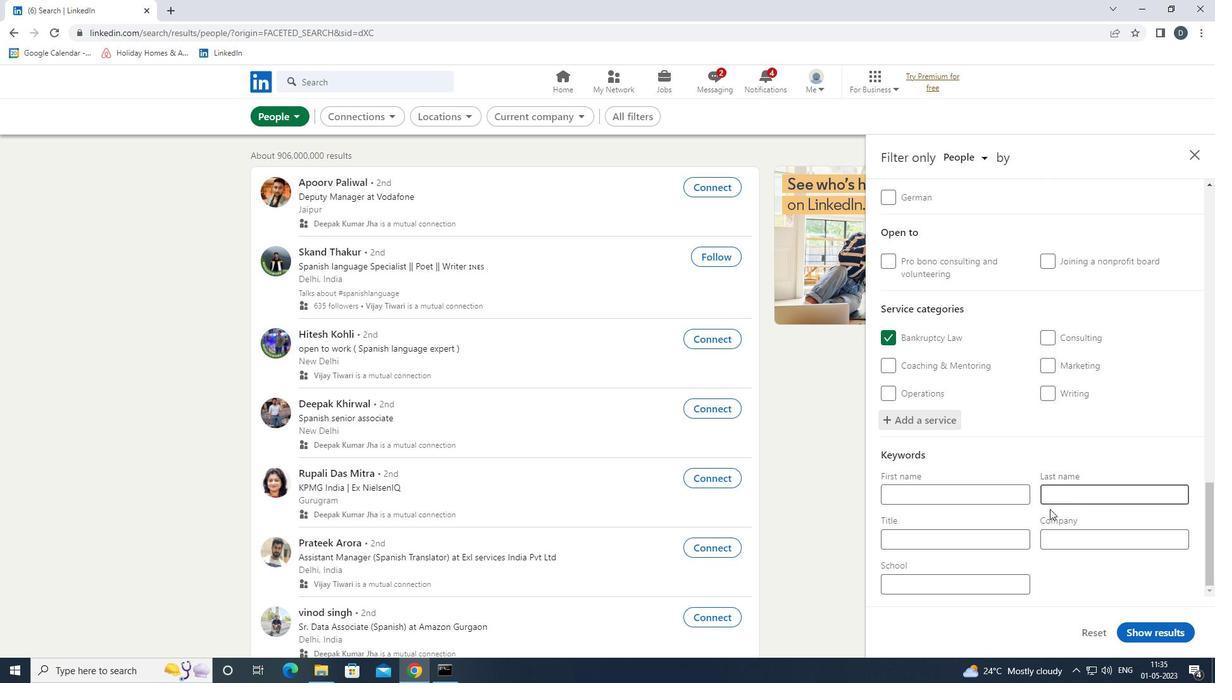 
Action: Mouse pressed left at (964, 541)
Screenshot: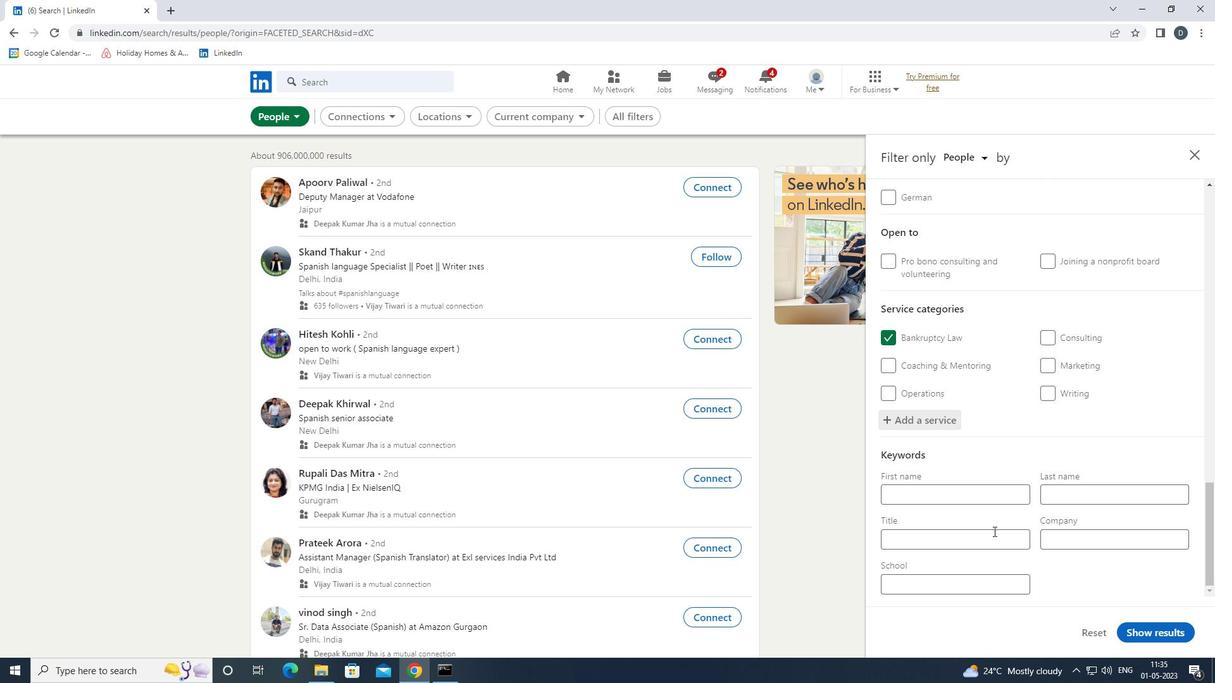 
Action: Key pressed <Key.shift>DOF<Key.backspace>G<Key.space><Key.shift>WALKER/<Key.shift>PET<Key.space><Key.backspace><Key.backspace><Key.backspace><Key.space><Key.backspace><Key.backspace><Key.shift>PET<Key.space><Key.shift>SITTER
Screenshot: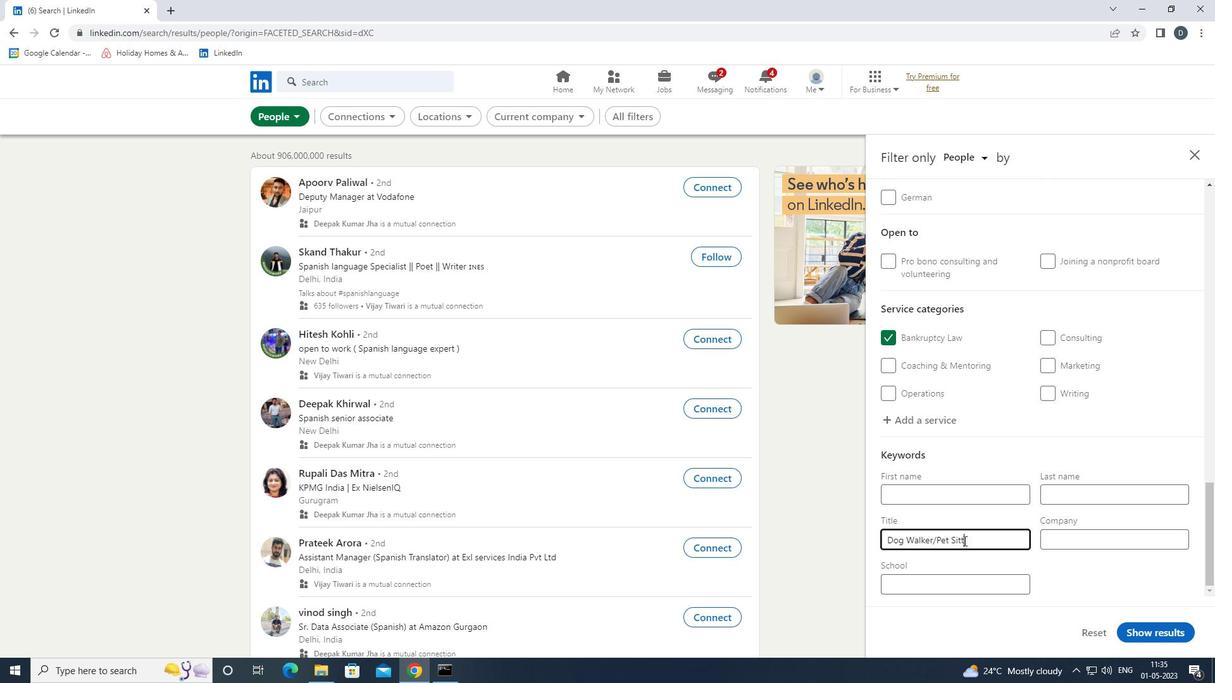 
Action: Mouse moved to (1152, 633)
Screenshot: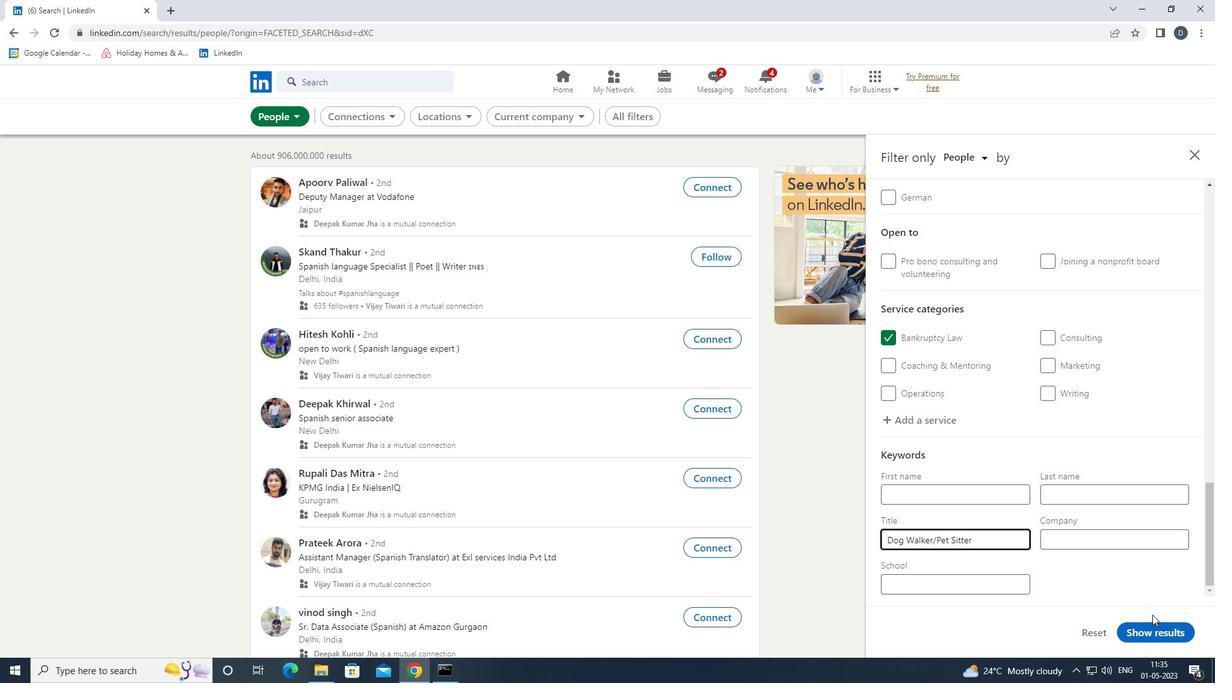 
Action: Mouse pressed left at (1152, 633)
Screenshot: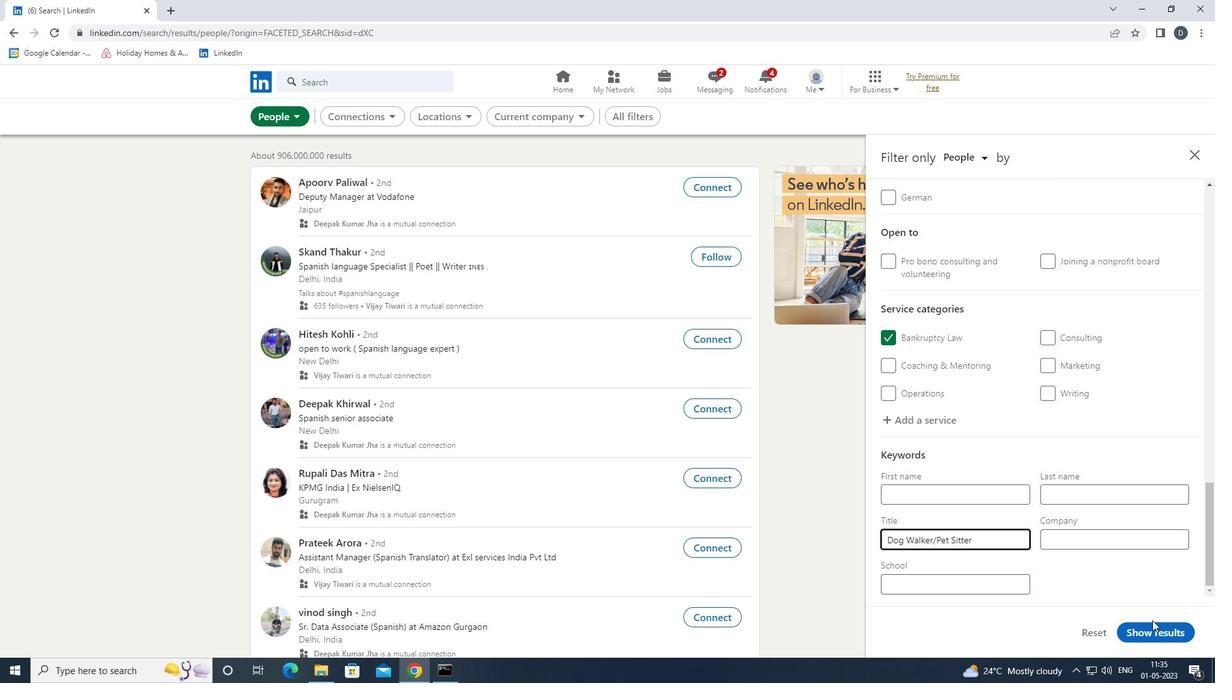 
Action: Mouse moved to (892, 403)
Screenshot: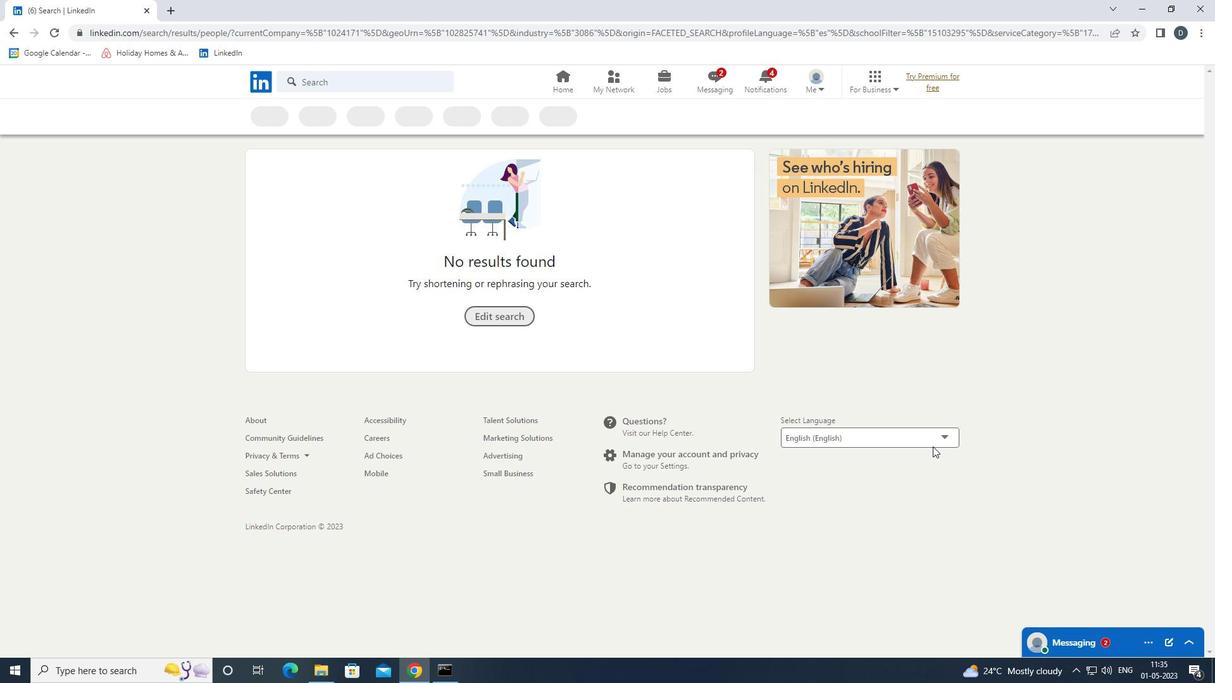 
